 Task: Find a place to stay in Mingshui, China, from 6th to 15th September for 6 guests, with amenities like free parking, TV, gym, and breakfast, within a price range of 8000 to 12000, and with 5 bedrooms and 6 beds.
Action: Mouse moved to (584, 144)
Screenshot: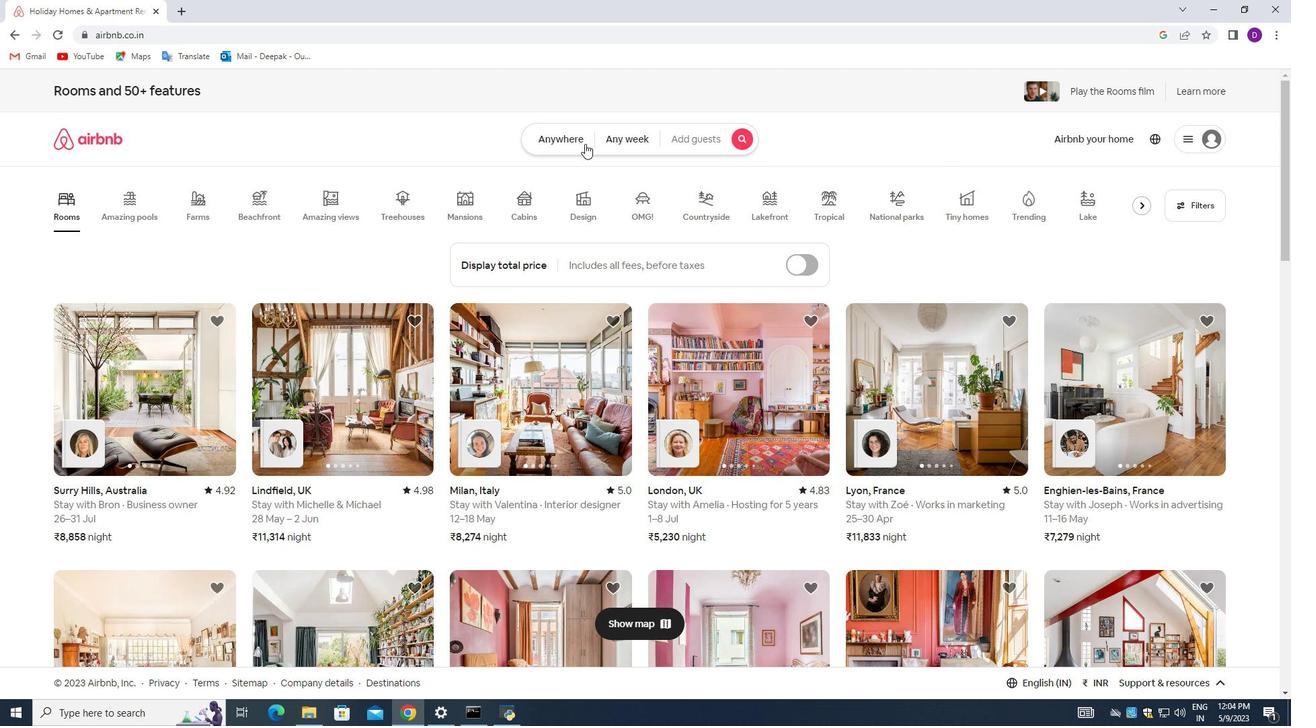 
Action: Mouse pressed left at (584, 144)
Screenshot: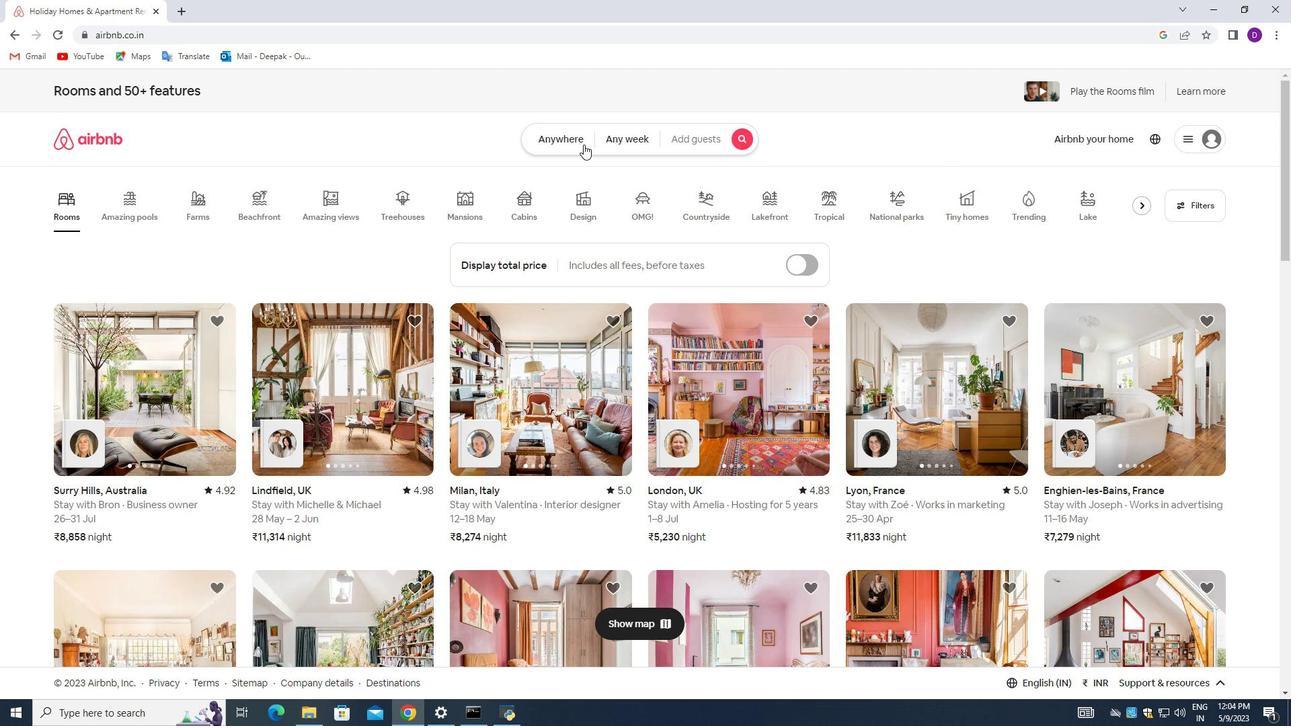 
Action: Mouse moved to (440, 193)
Screenshot: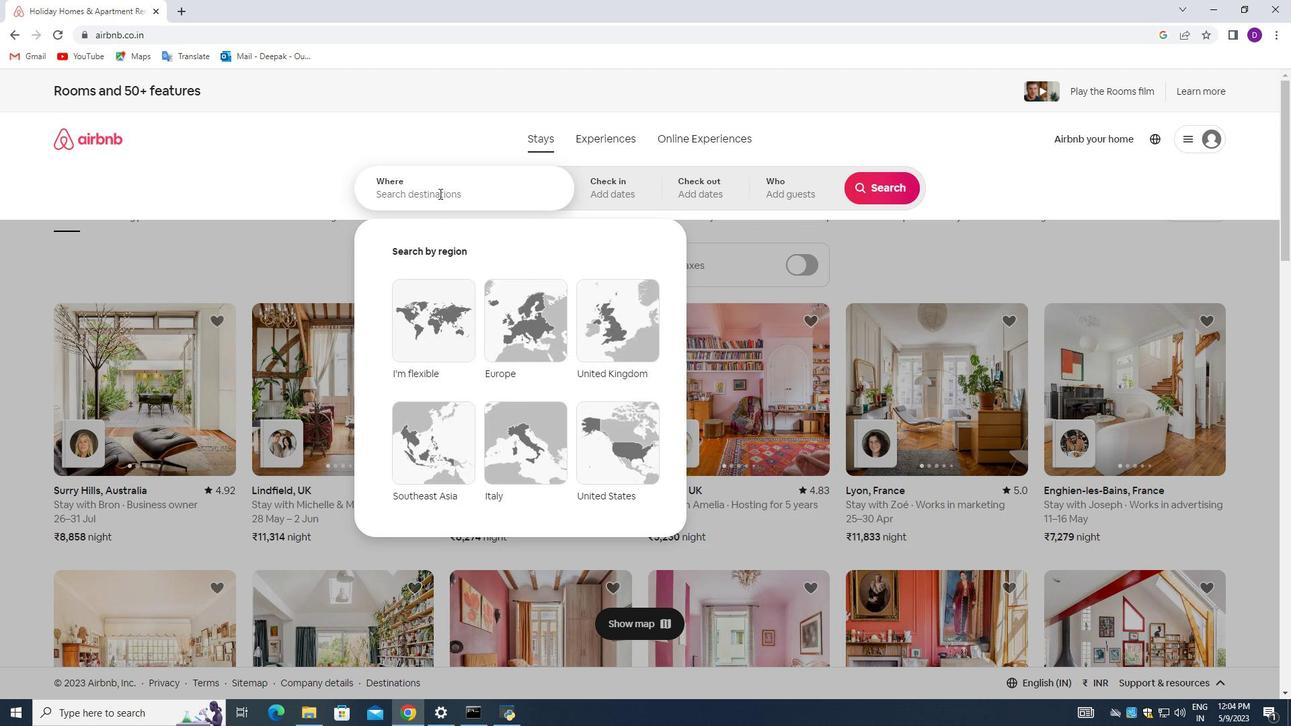 
Action: Mouse pressed left at (440, 193)
Screenshot: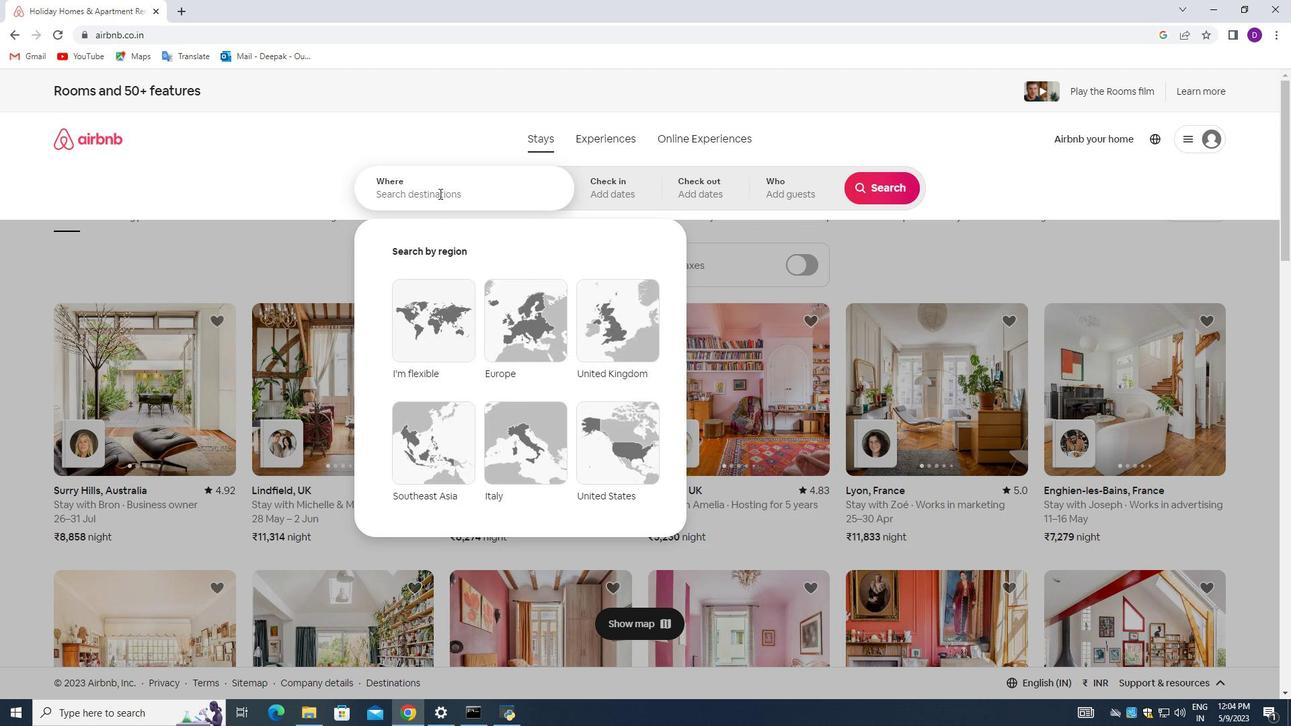 
Action: Key pressed <Key.shift>Mingshui,<Key.space><Key.shift>China<Key.enter>
Screenshot: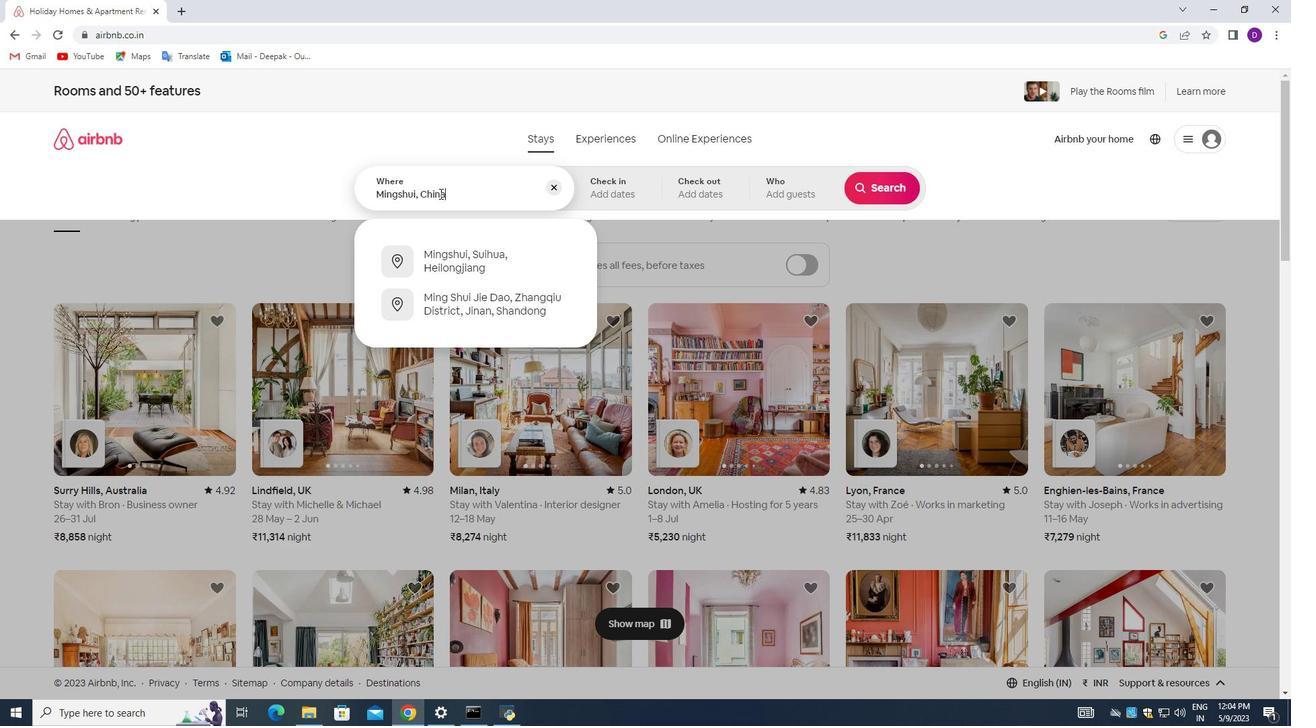 
Action: Mouse moved to (869, 304)
Screenshot: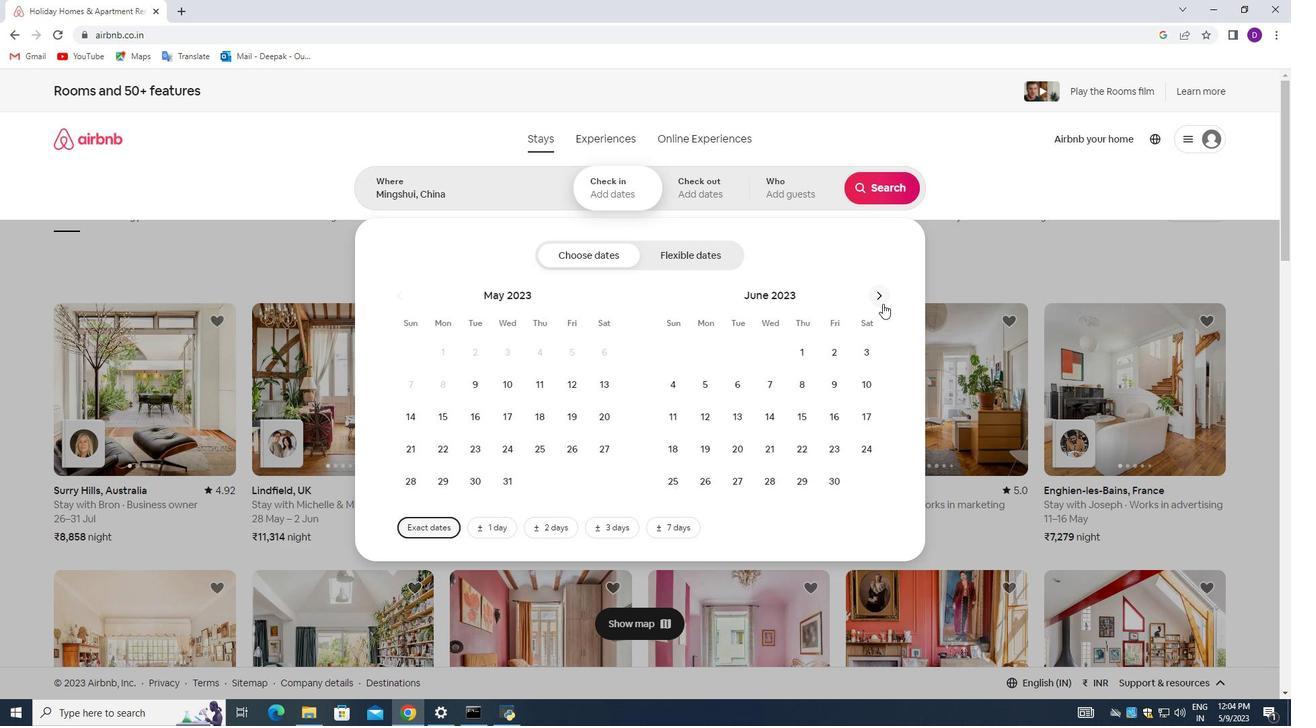 
Action: Mouse pressed left at (869, 304)
Screenshot: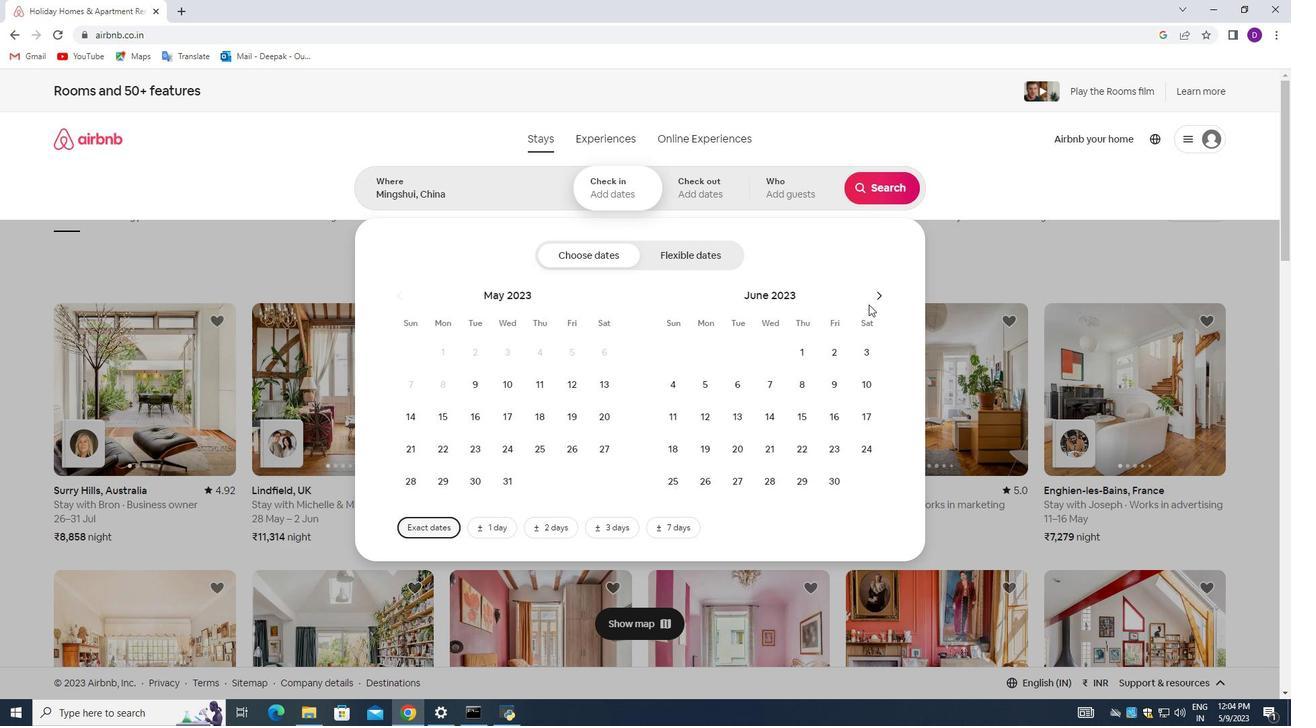
Action: Mouse moved to (876, 303)
Screenshot: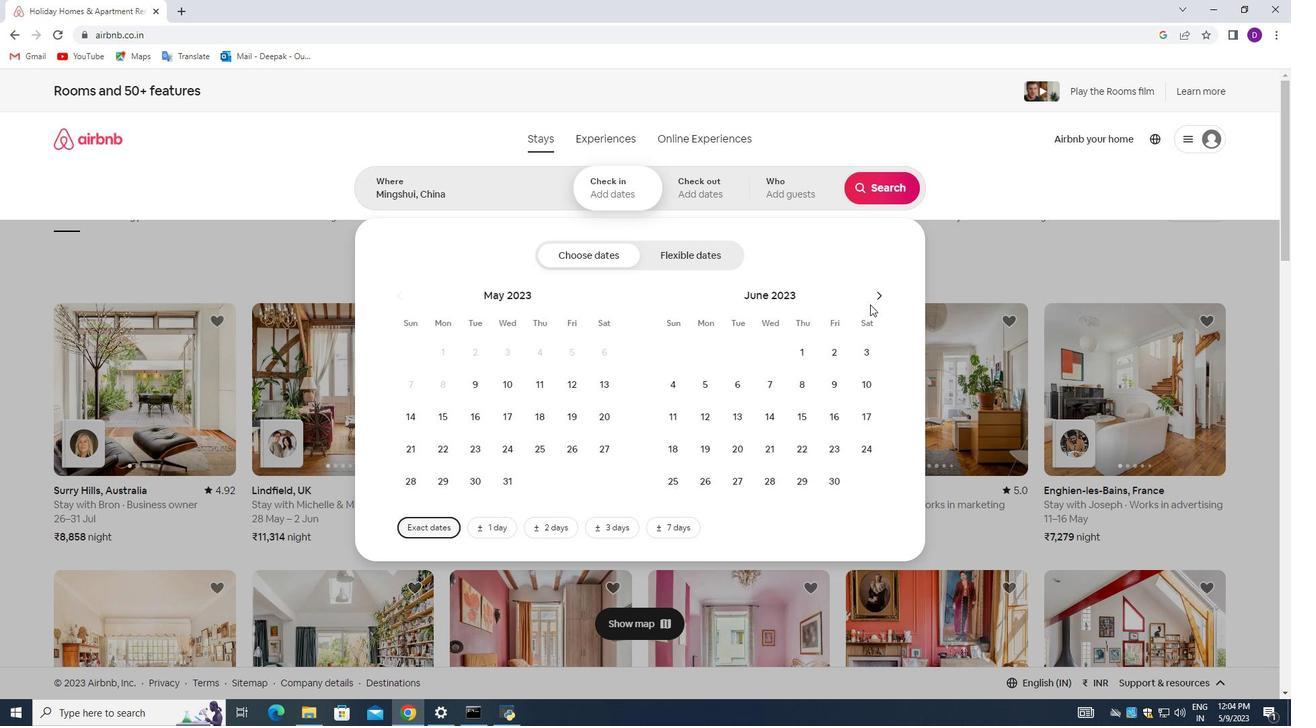
Action: Mouse pressed left at (876, 303)
Screenshot: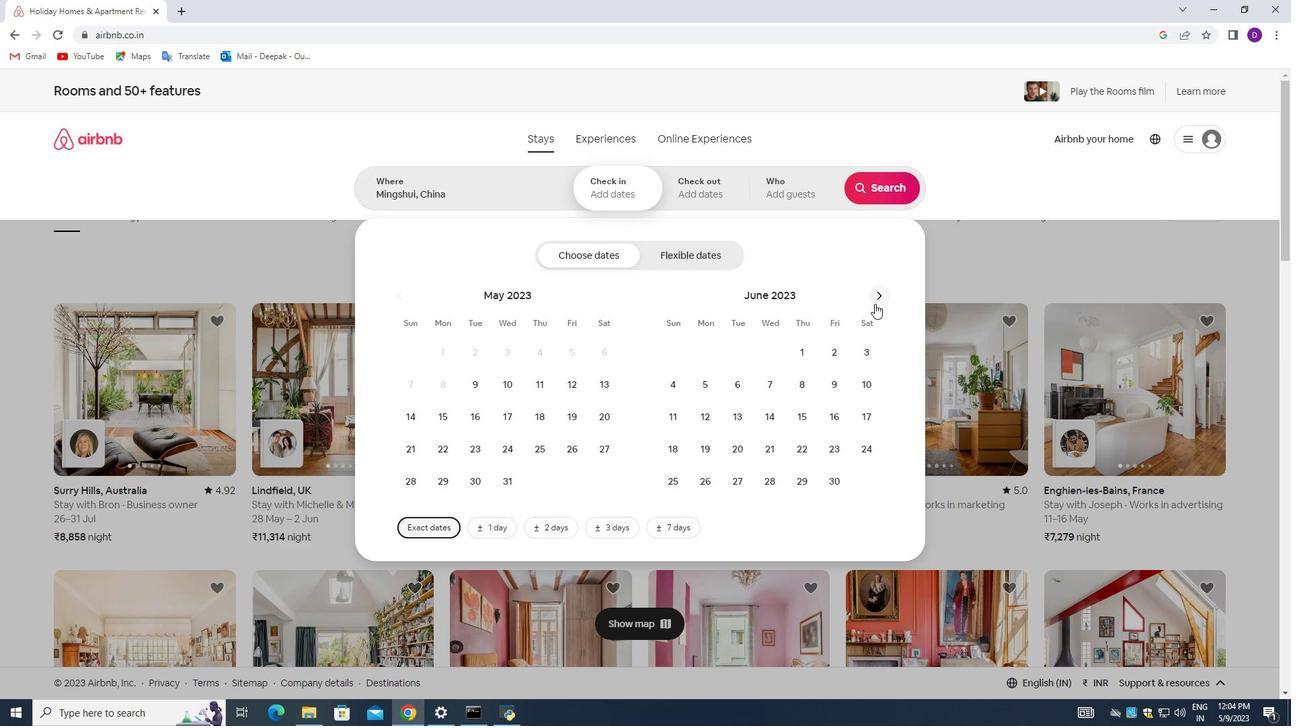 
Action: Mouse moved to (876, 303)
Screenshot: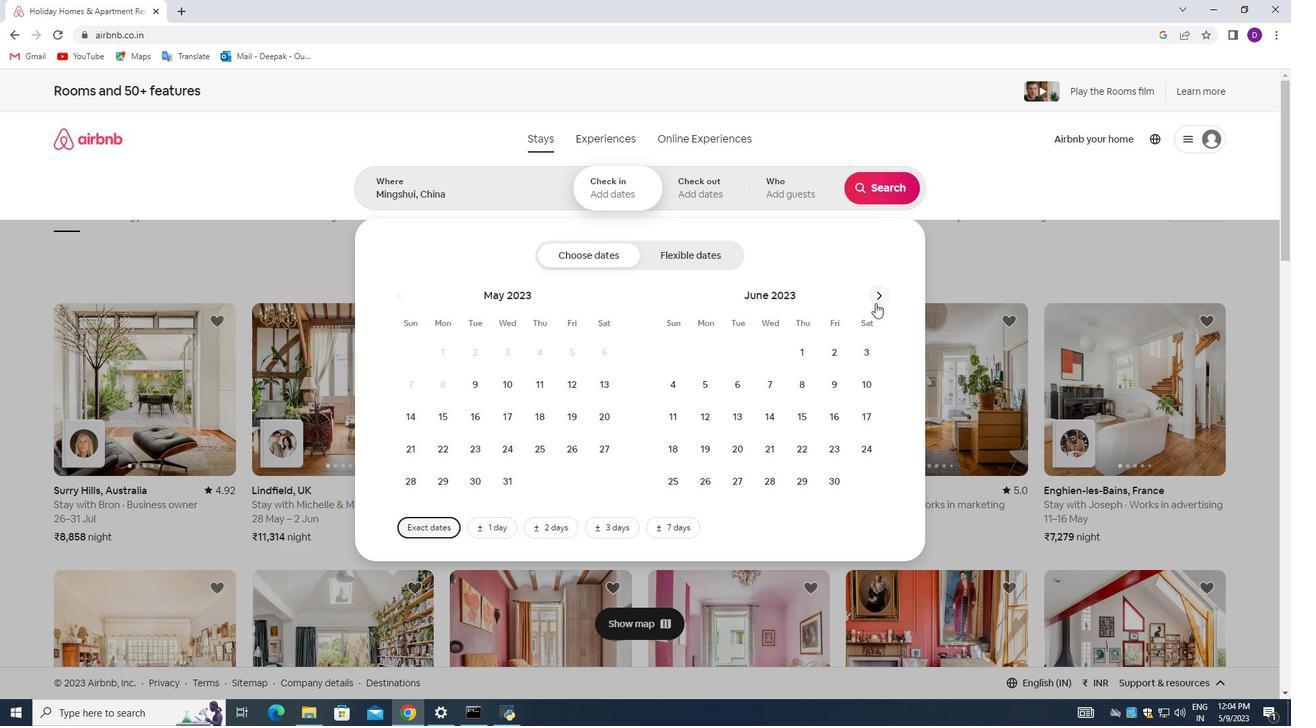 
Action: Mouse pressed left at (876, 303)
Screenshot: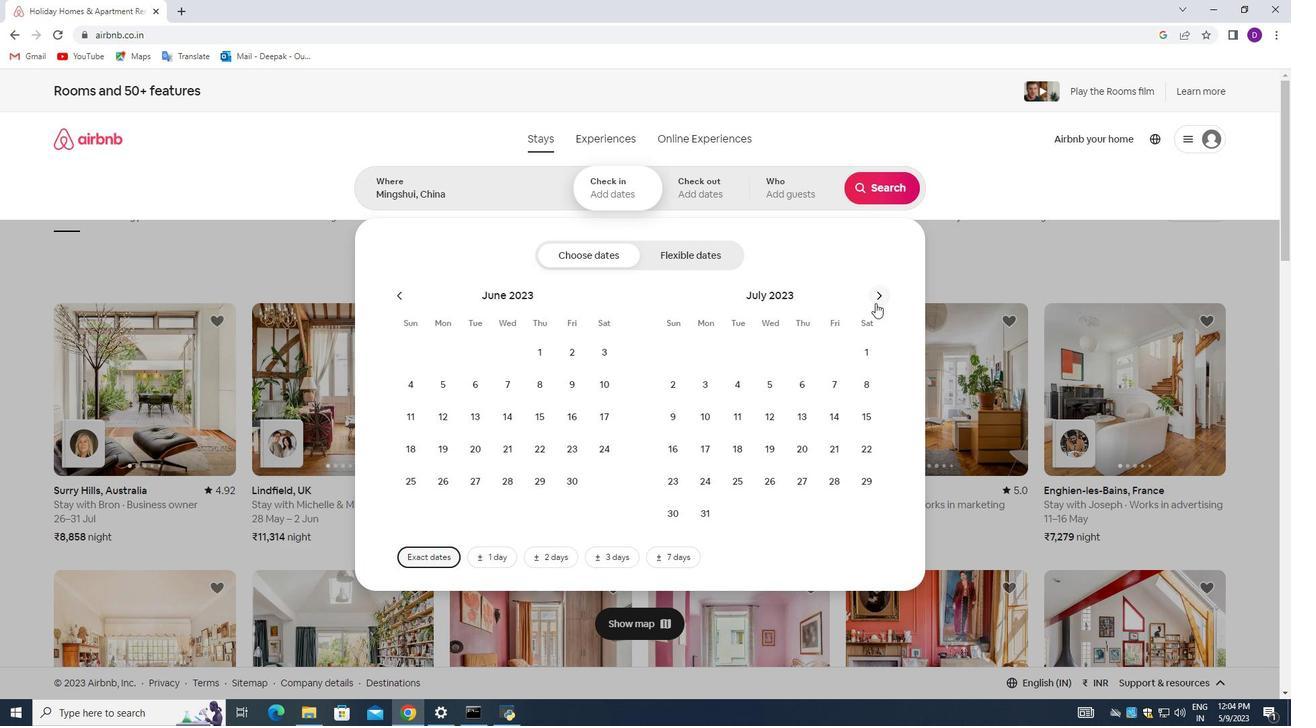 
Action: Mouse pressed left at (876, 303)
Screenshot: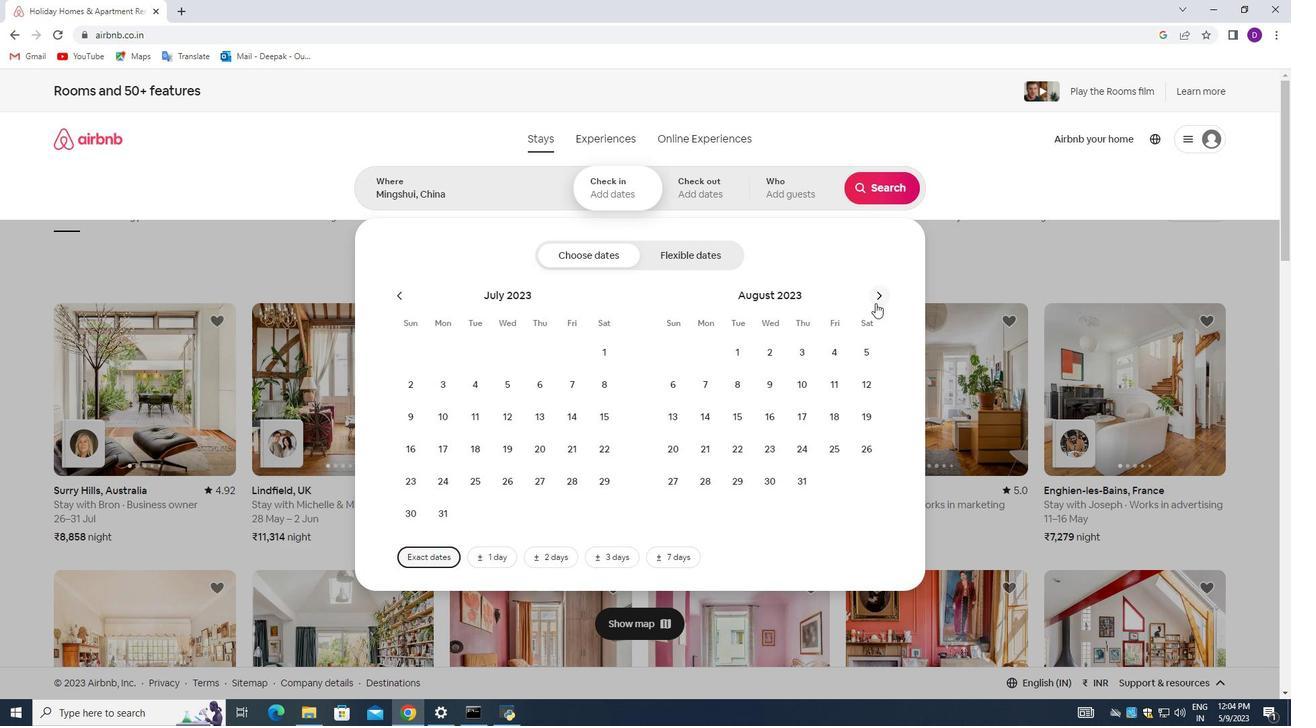 
Action: Mouse moved to (761, 390)
Screenshot: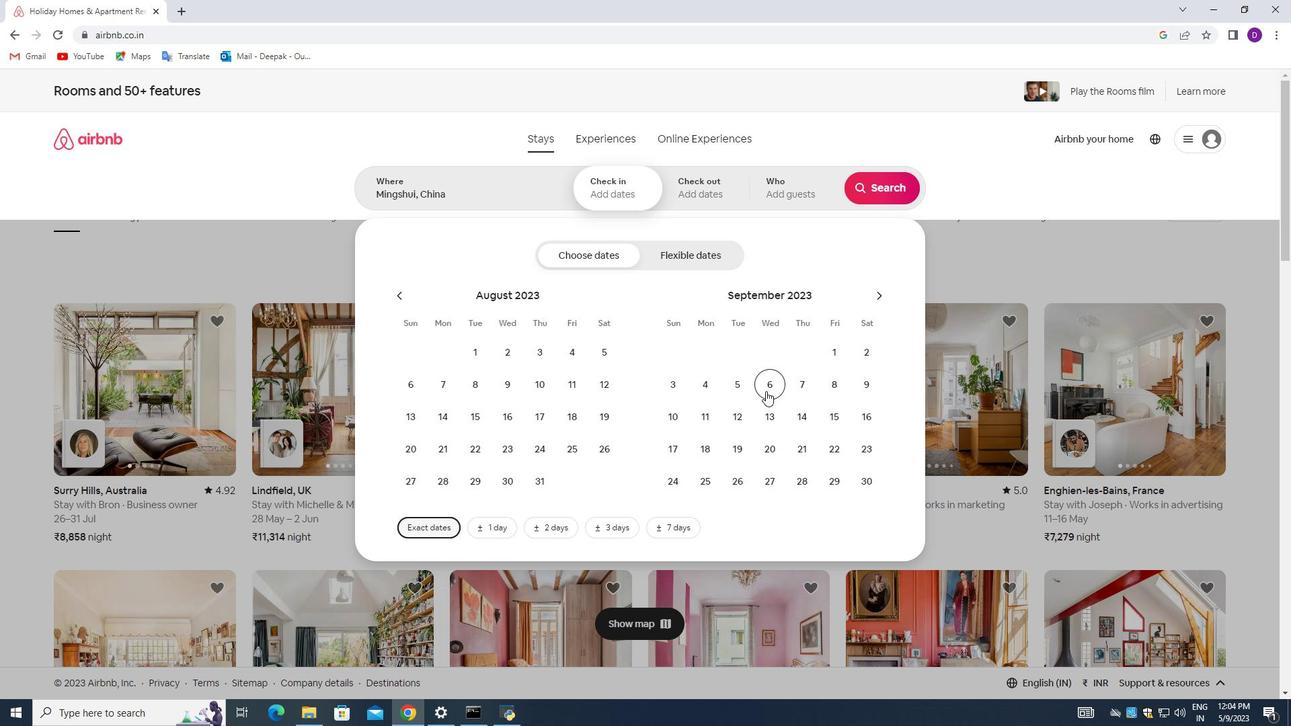 
Action: Mouse pressed left at (761, 390)
Screenshot: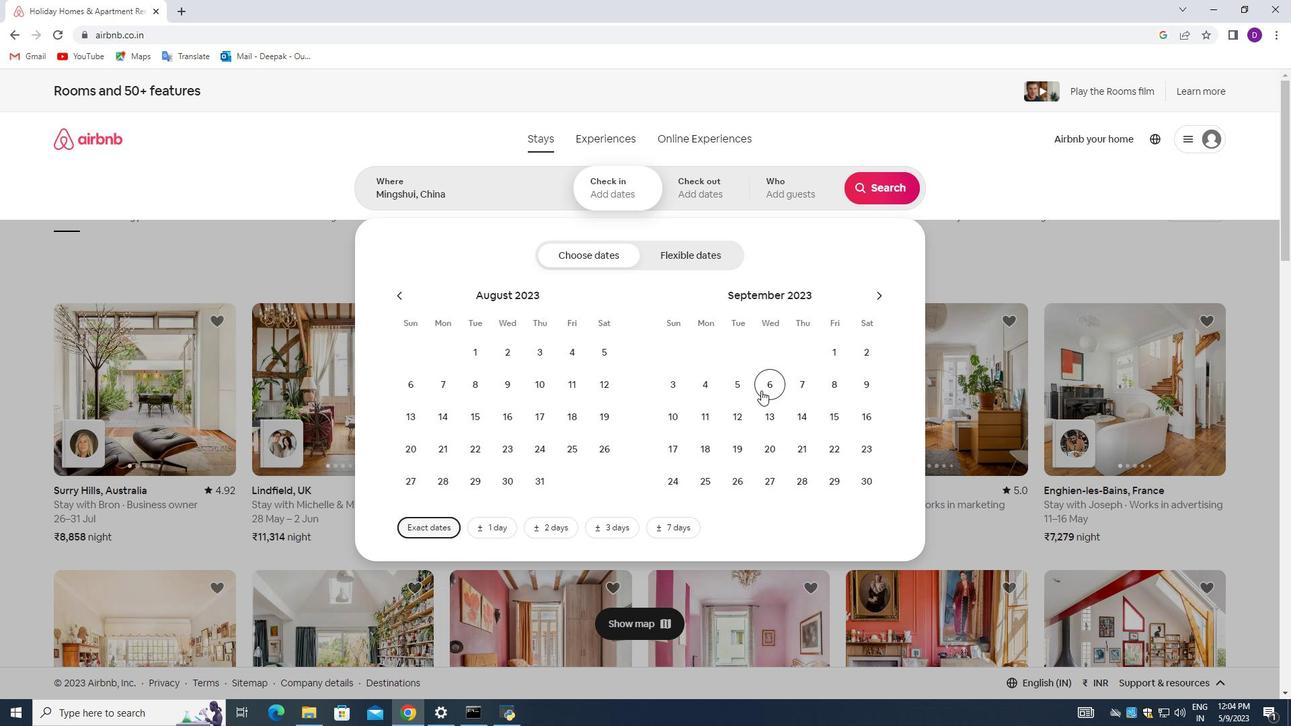 
Action: Mouse moved to (826, 420)
Screenshot: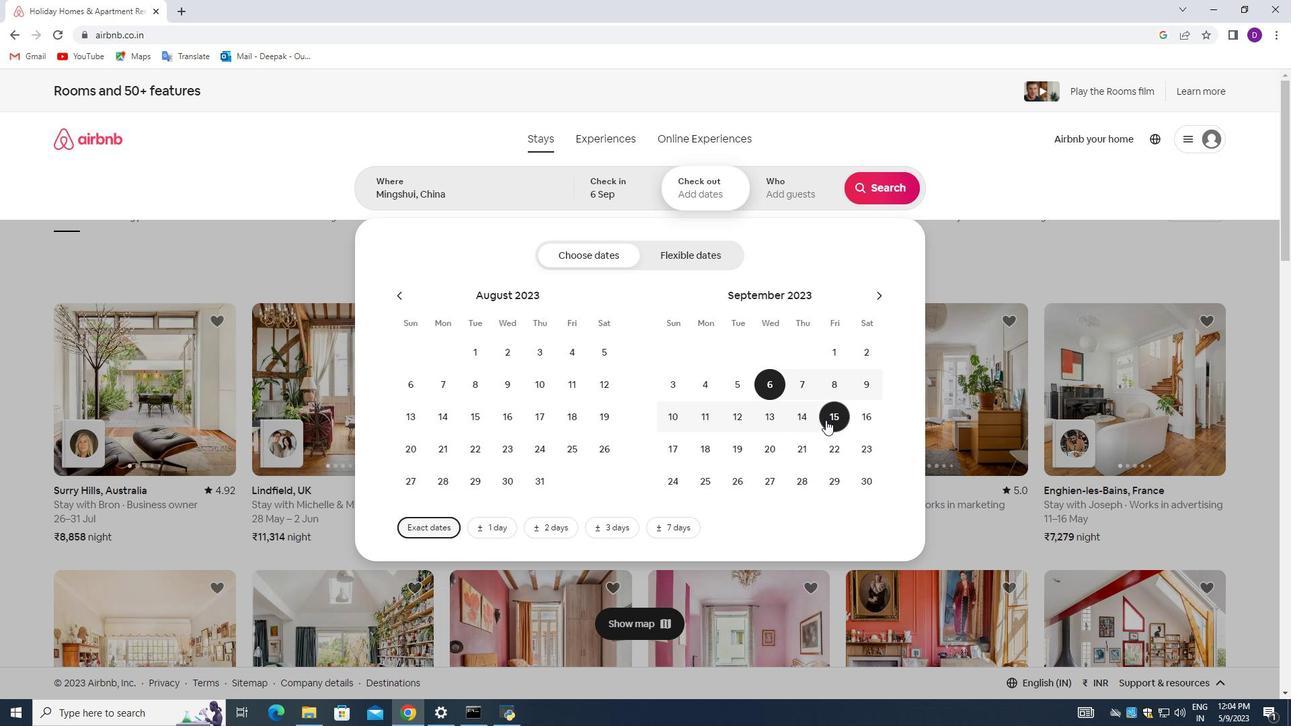 
Action: Mouse pressed left at (826, 420)
Screenshot: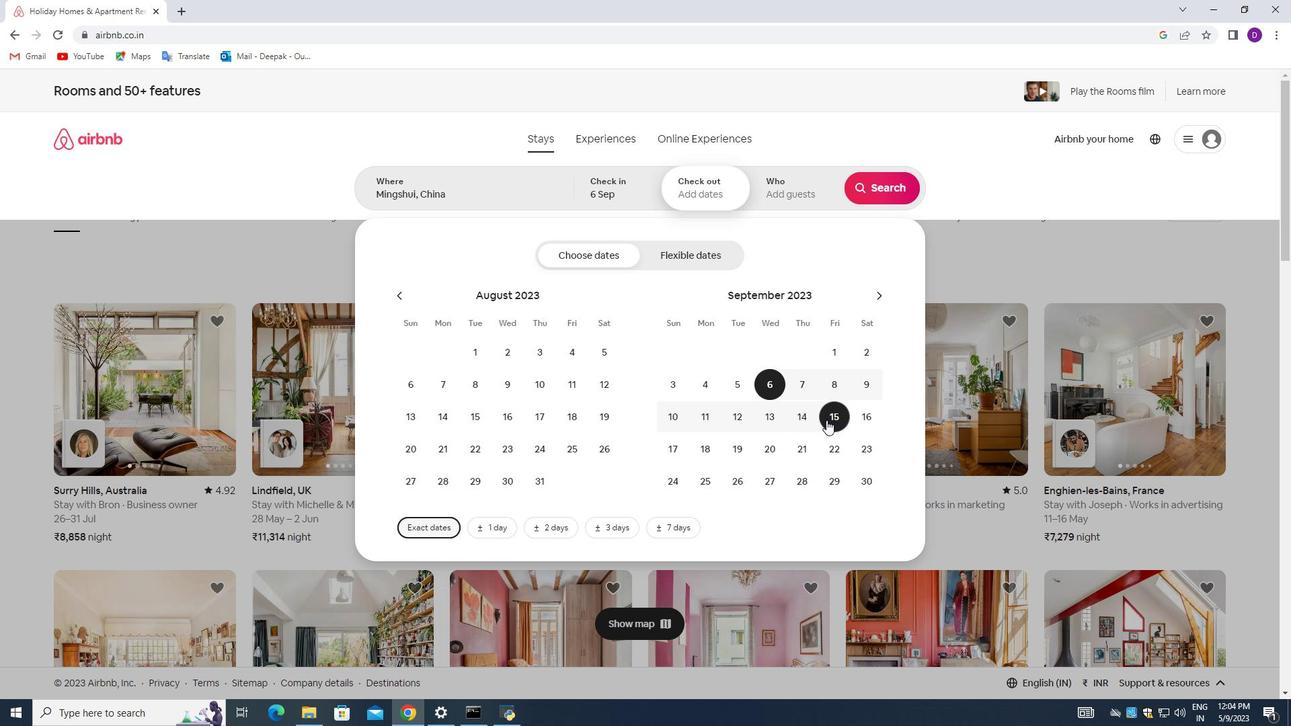 
Action: Mouse moved to (783, 195)
Screenshot: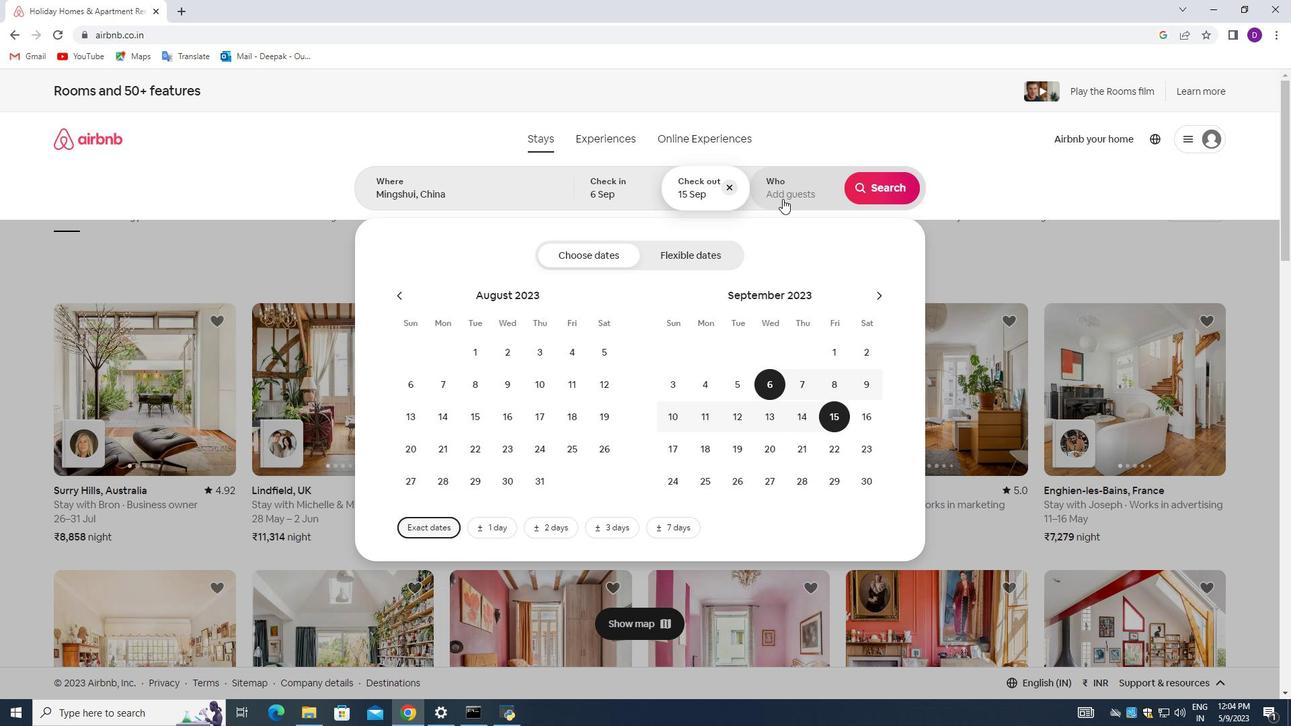 
Action: Mouse pressed left at (783, 195)
Screenshot: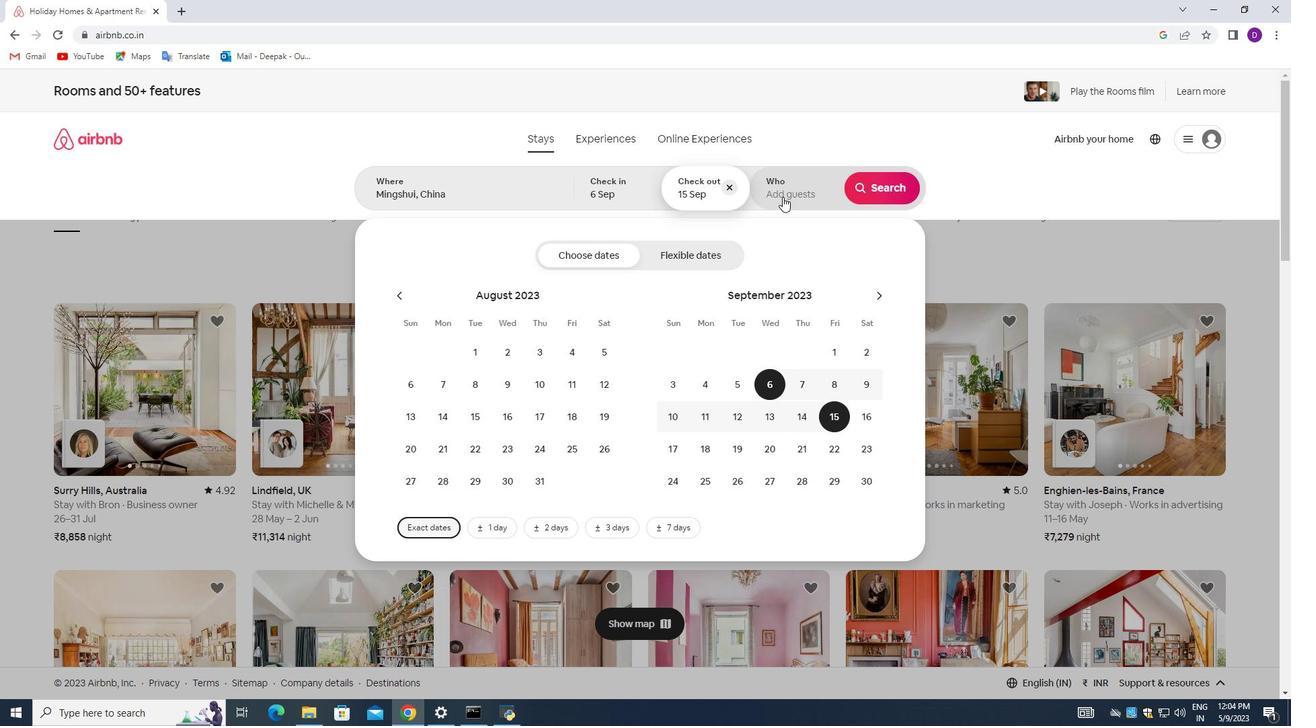 
Action: Mouse moved to (885, 258)
Screenshot: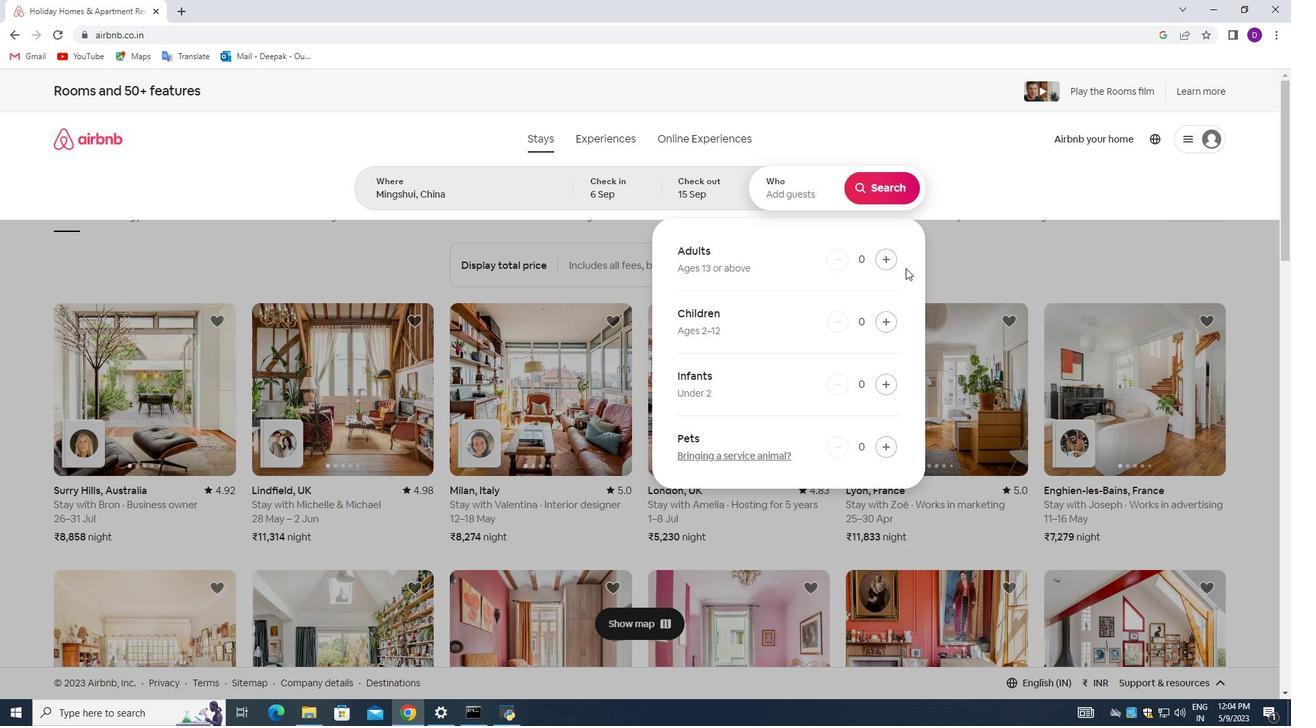 
Action: Mouse pressed left at (885, 258)
Screenshot: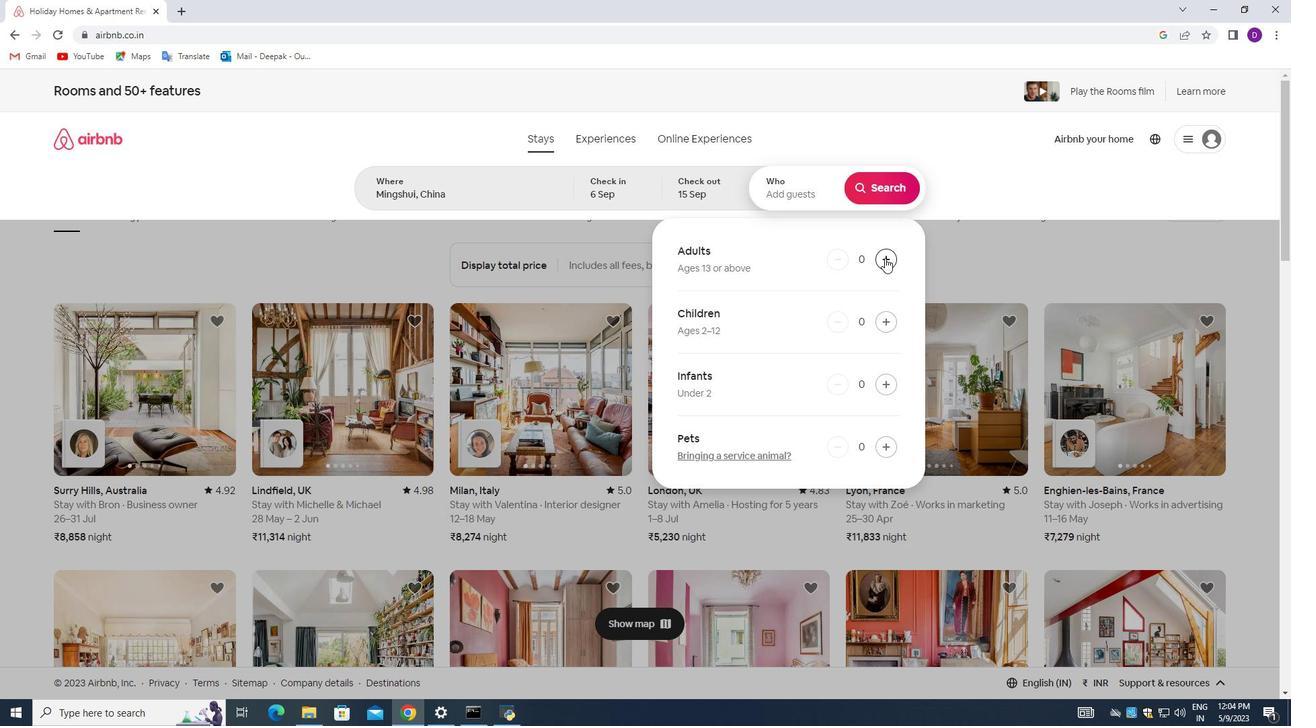 
Action: Mouse pressed left at (885, 258)
Screenshot: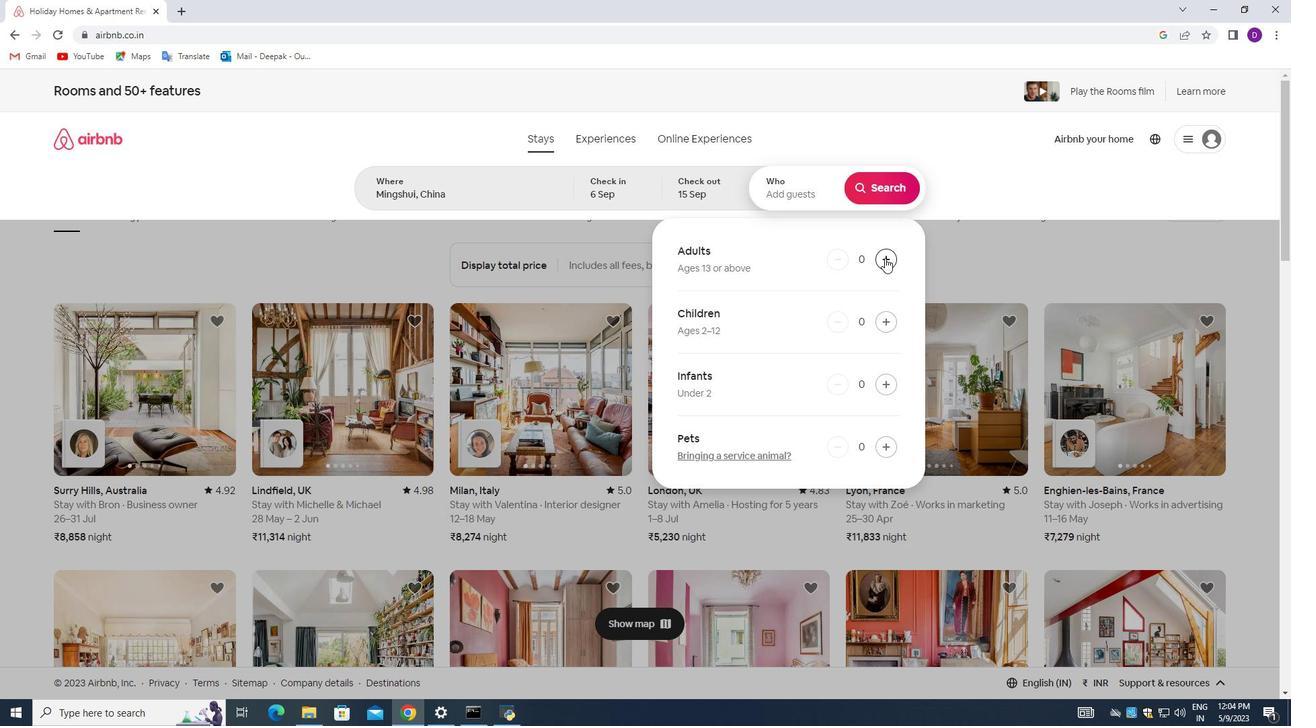 
Action: Mouse pressed left at (885, 258)
Screenshot: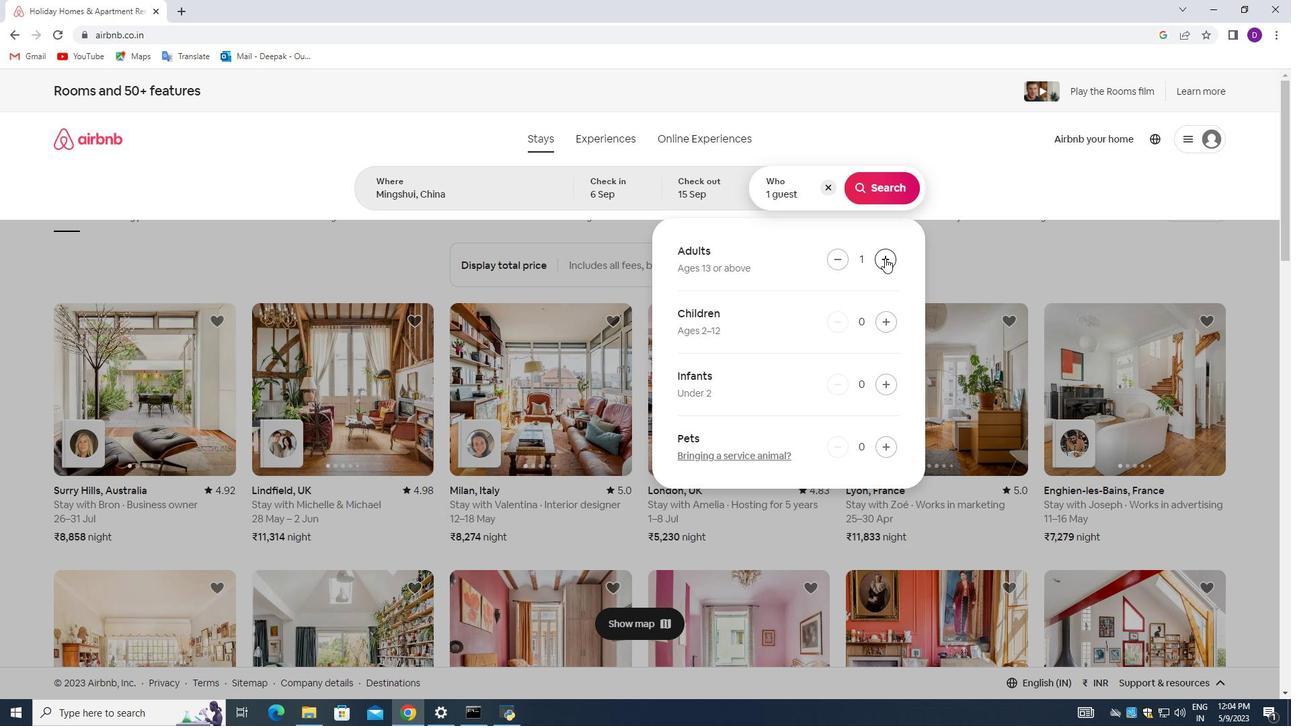 
Action: Mouse pressed left at (885, 258)
Screenshot: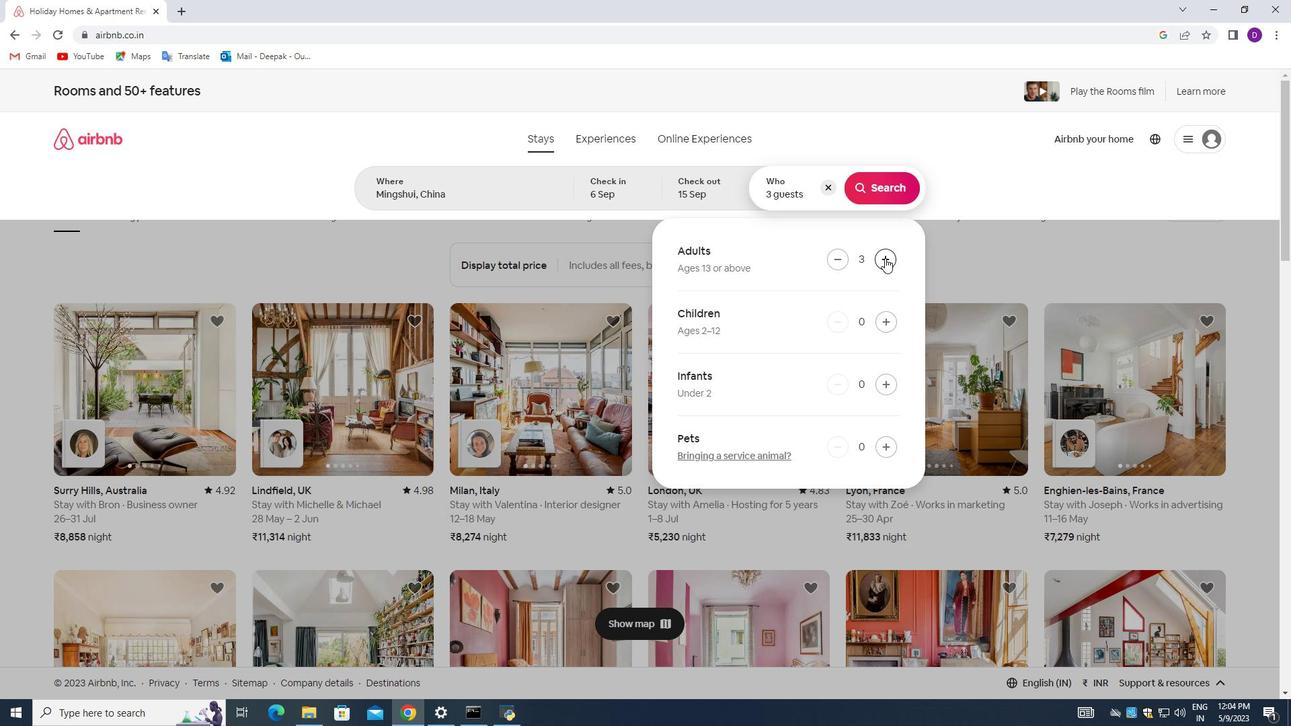 
Action: Mouse pressed left at (885, 258)
Screenshot: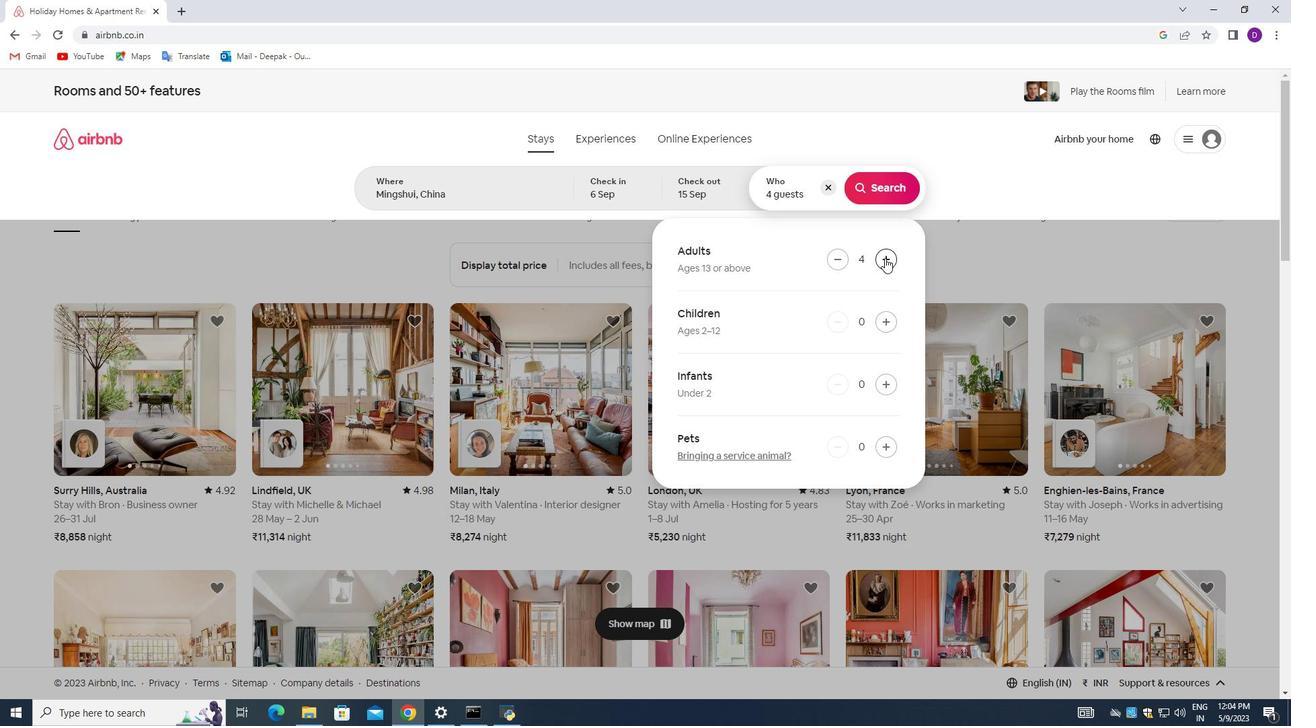 
Action: Mouse pressed left at (885, 258)
Screenshot: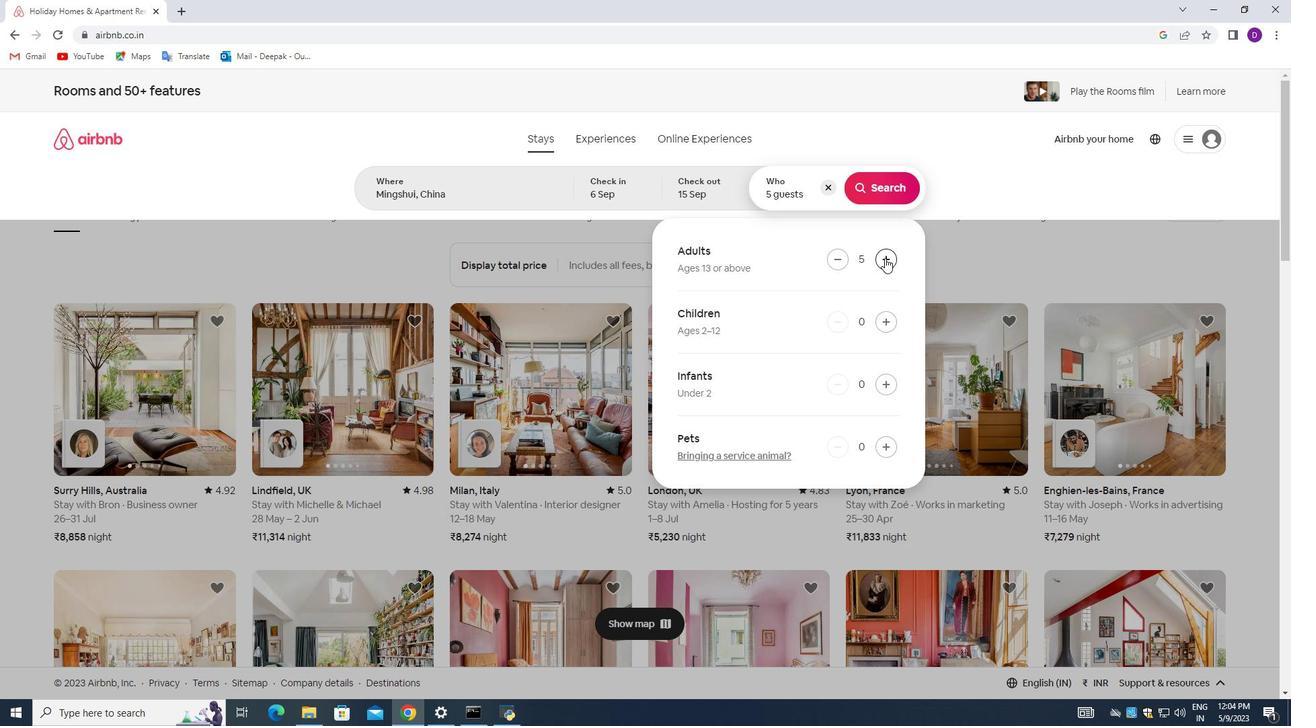 
Action: Mouse moved to (893, 184)
Screenshot: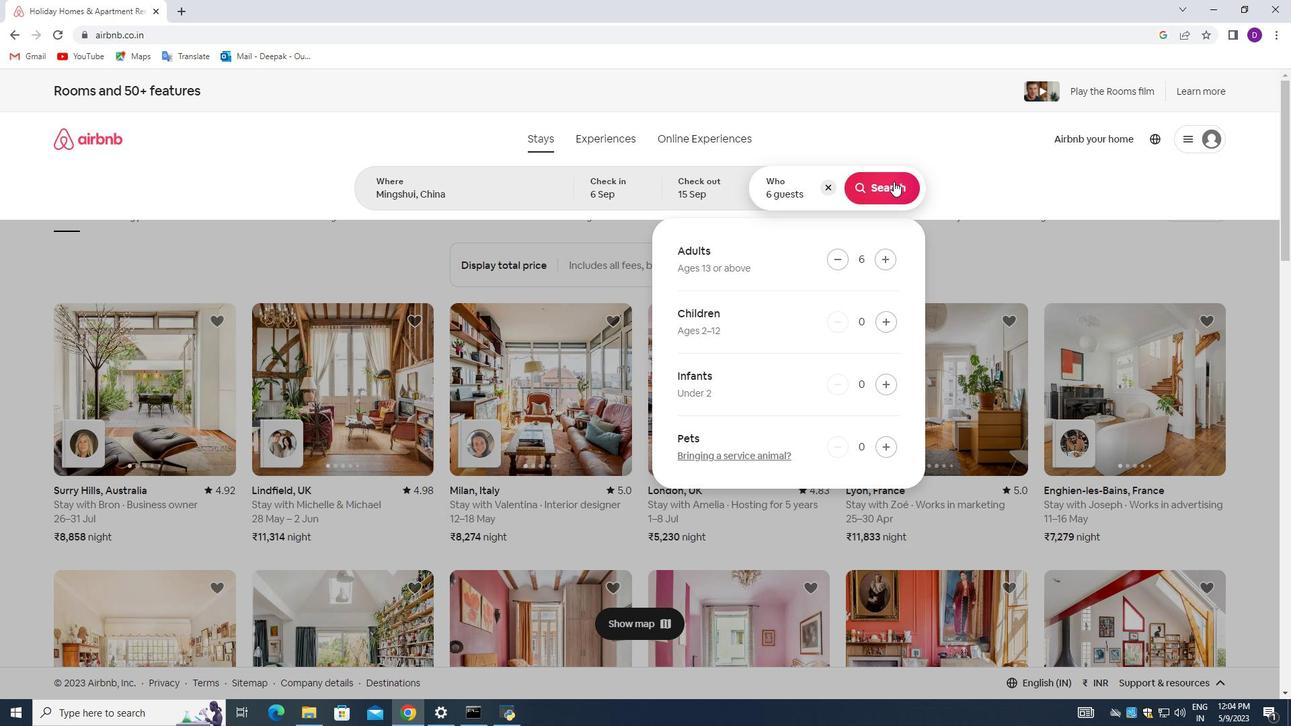 
Action: Mouse pressed left at (893, 184)
Screenshot: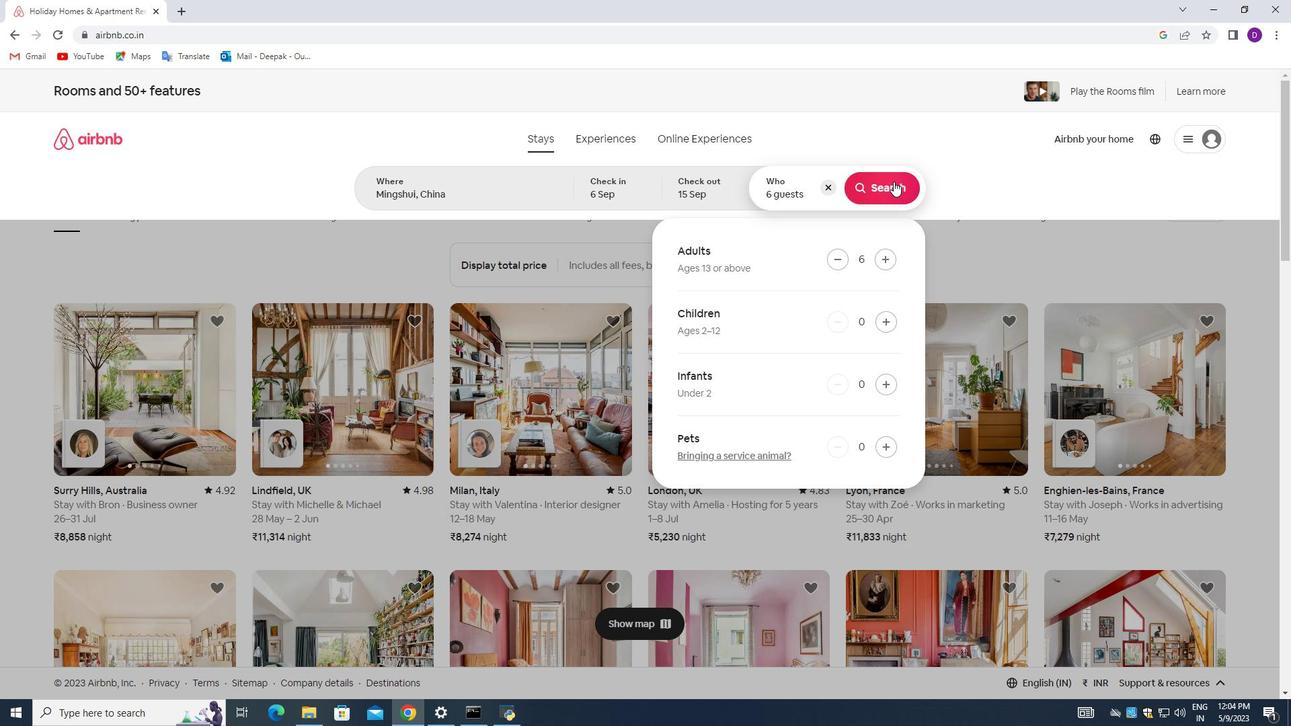 
Action: Mouse moved to (1229, 150)
Screenshot: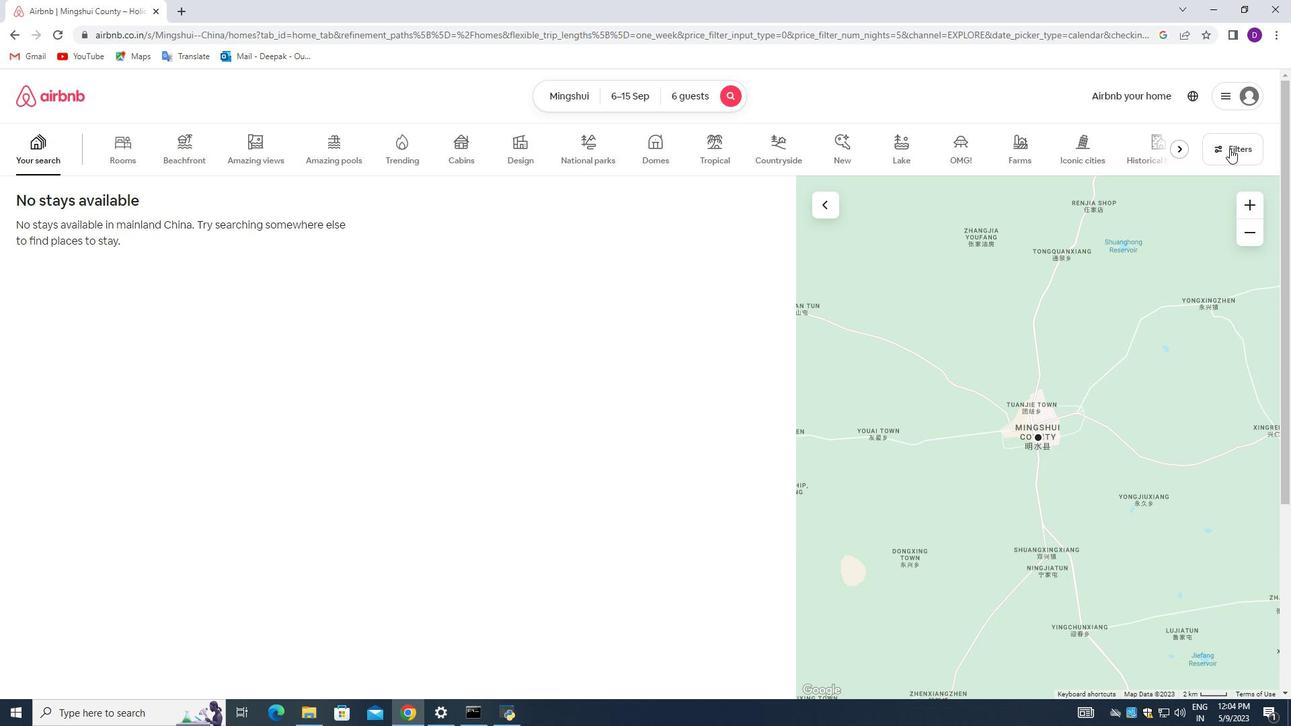
Action: Mouse pressed left at (1229, 150)
Screenshot: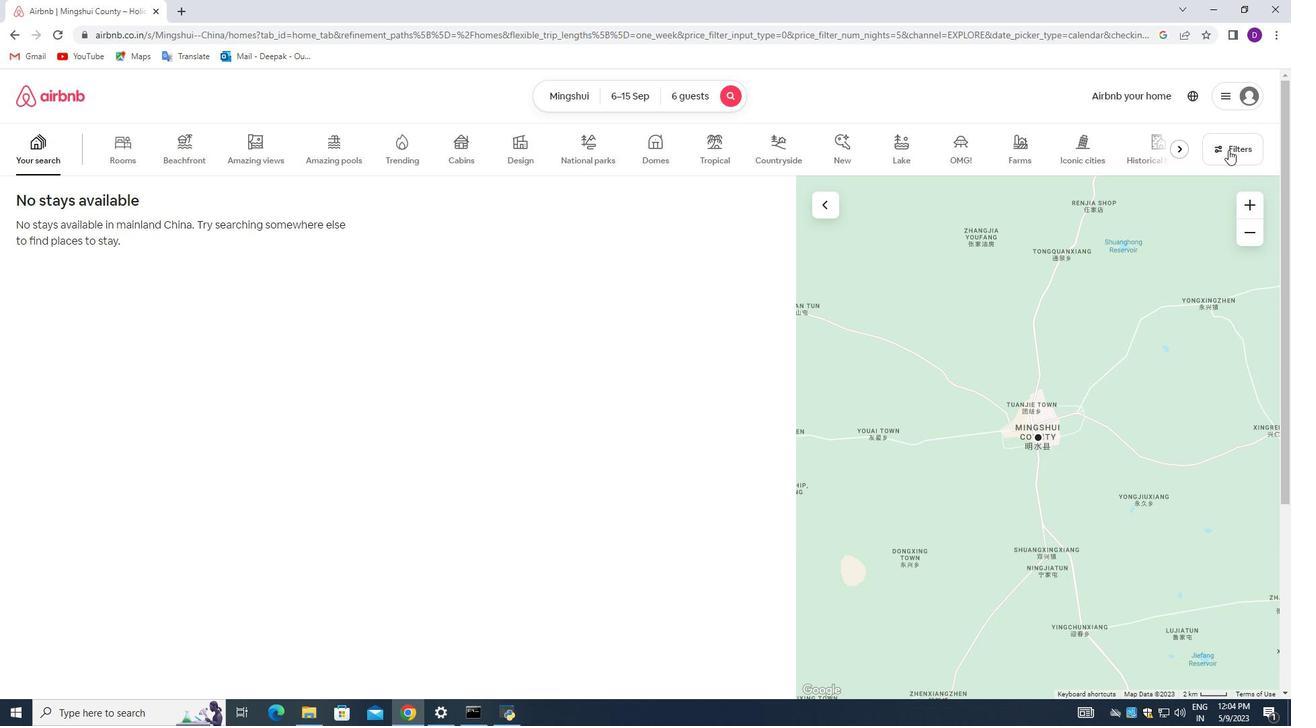 
Action: Mouse moved to (490, 473)
Screenshot: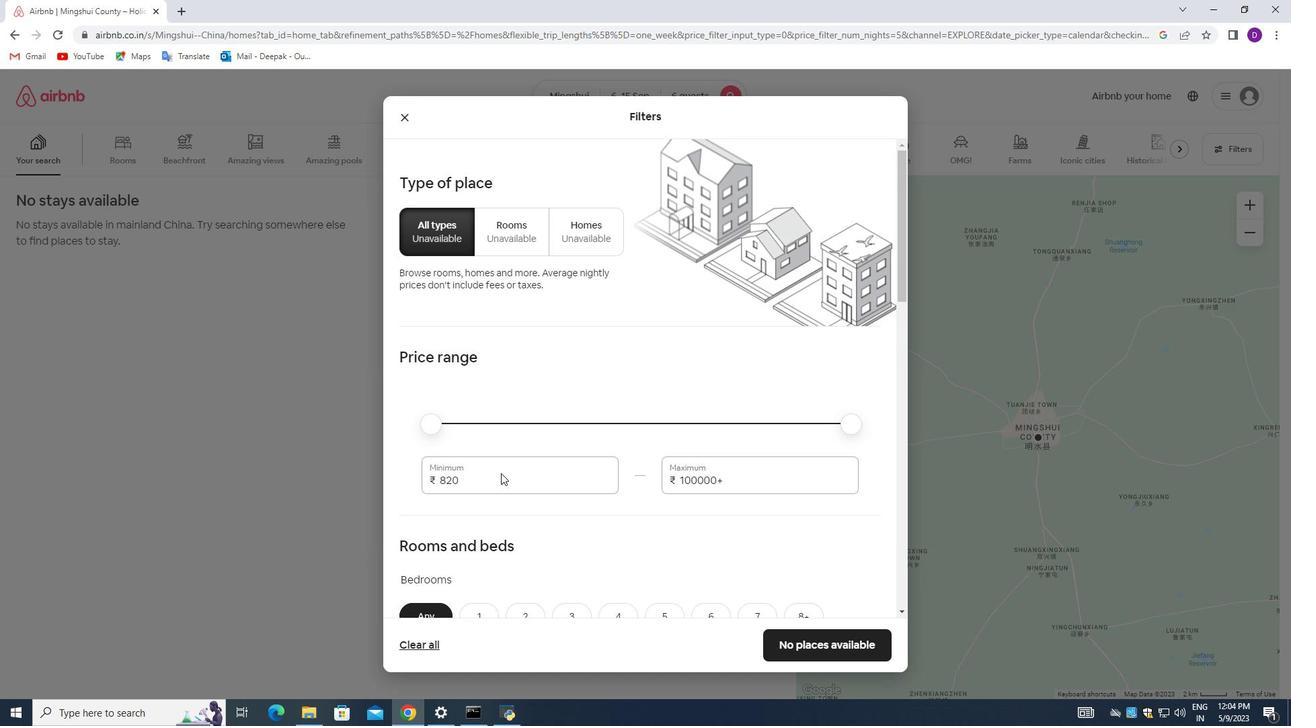 
Action: Mouse pressed left at (490, 473)
Screenshot: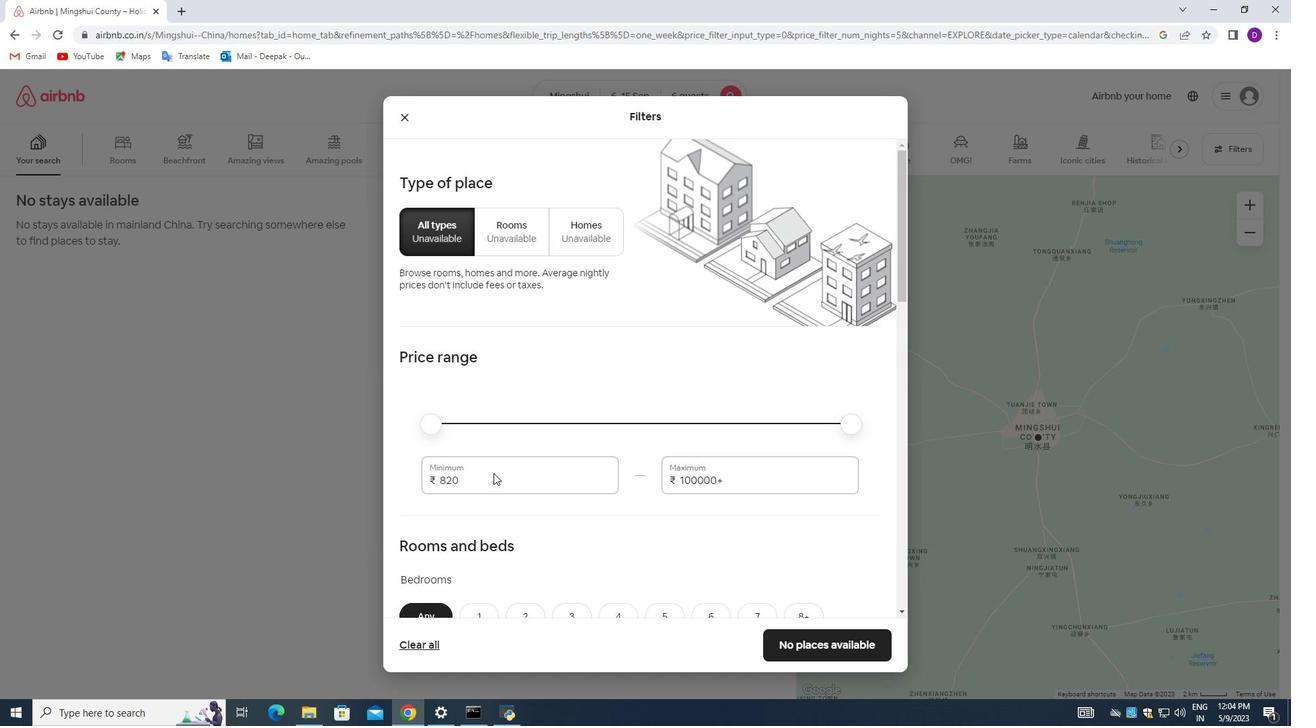 
Action: Mouse pressed left at (490, 473)
Screenshot: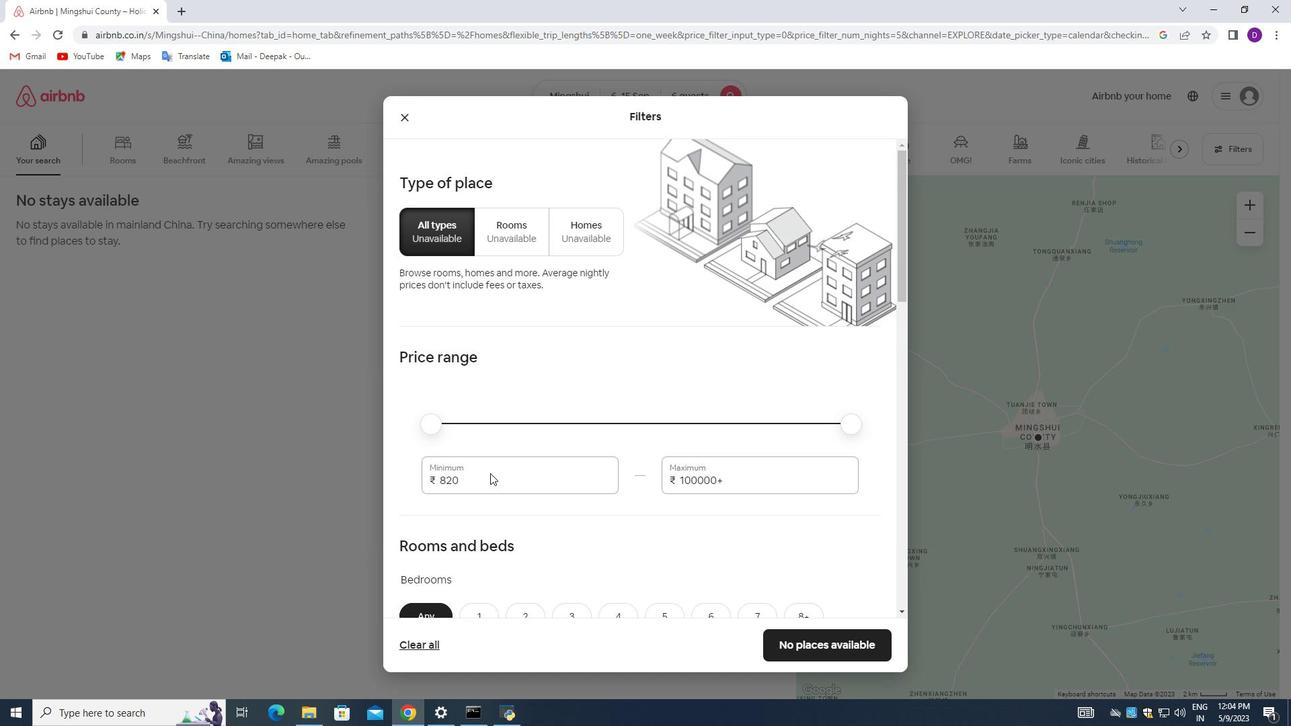 
Action: Key pressed <Key.backspace><Key.backspace><Key.backspace>8000<Key.tab>12000
Screenshot: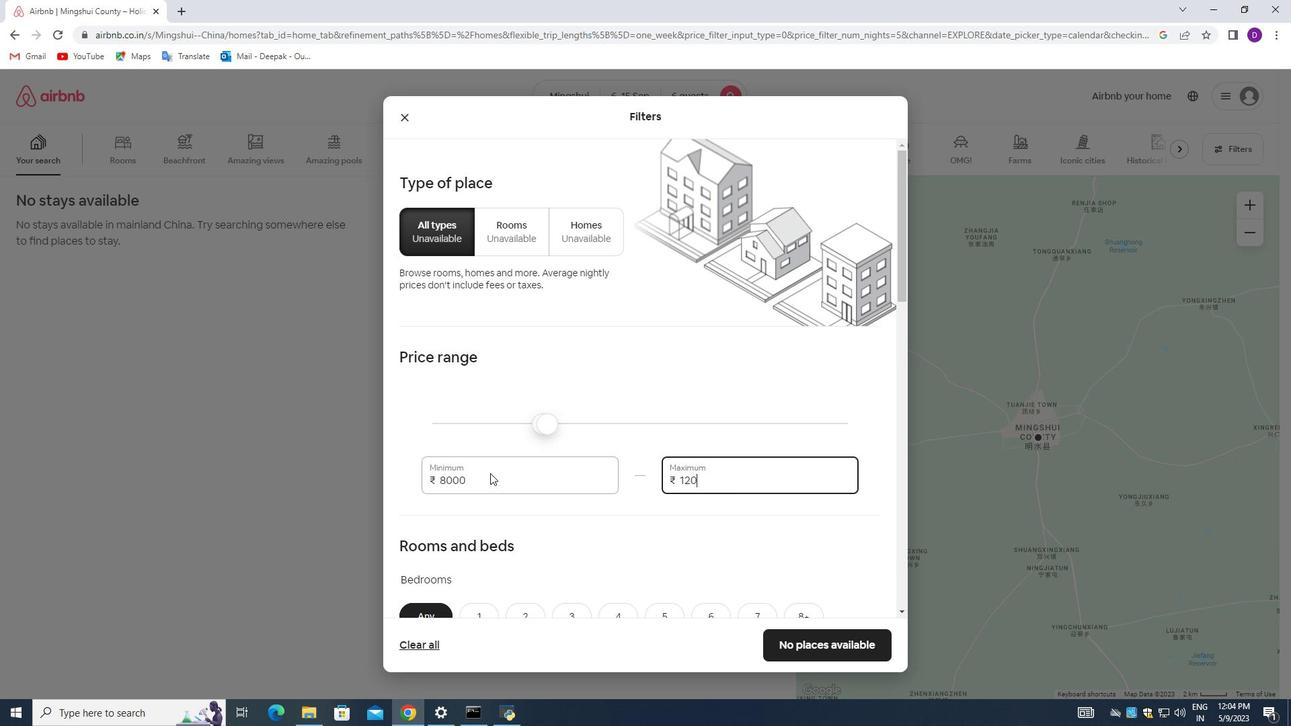 
Action: Mouse moved to (536, 496)
Screenshot: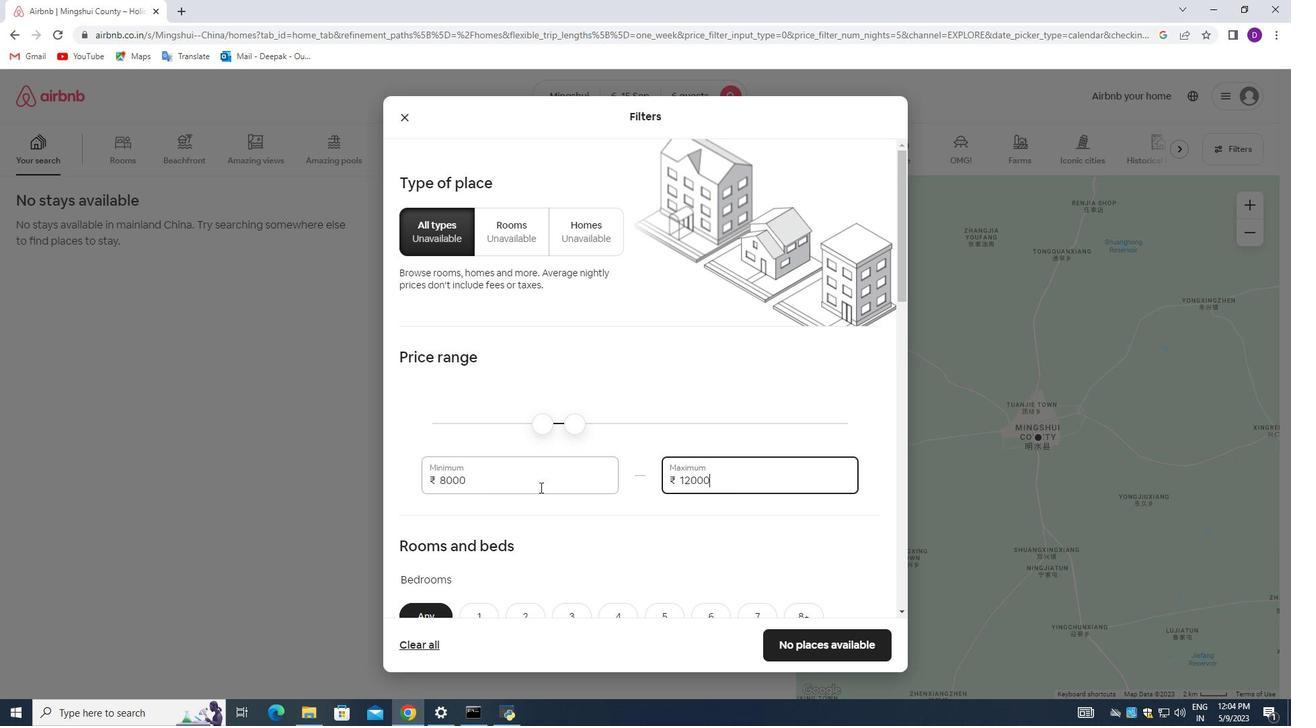 
Action: Mouse scrolled (536, 495) with delta (0, 0)
Screenshot: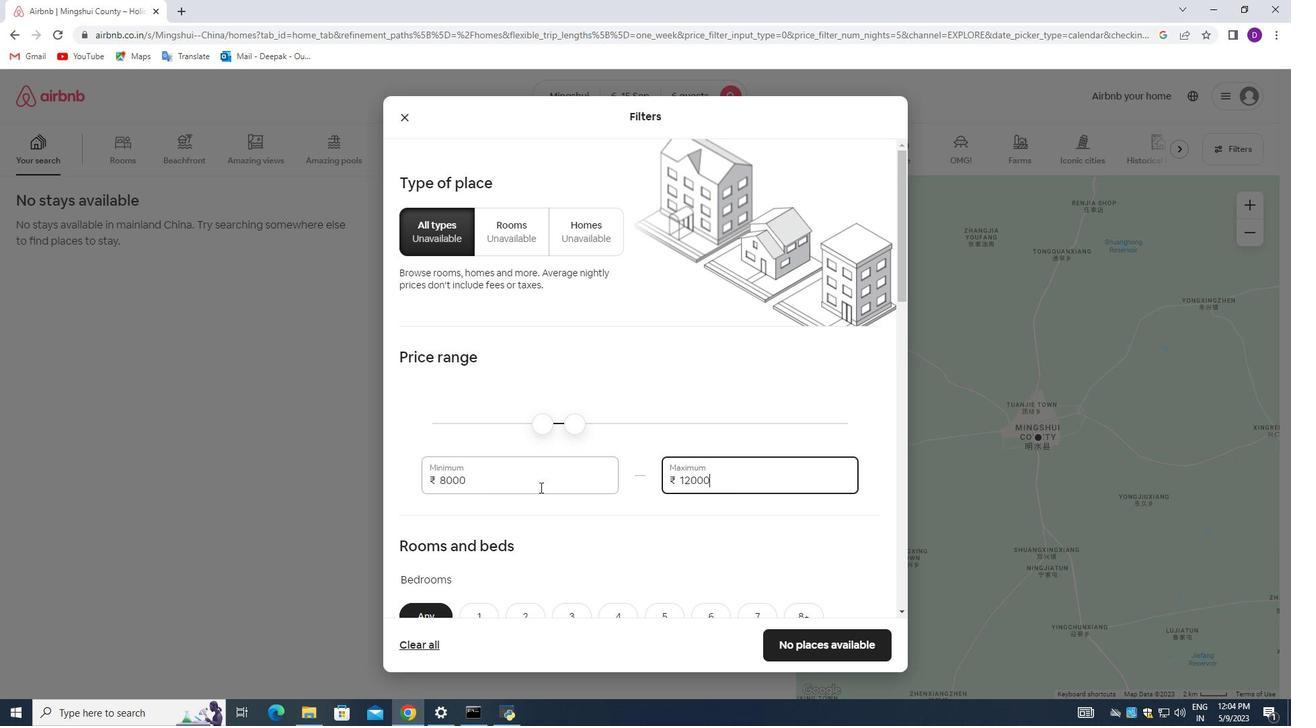 
Action: Mouse moved to (546, 497)
Screenshot: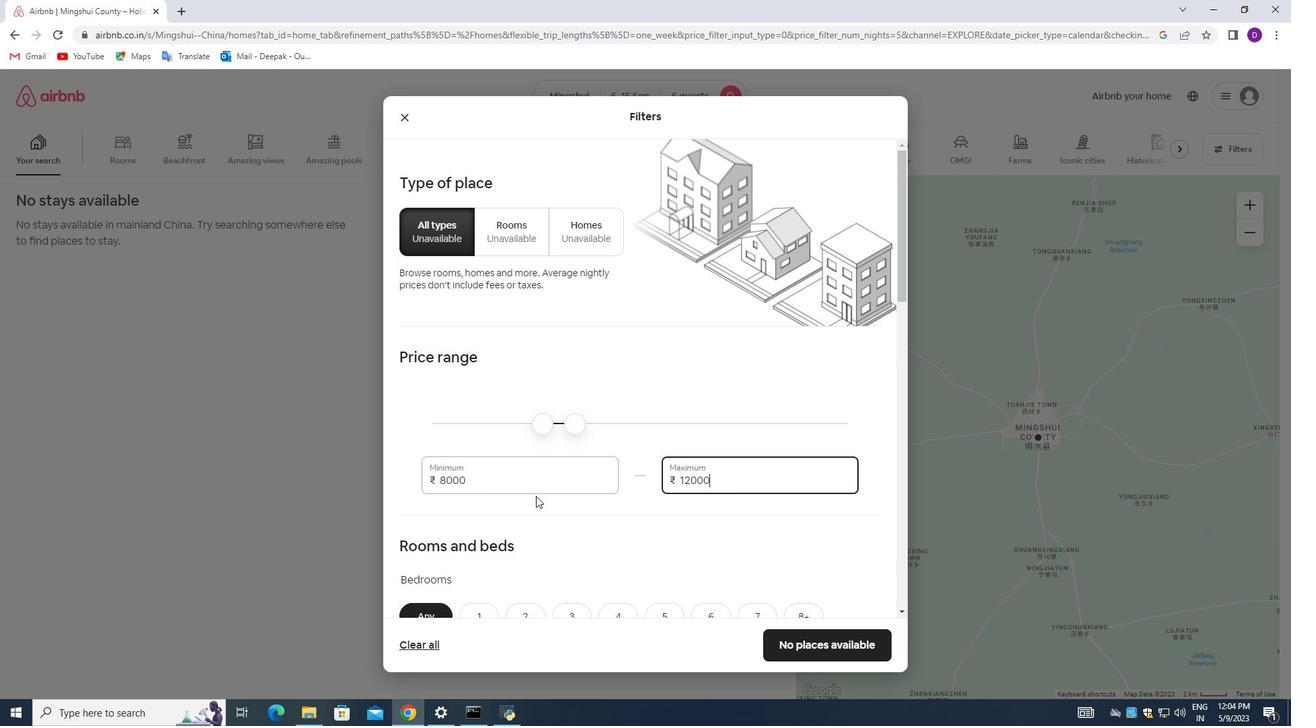 
Action: Mouse scrolled (546, 496) with delta (0, 0)
Screenshot: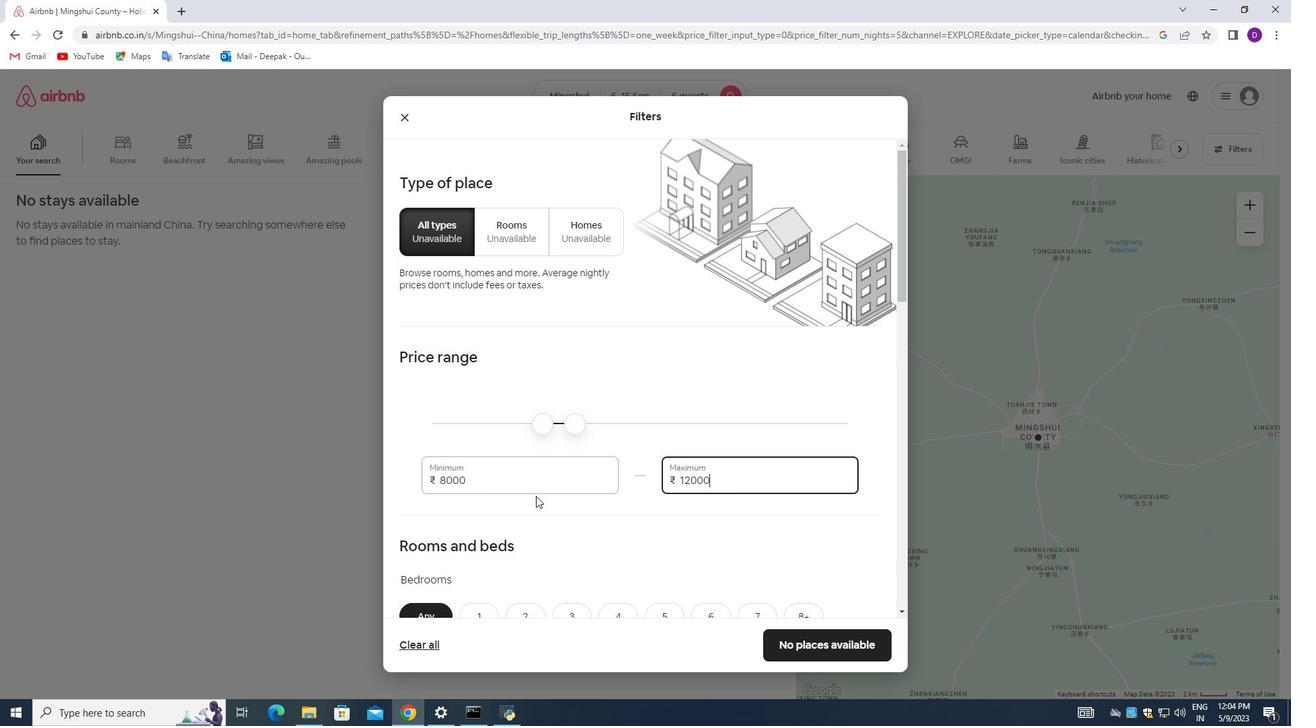 
Action: Mouse moved to (553, 497)
Screenshot: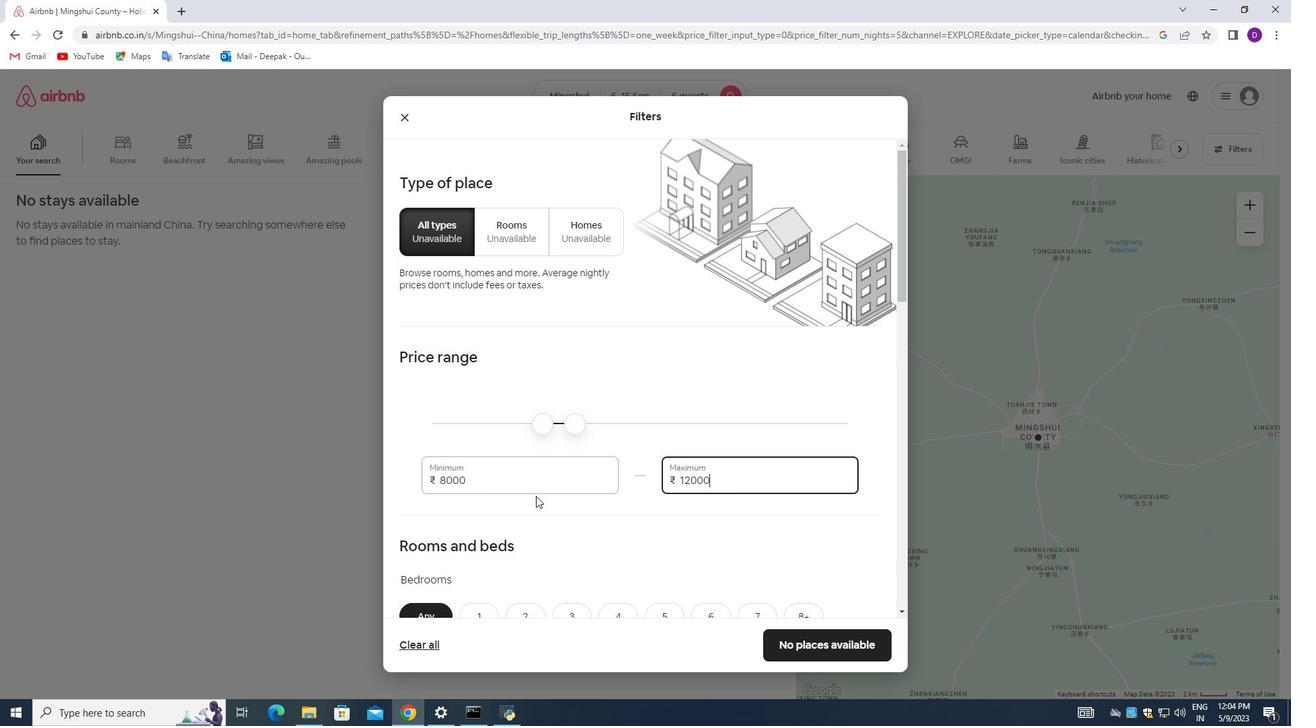 
Action: Mouse scrolled (553, 496) with delta (0, 0)
Screenshot: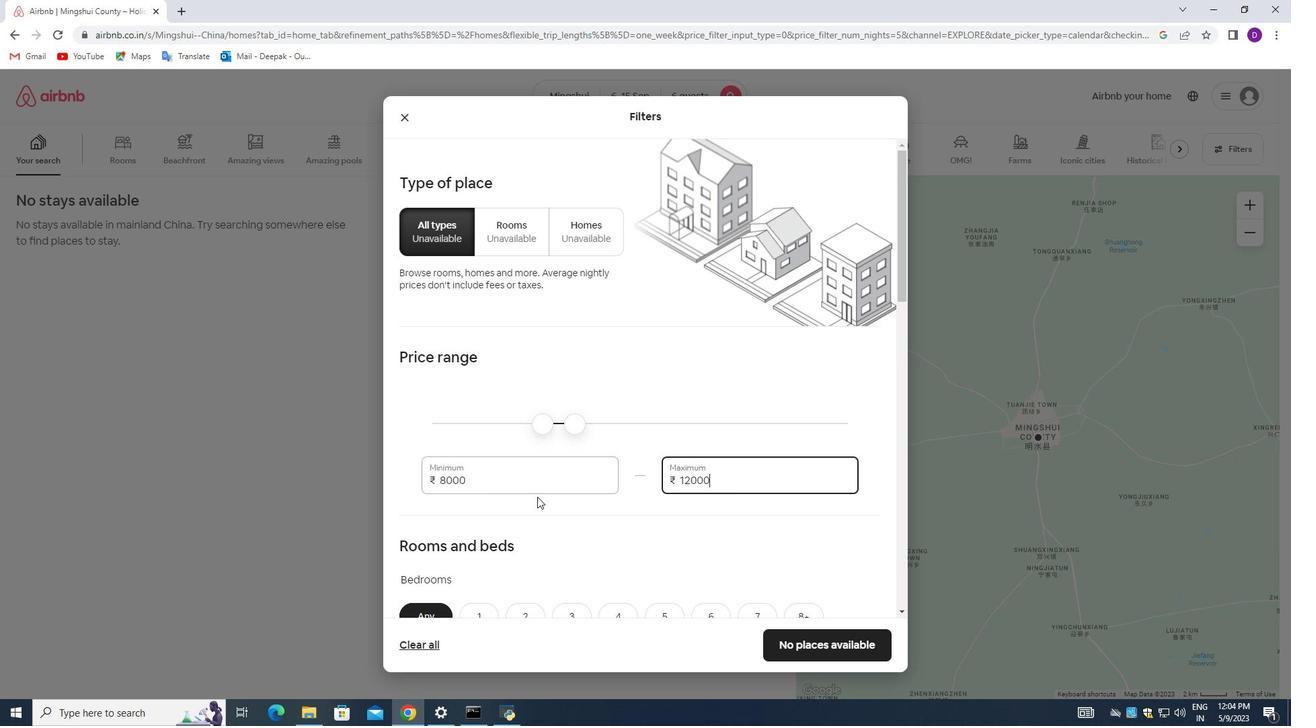 
Action: Mouse moved to (708, 417)
Screenshot: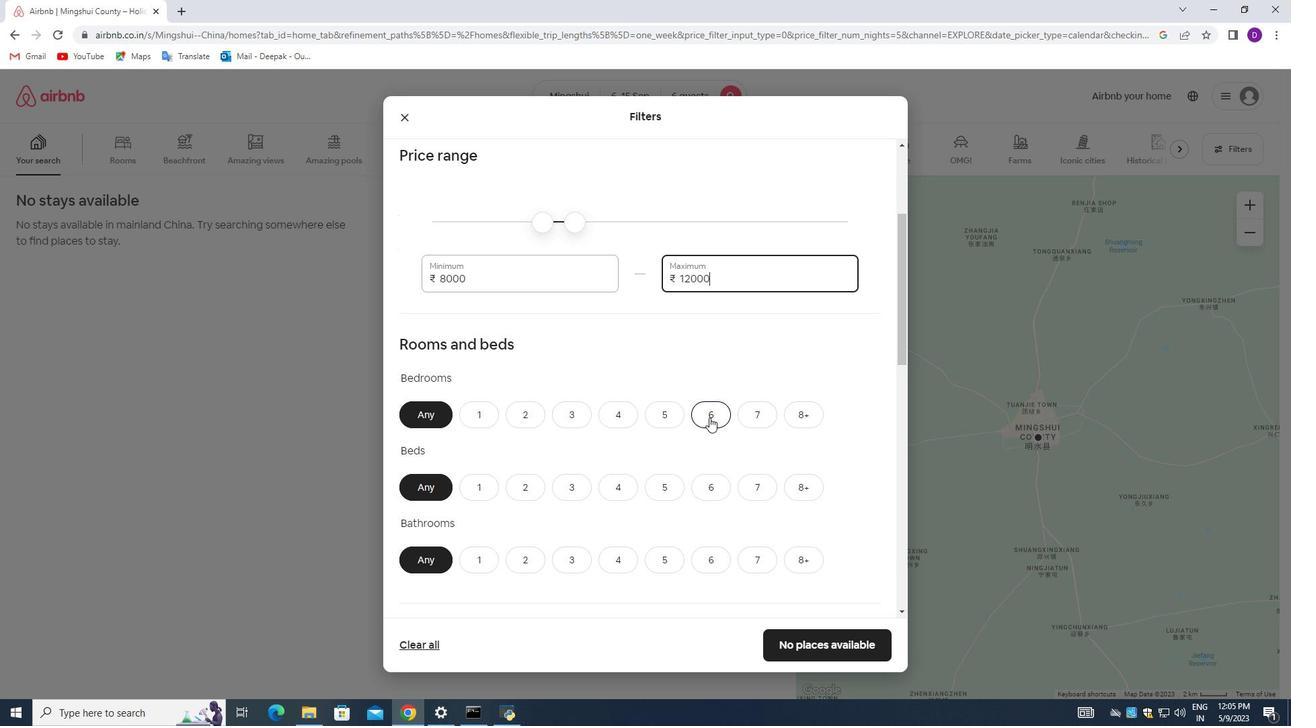 
Action: Mouse pressed left at (708, 417)
Screenshot: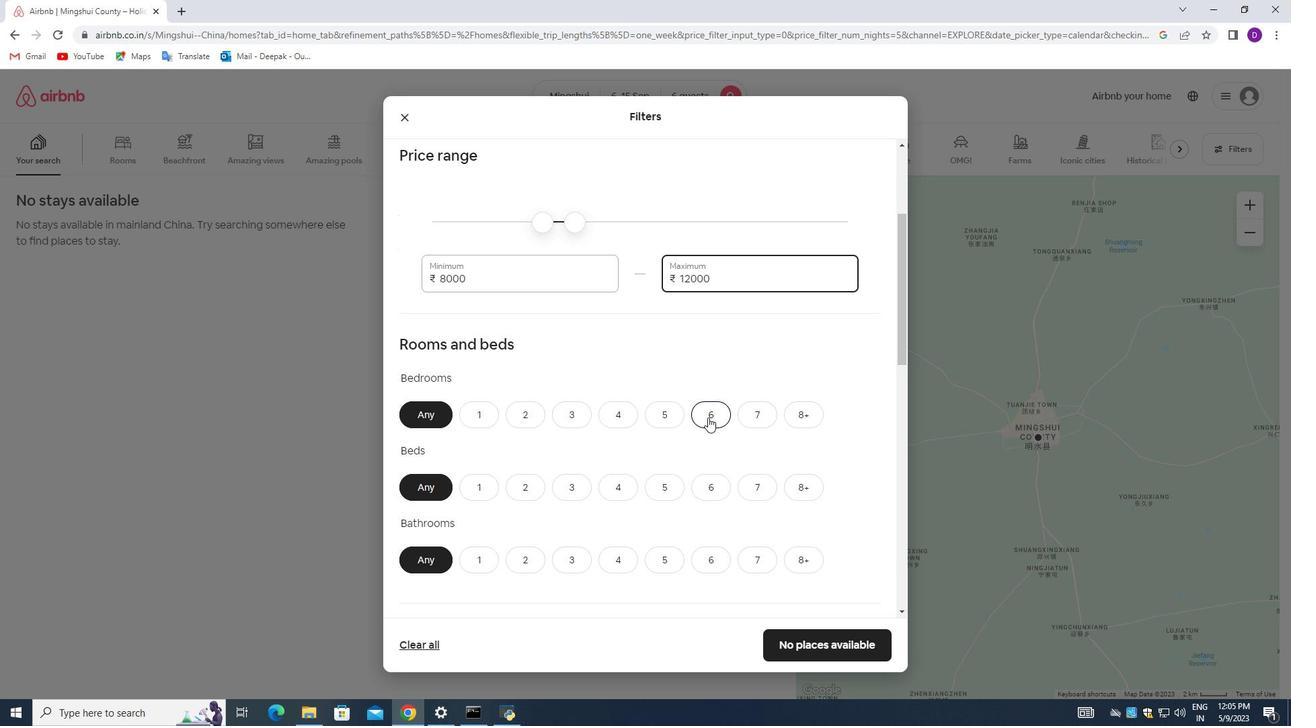 
Action: Mouse moved to (719, 489)
Screenshot: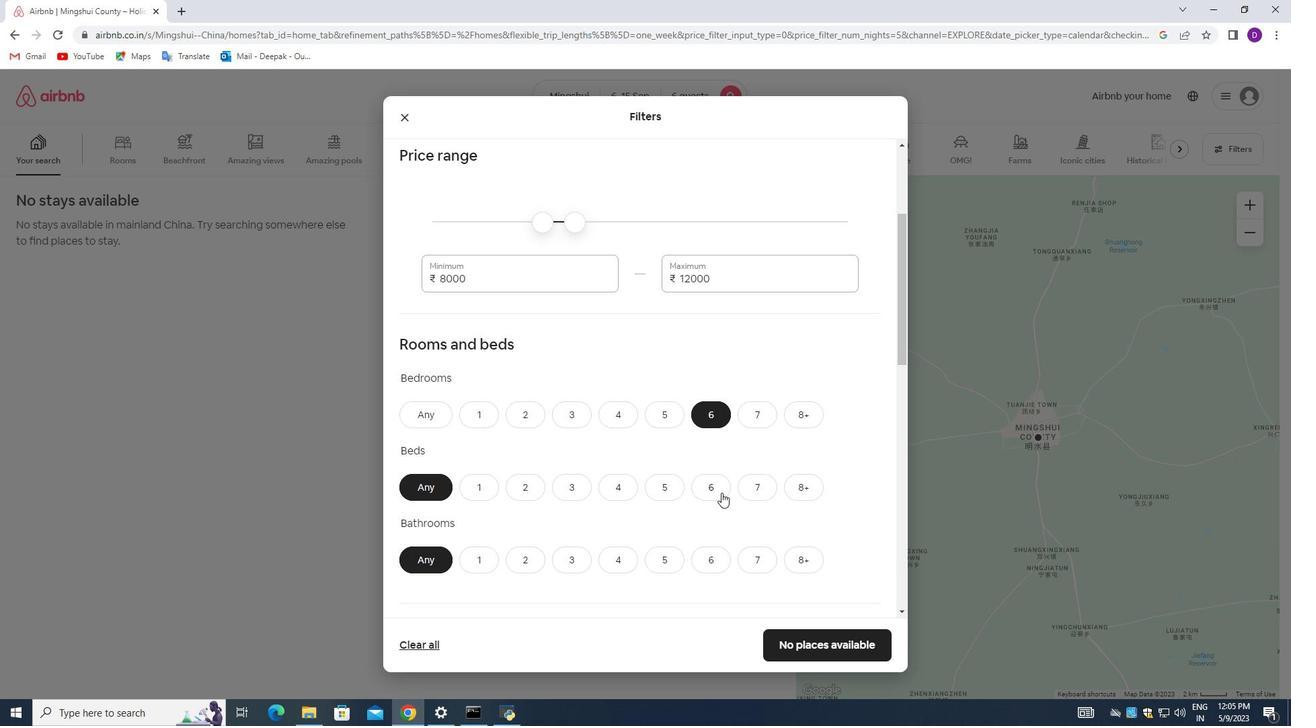 
Action: Mouse pressed left at (719, 489)
Screenshot: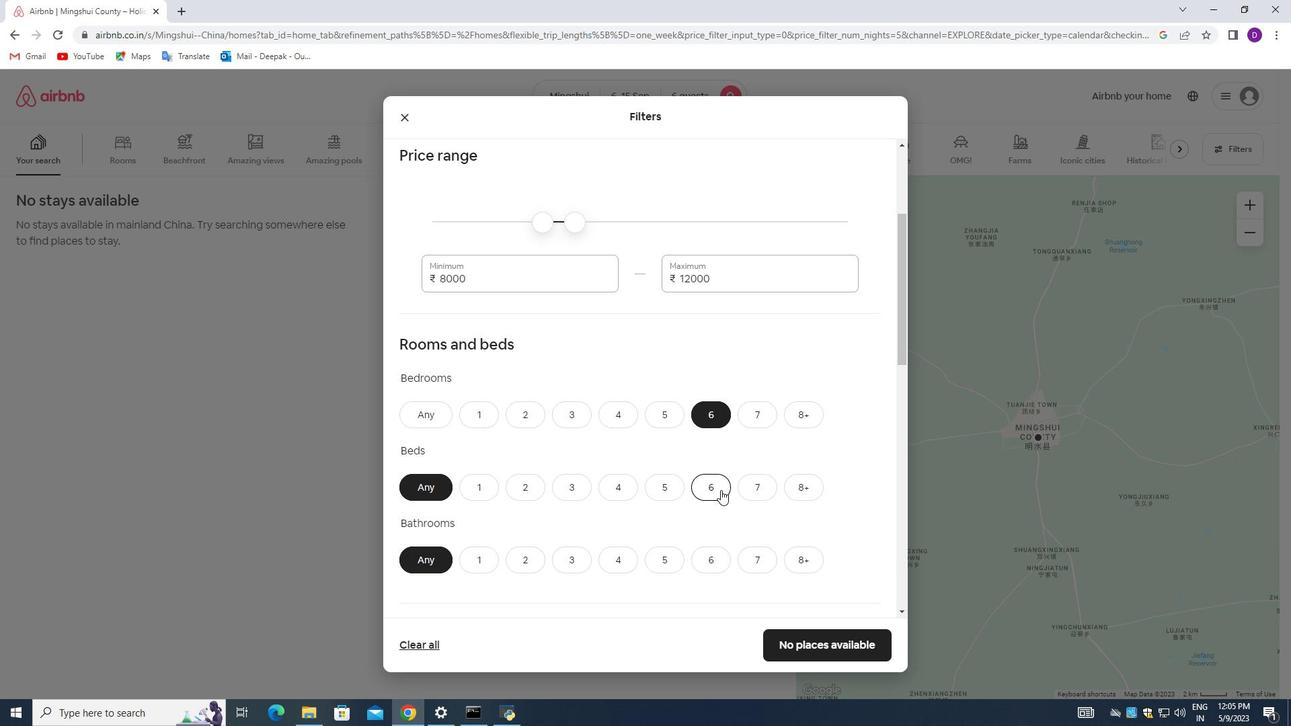 
Action: Mouse moved to (718, 563)
Screenshot: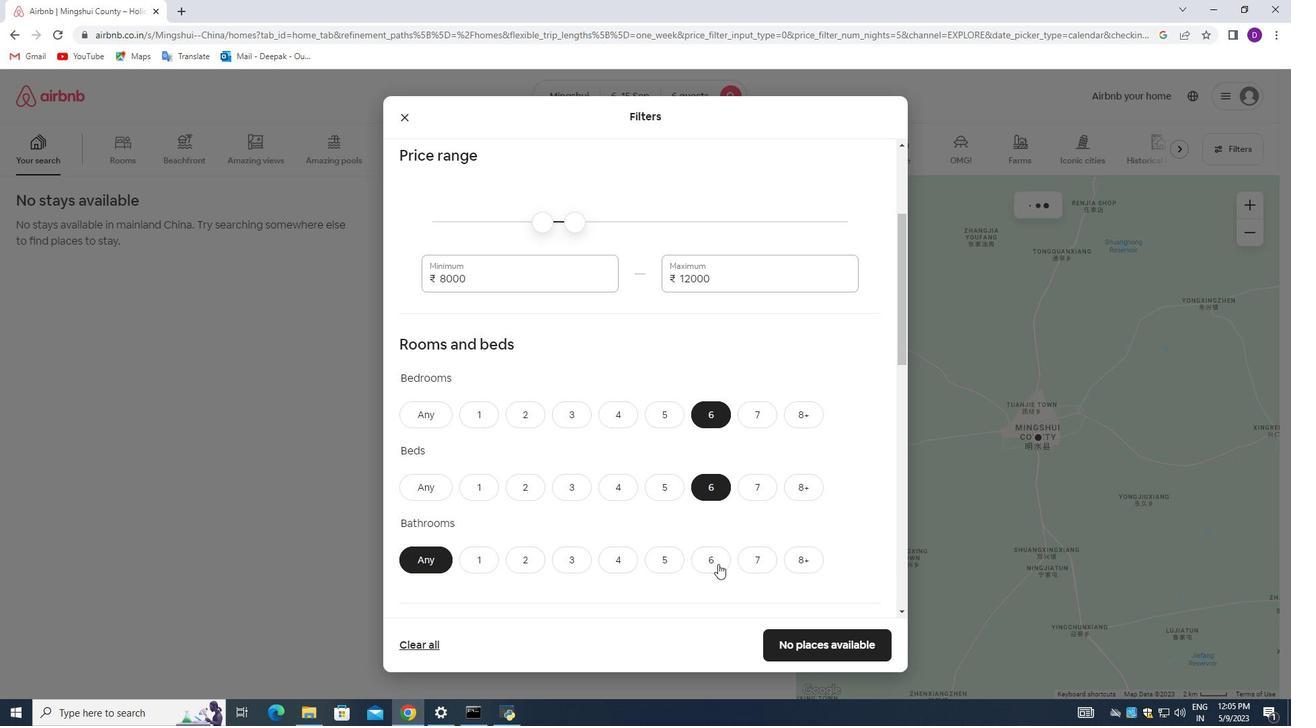 
Action: Mouse pressed left at (718, 563)
Screenshot: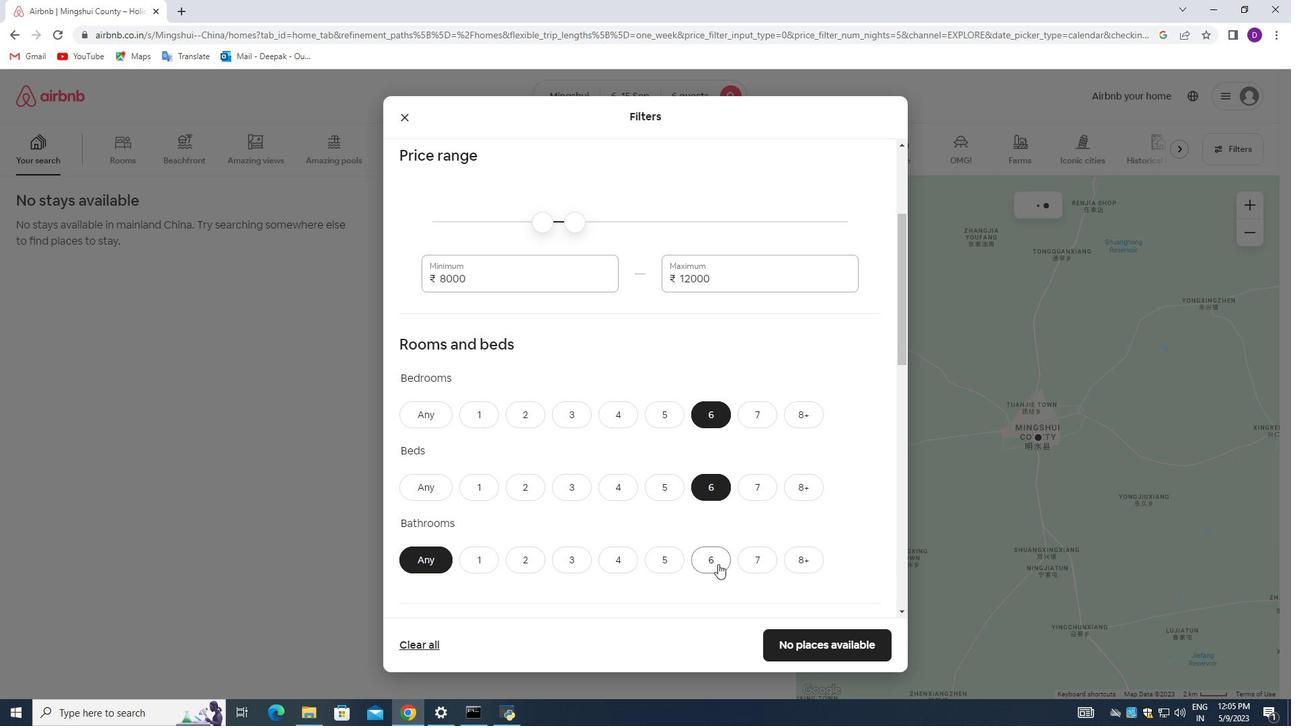 
Action: Mouse moved to (726, 553)
Screenshot: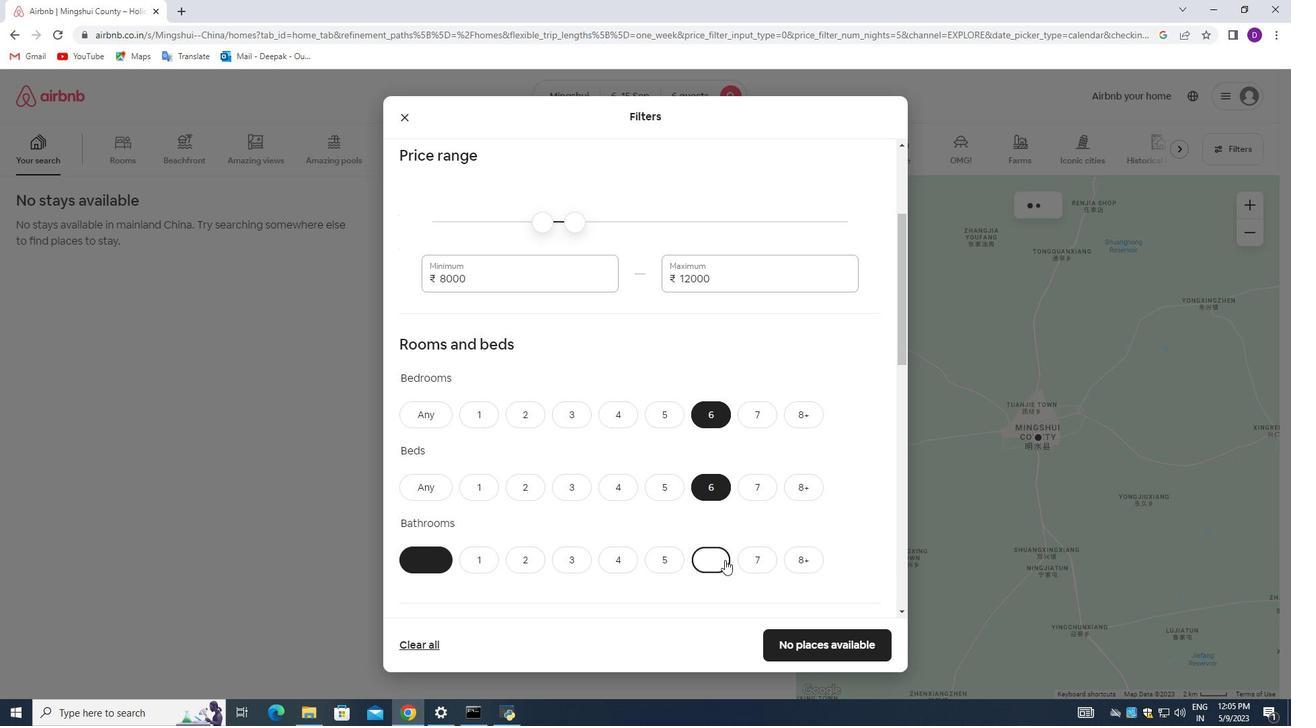 
Action: Mouse scrolled (726, 552) with delta (0, 0)
Screenshot: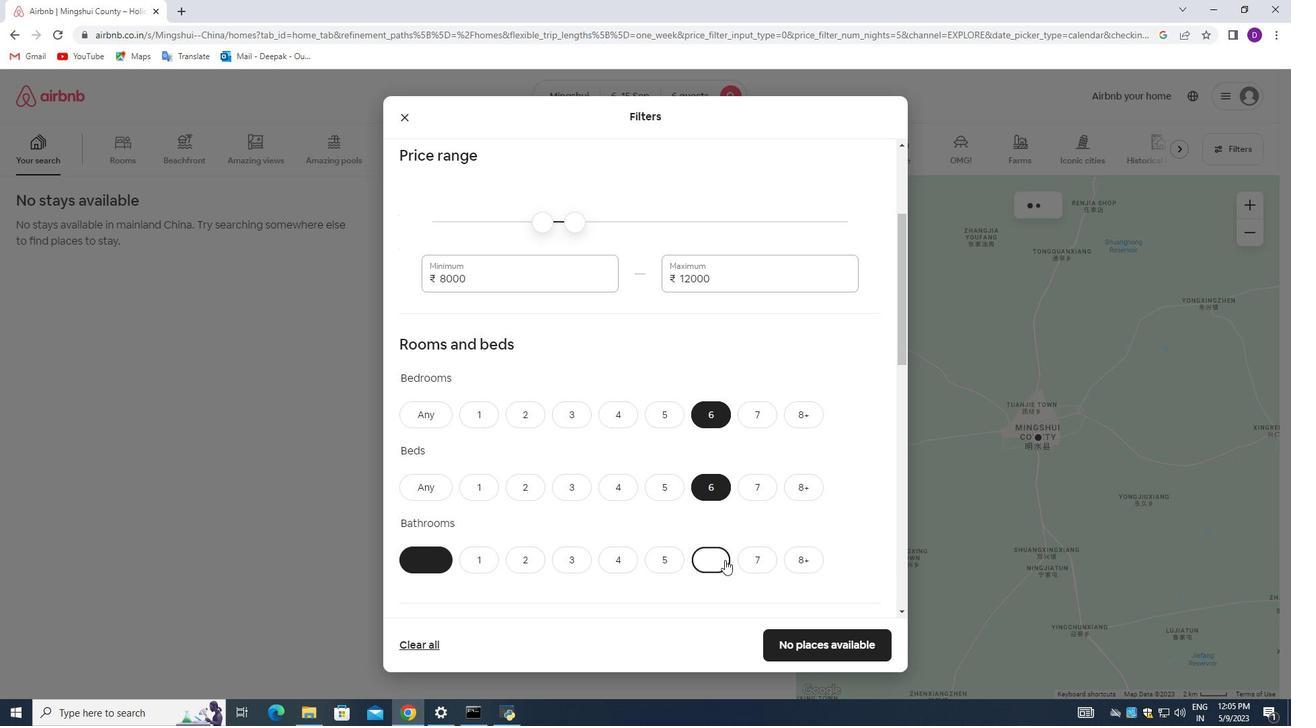 
Action: Mouse scrolled (726, 552) with delta (0, 0)
Screenshot: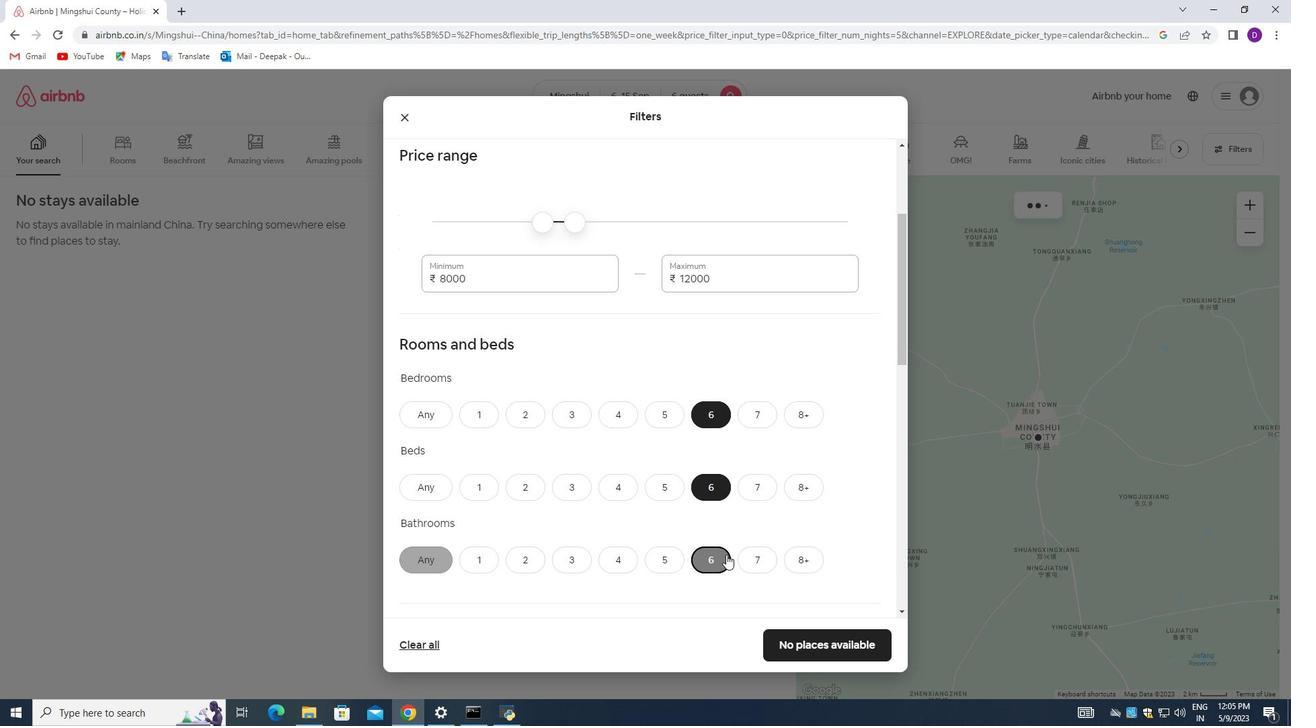 
Action: Mouse moved to (726, 552)
Screenshot: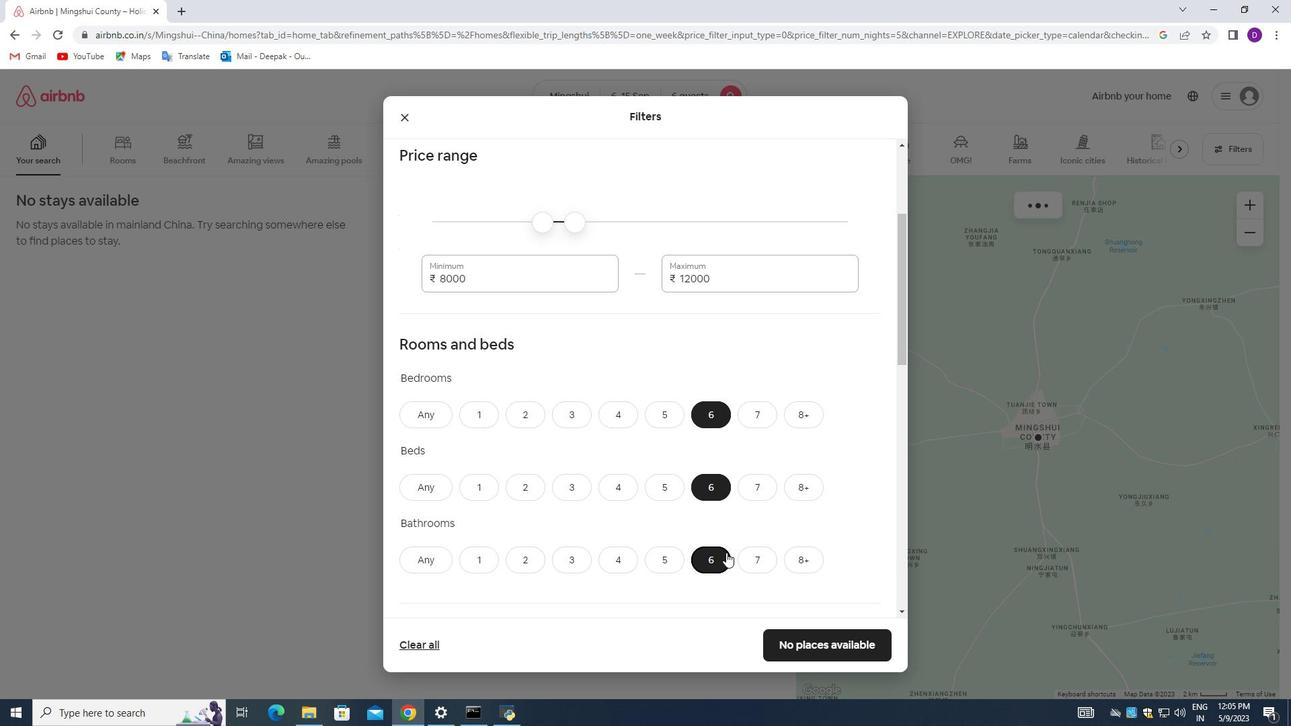 
Action: Mouse scrolled (726, 551) with delta (0, 0)
Screenshot: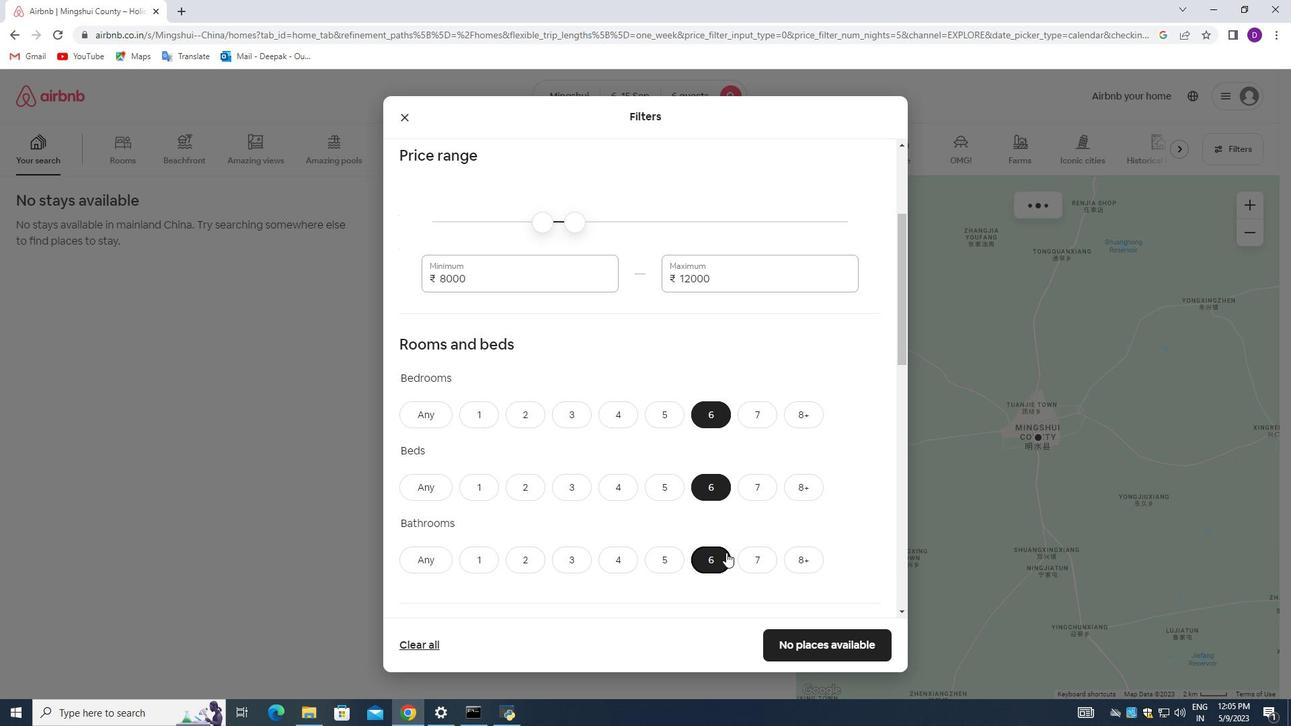 
Action: Mouse scrolled (726, 551) with delta (0, 0)
Screenshot: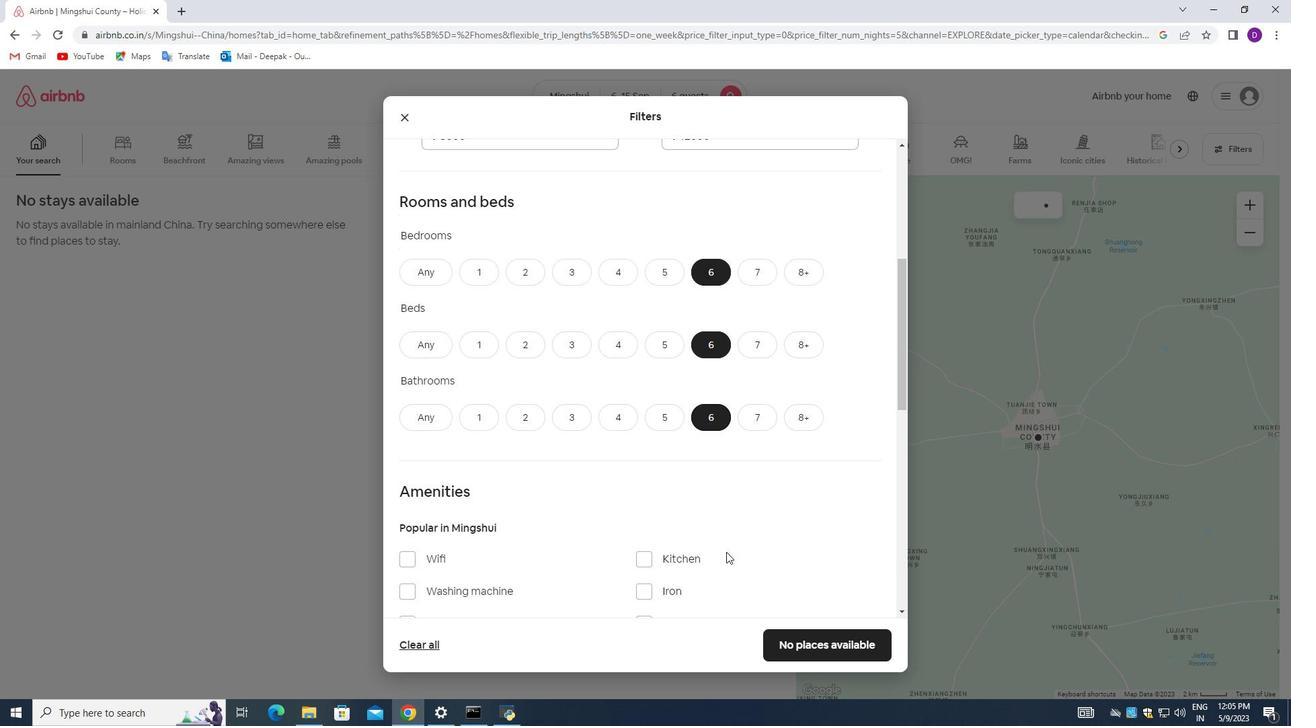 
Action: Mouse moved to (413, 439)
Screenshot: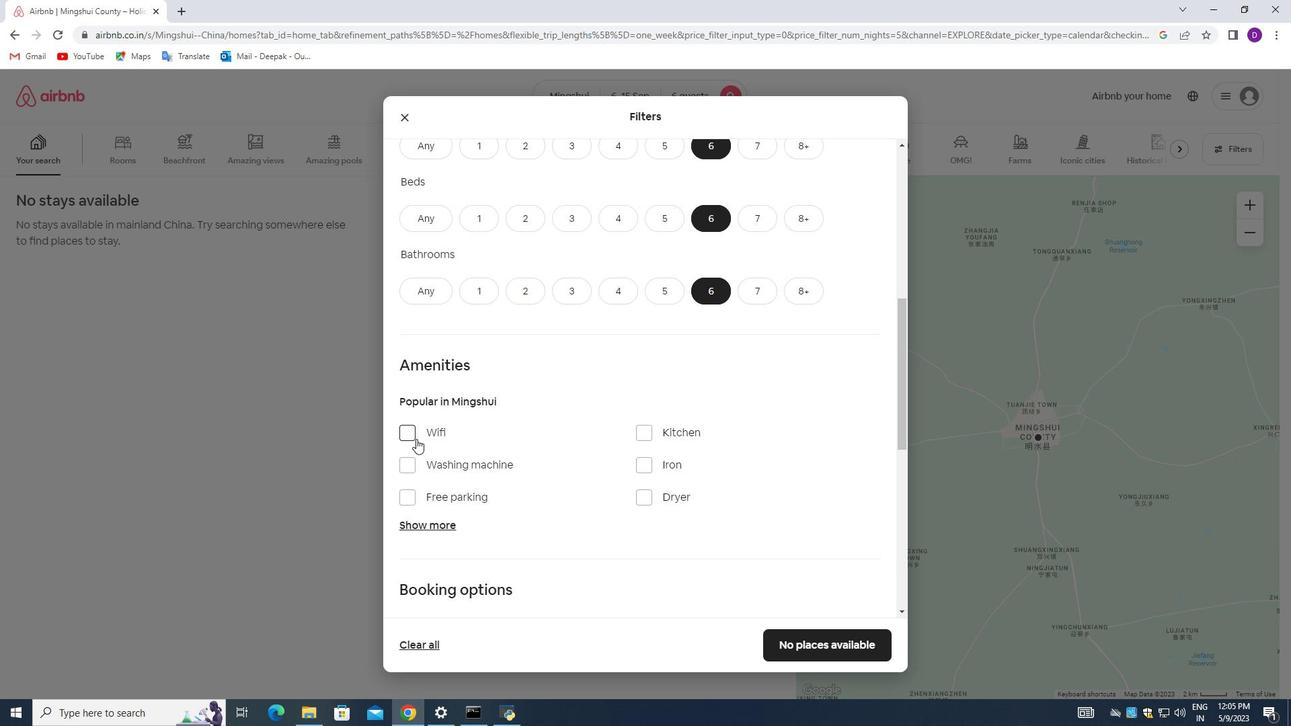 
Action: Mouse pressed left at (413, 439)
Screenshot: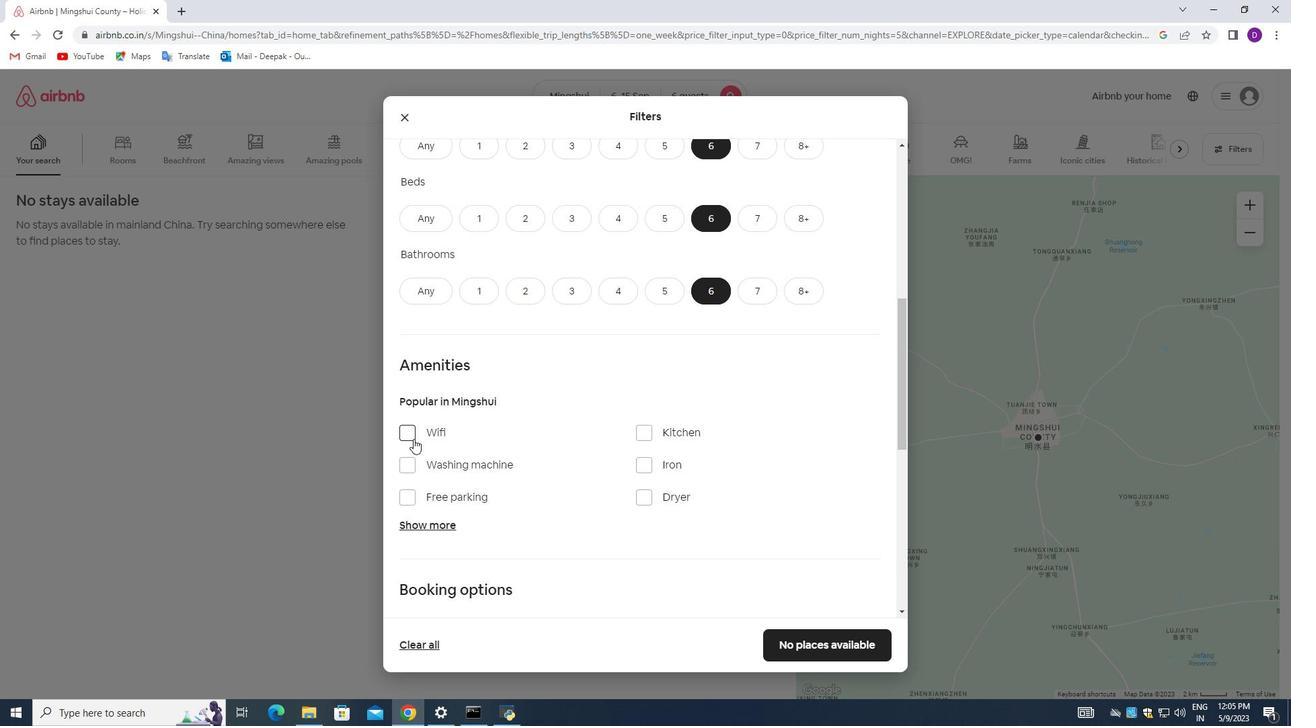 
Action: Mouse moved to (417, 520)
Screenshot: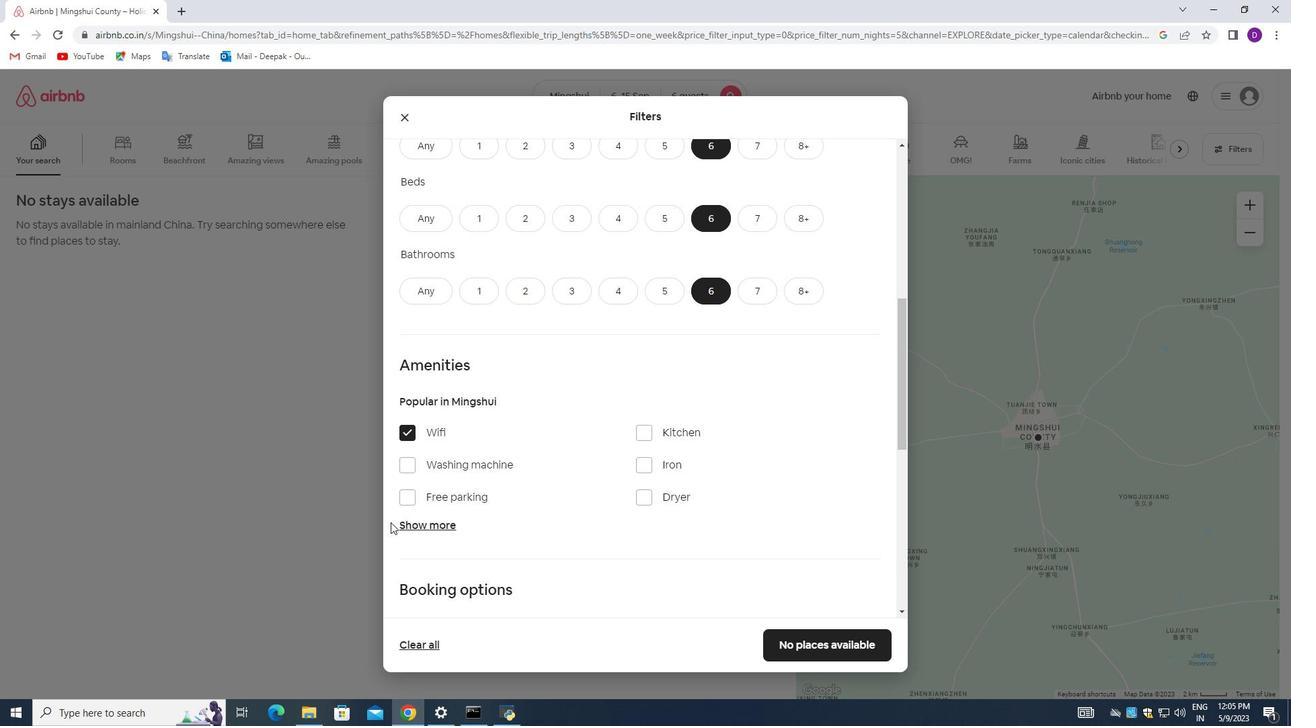 
Action: Mouse pressed left at (417, 520)
Screenshot: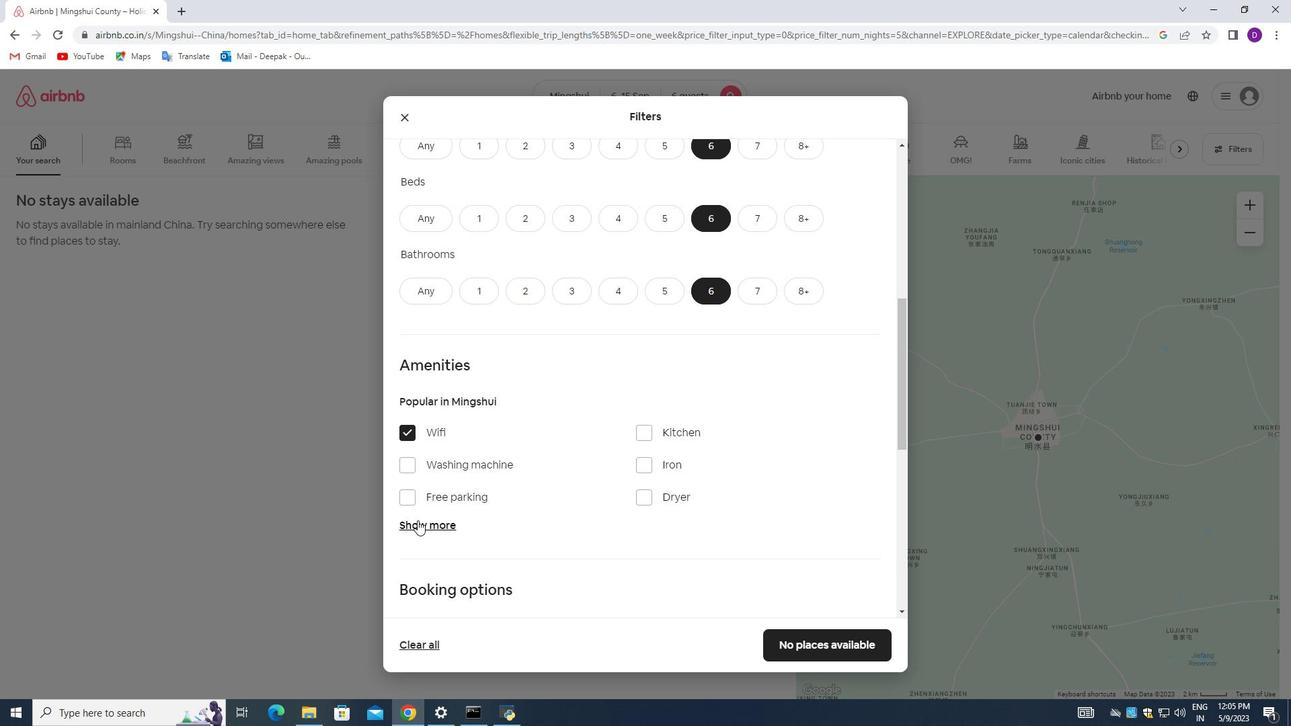
Action: Mouse moved to (505, 534)
Screenshot: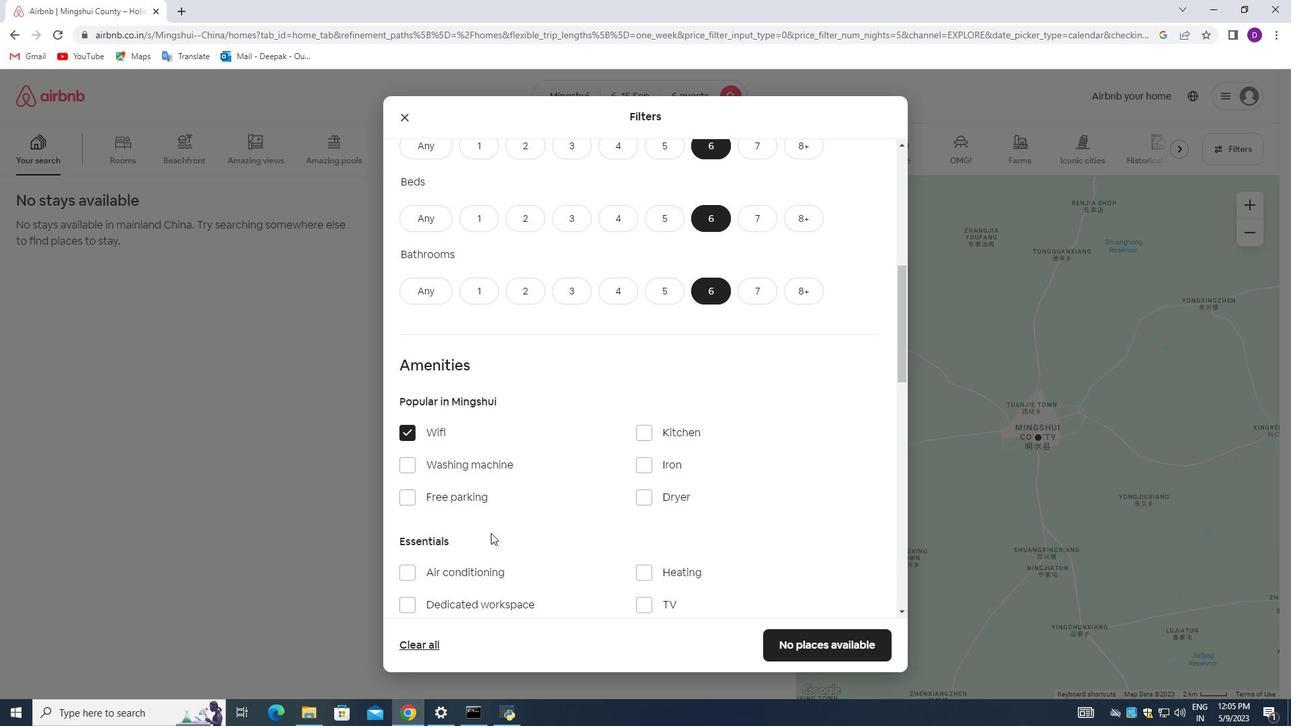 
Action: Mouse scrolled (505, 534) with delta (0, 0)
Screenshot: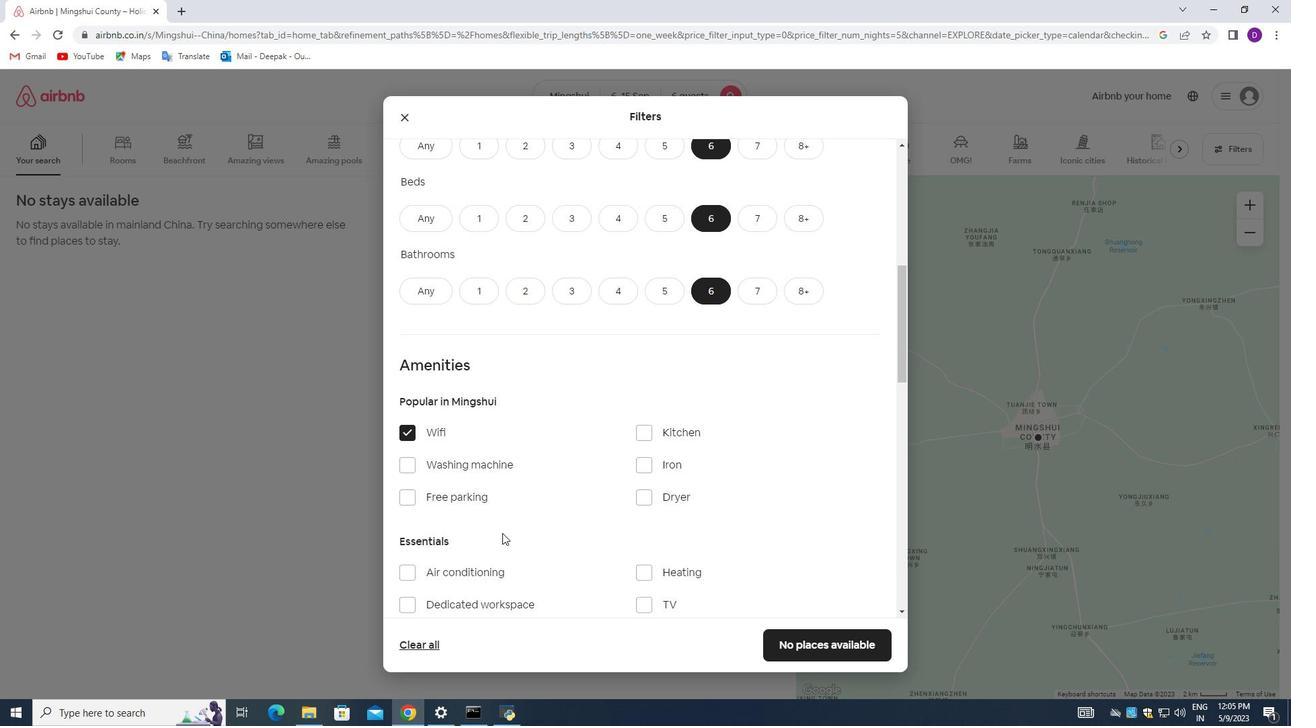
Action: Mouse moved to (506, 534)
Screenshot: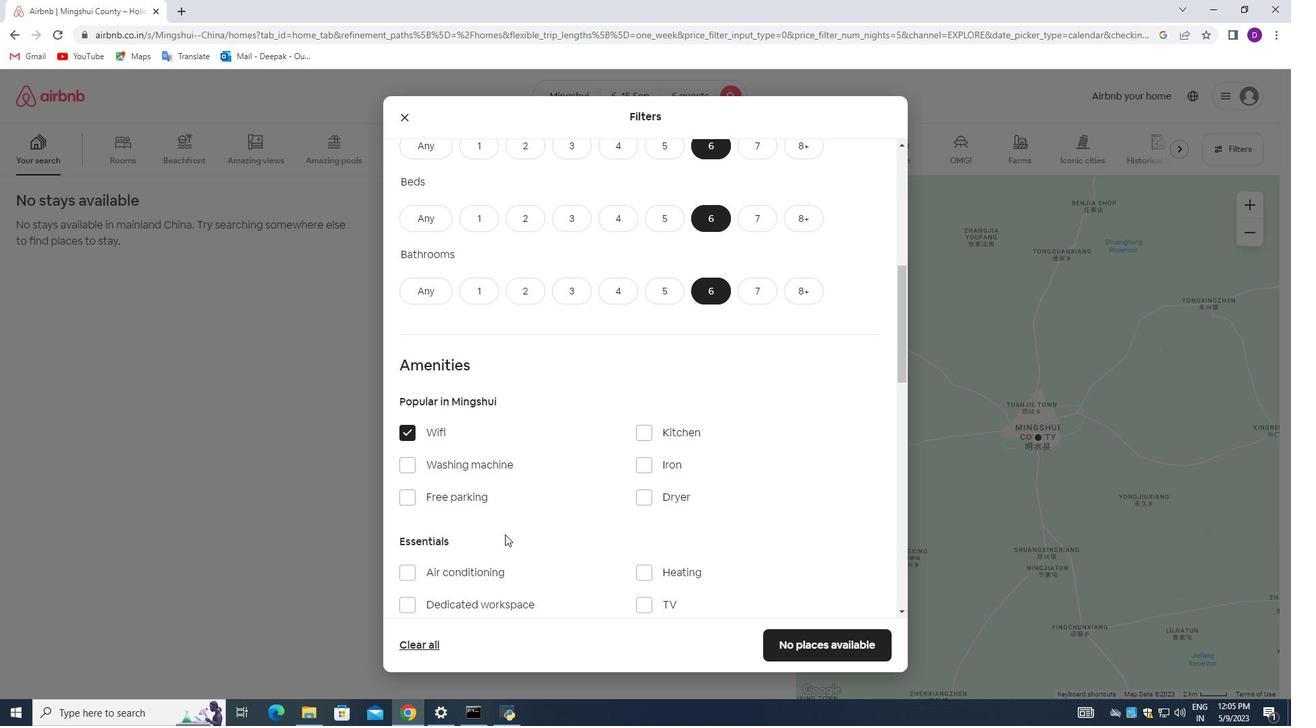
Action: Mouse scrolled (506, 534) with delta (0, 0)
Screenshot: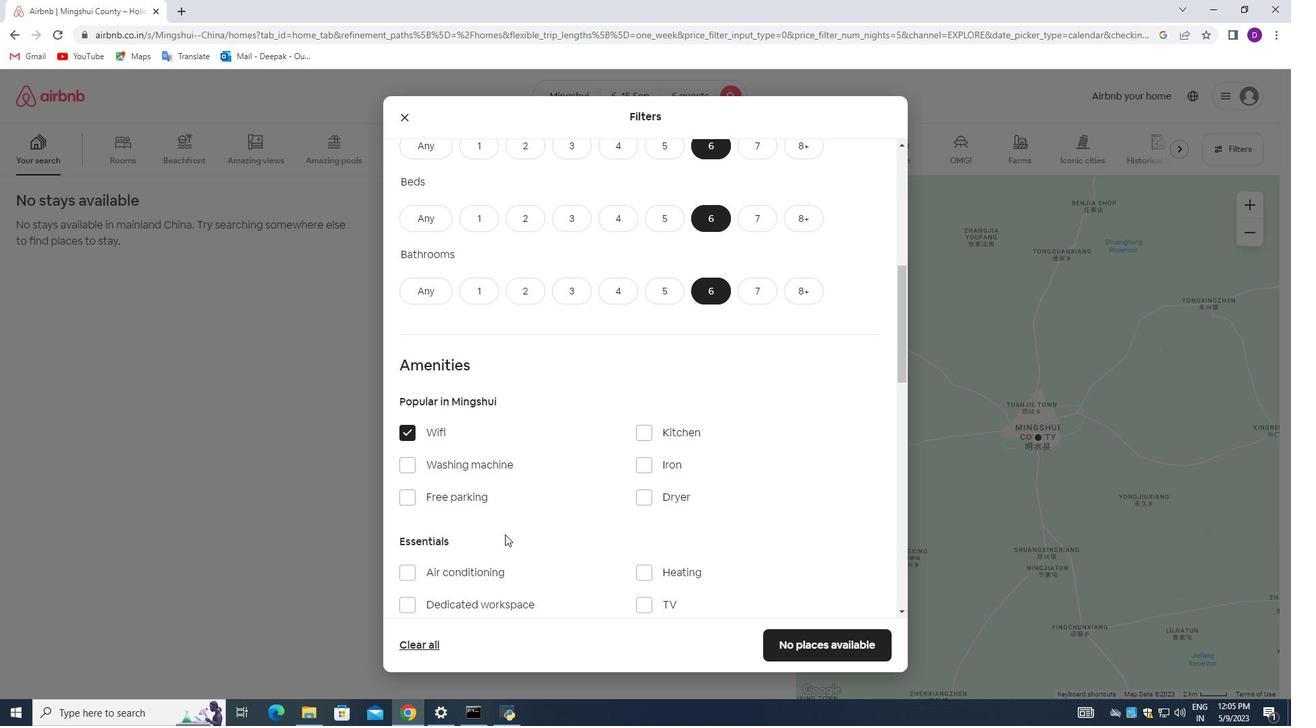 
Action: Mouse moved to (643, 477)
Screenshot: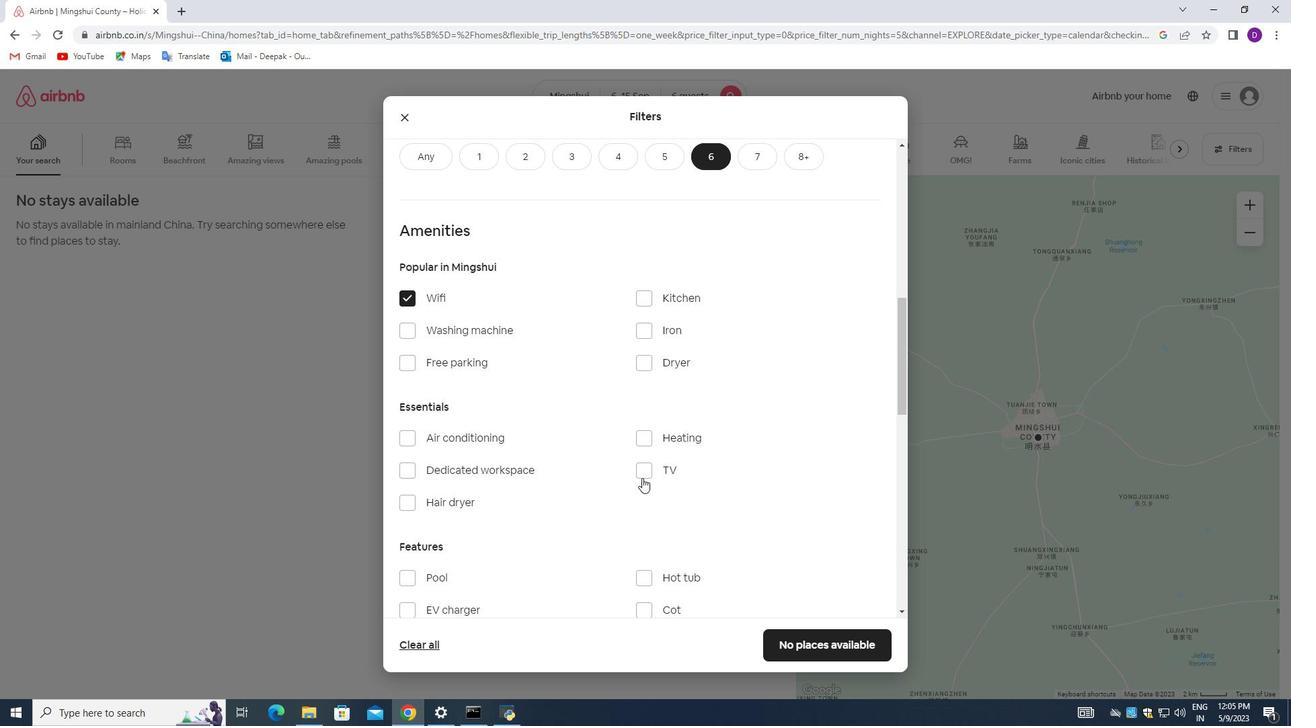 
Action: Mouse pressed left at (643, 477)
Screenshot: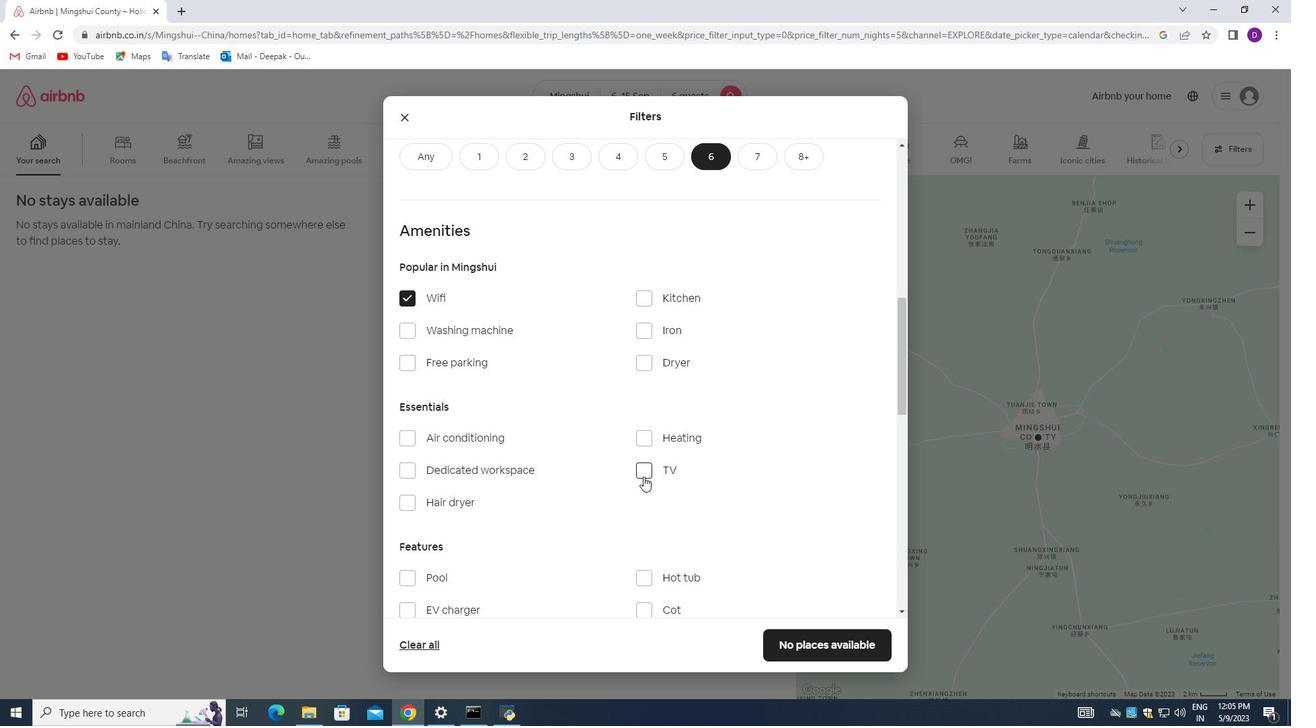 
Action: Mouse moved to (413, 366)
Screenshot: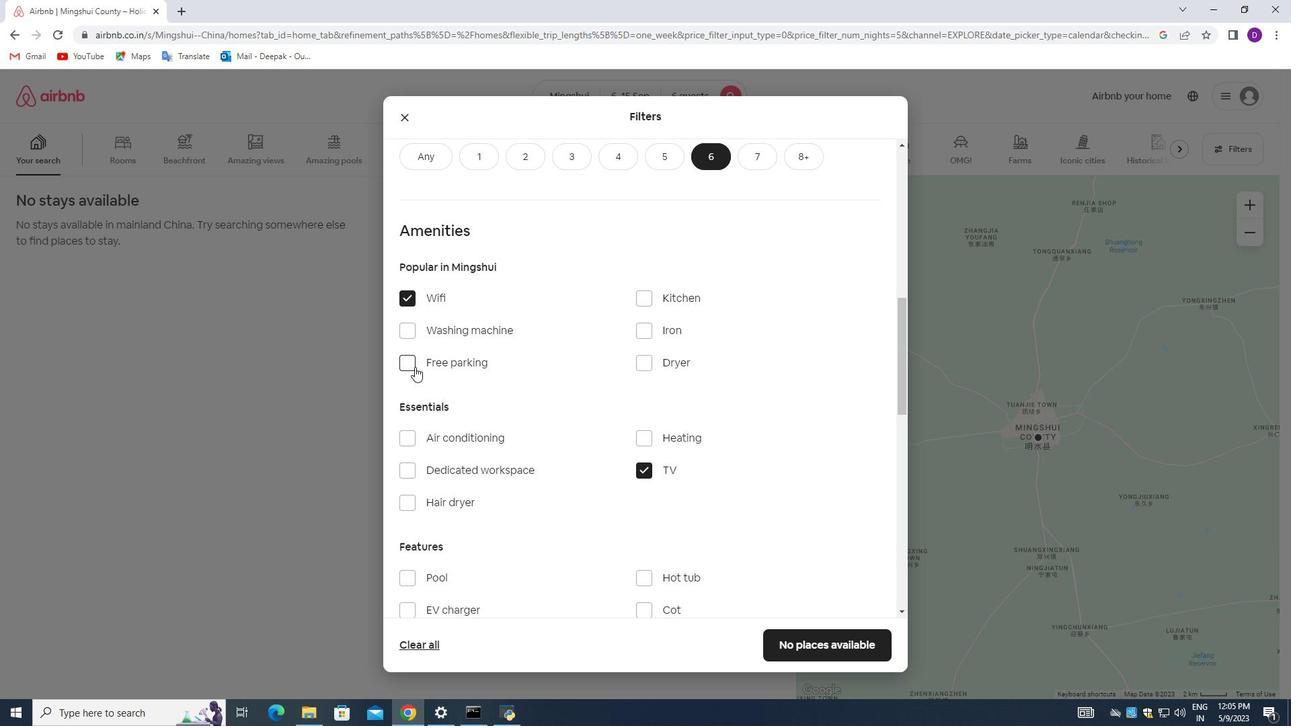 
Action: Mouse pressed left at (413, 366)
Screenshot: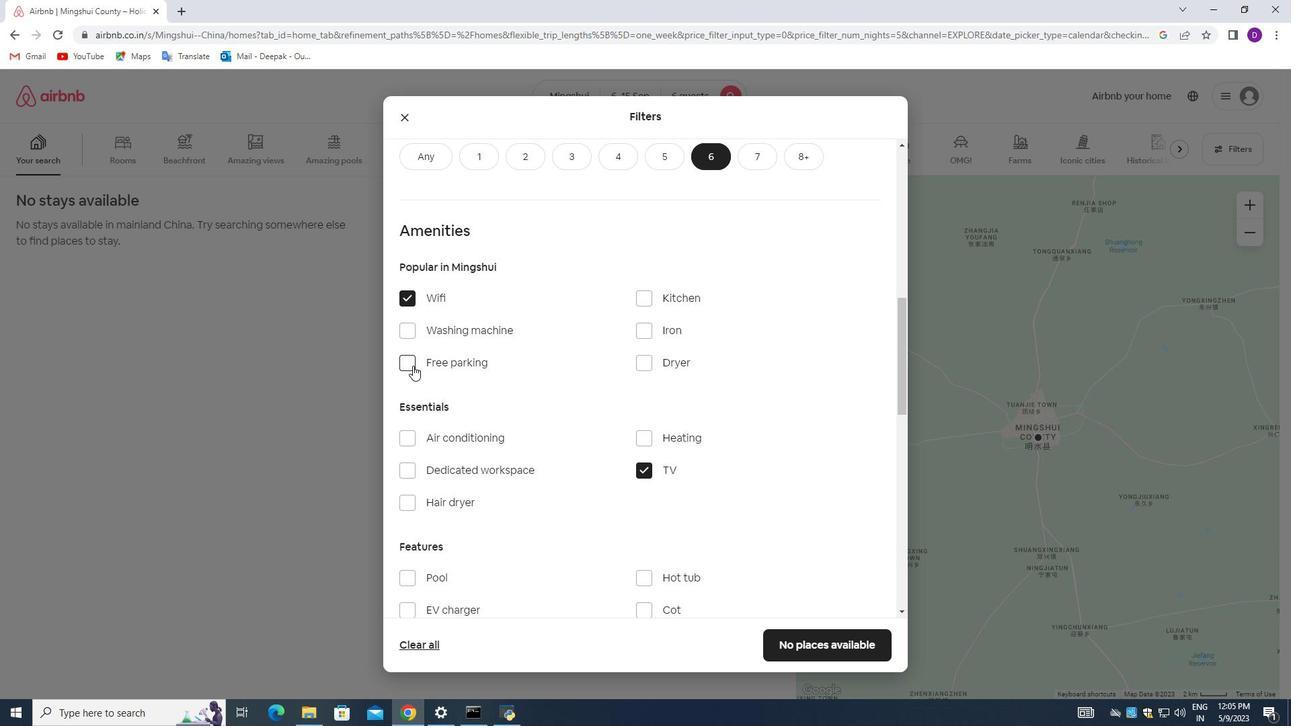 
Action: Mouse moved to (691, 455)
Screenshot: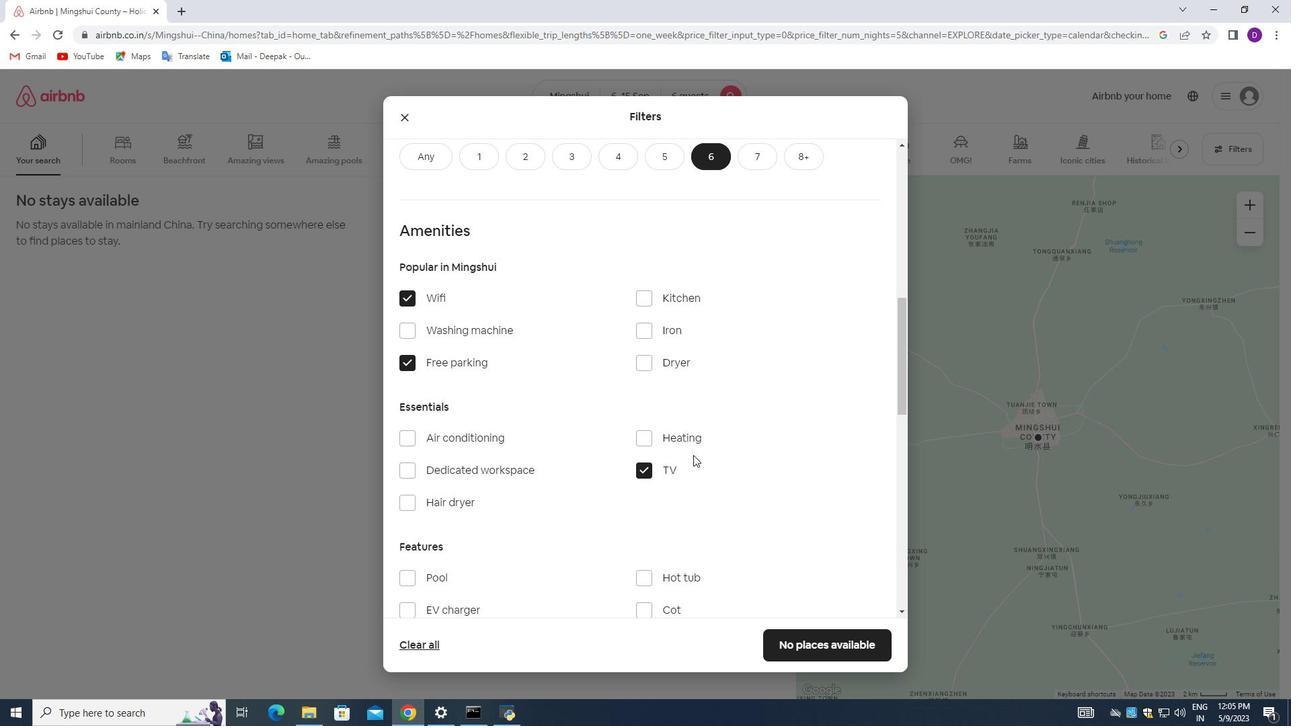 
Action: Mouse scrolled (691, 454) with delta (0, 0)
Screenshot: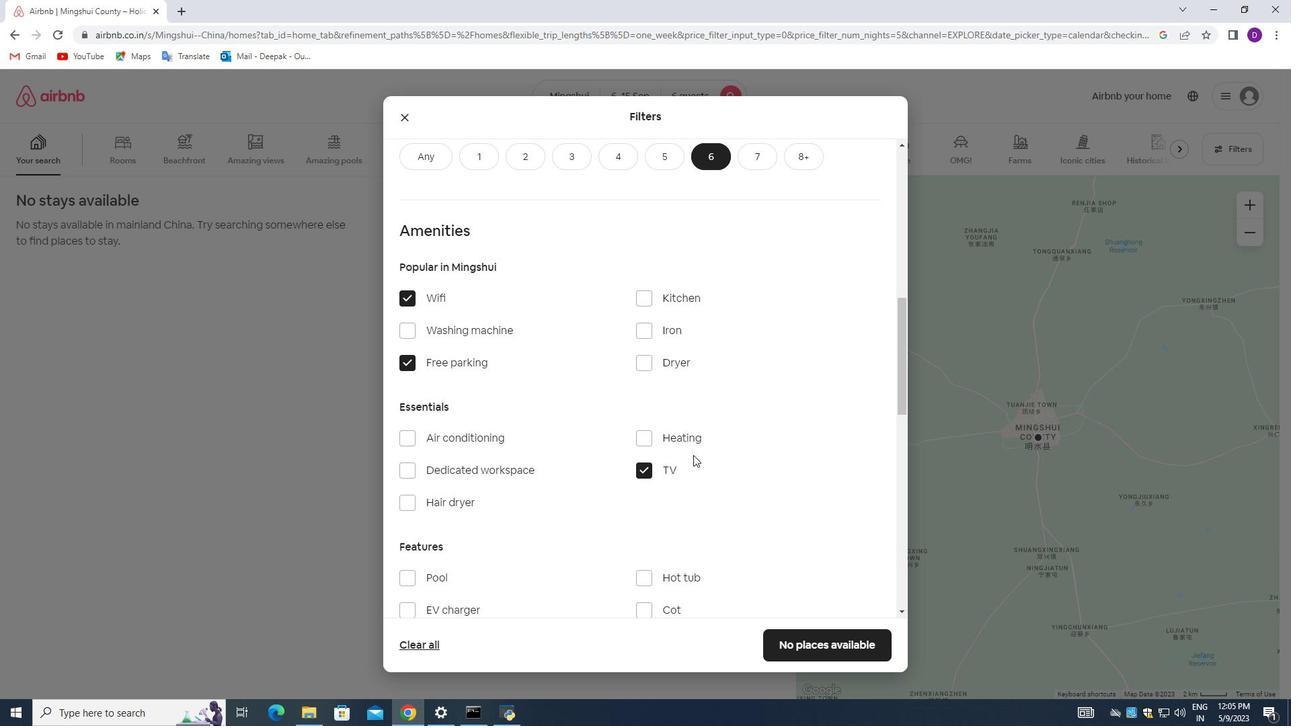 
Action: Mouse moved to (689, 457)
Screenshot: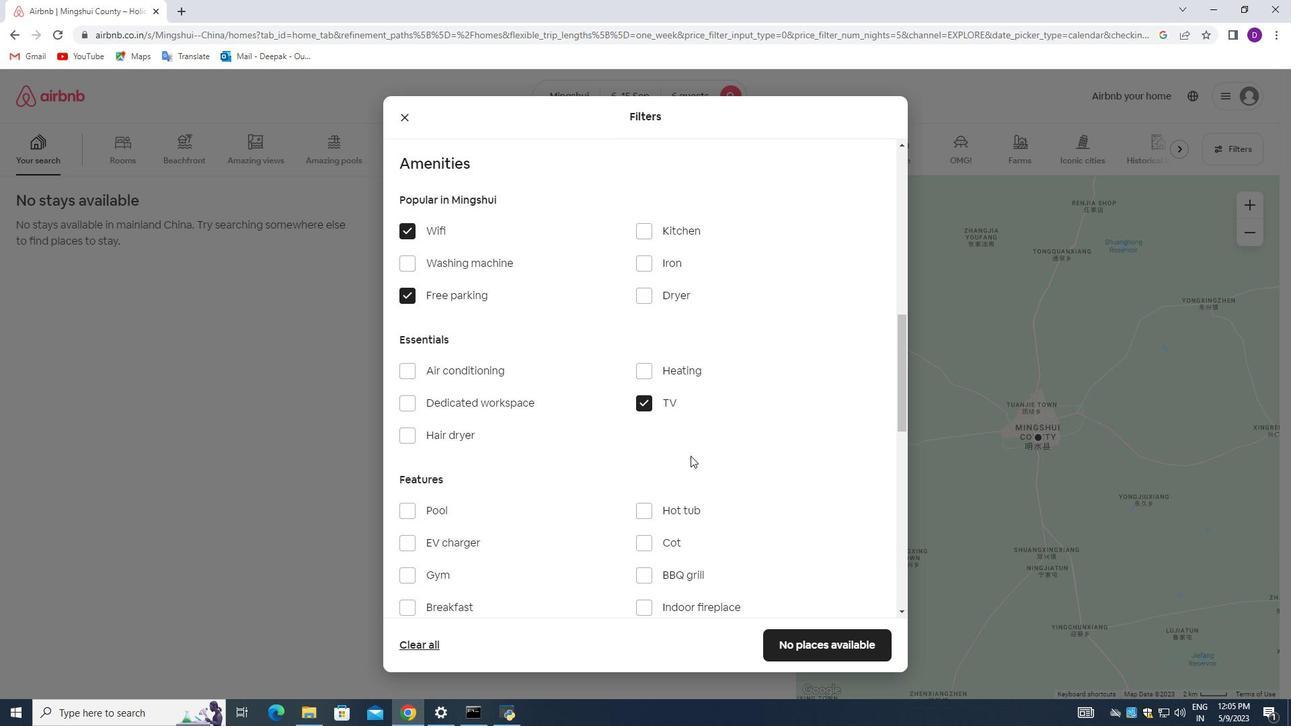 
Action: Mouse scrolled (689, 456) with delta (0, 0)
Screenshot: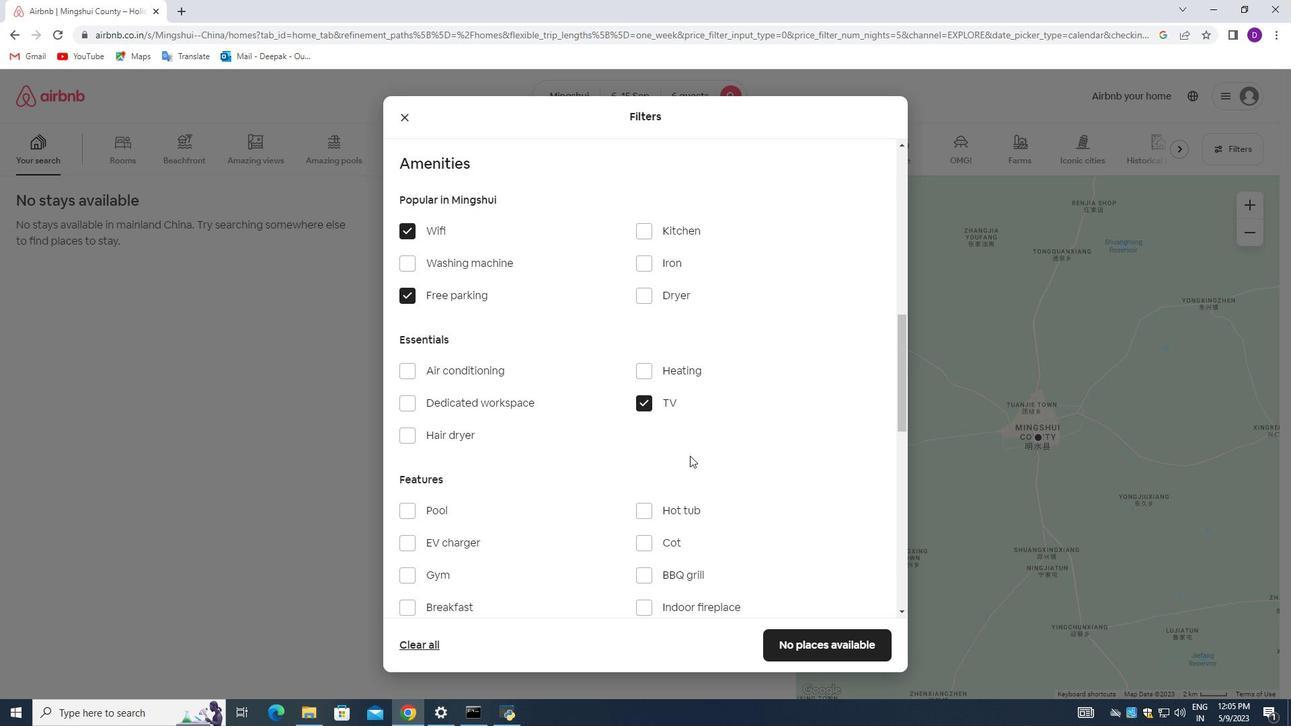 
Action: Mouse scrolled (689, 456) with delta (0, 0)
Screenshot: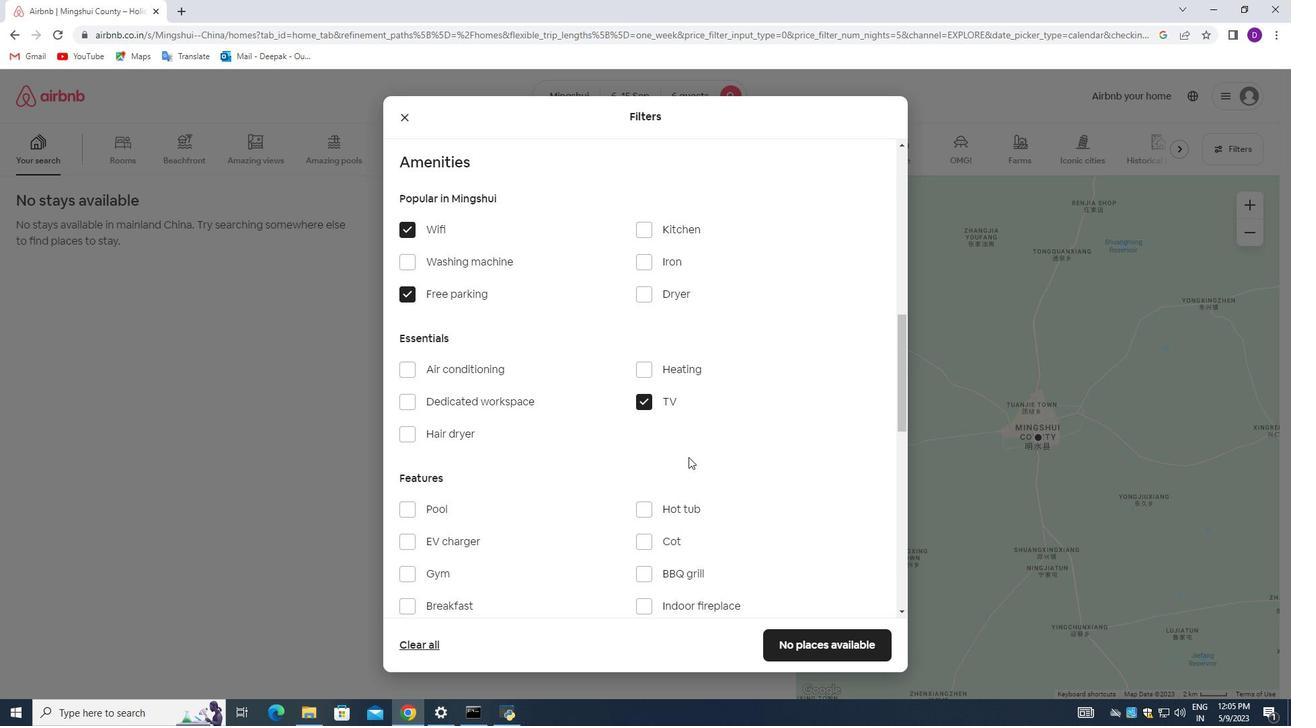 
Action: Mouse moved to (408, 439)
Screenshot: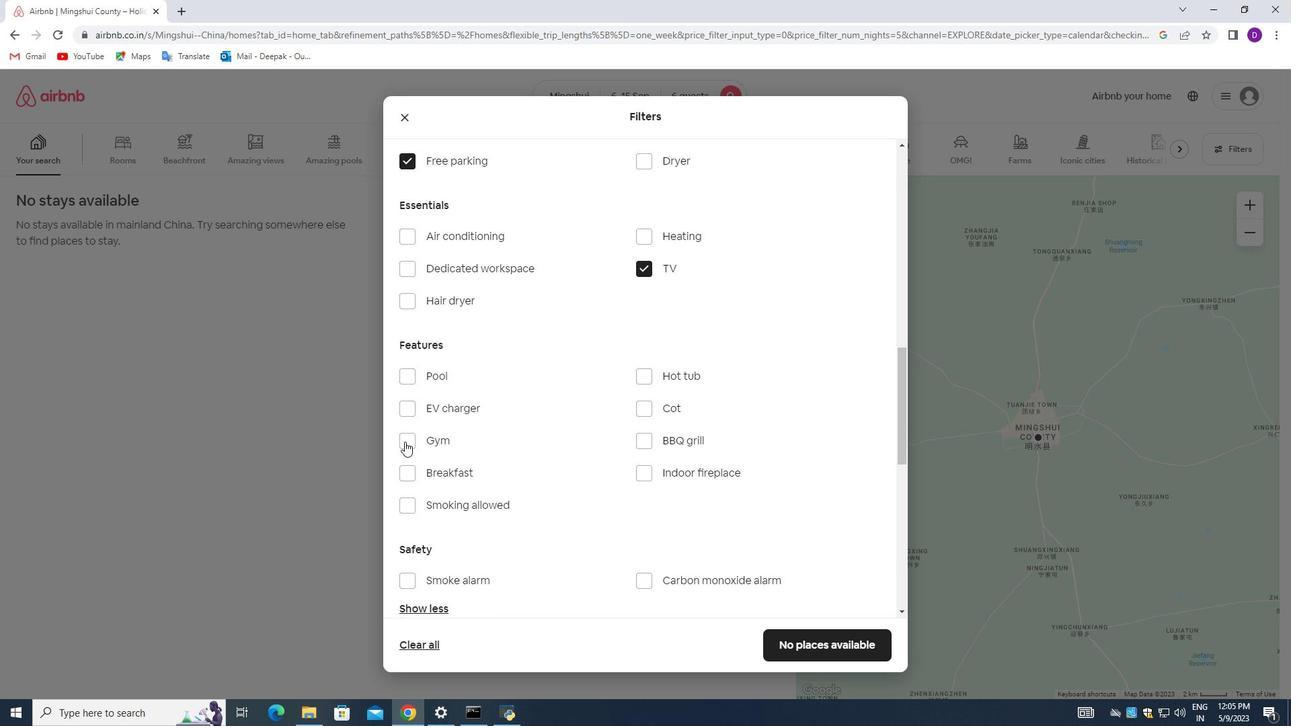 
Action: Mouse pressed left at (408, 439)
Screenshot: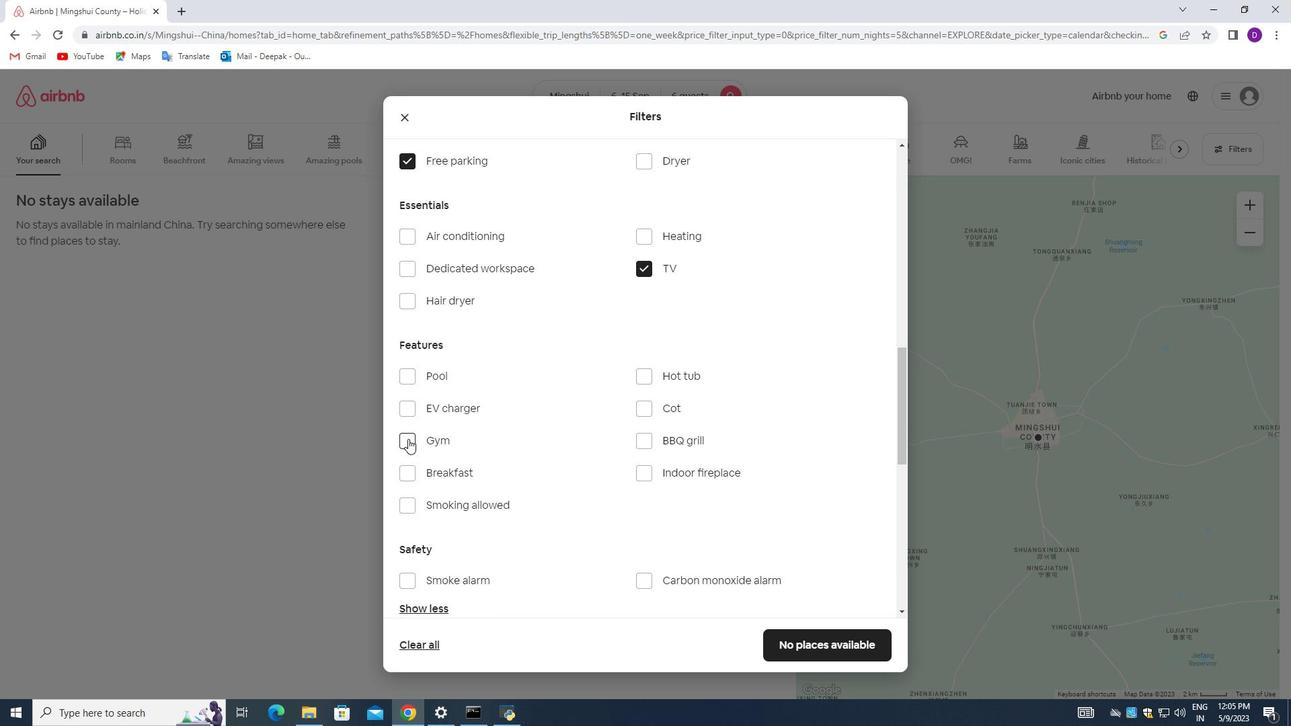 
Action: Mouse moved to (412, 475)
Screenshot: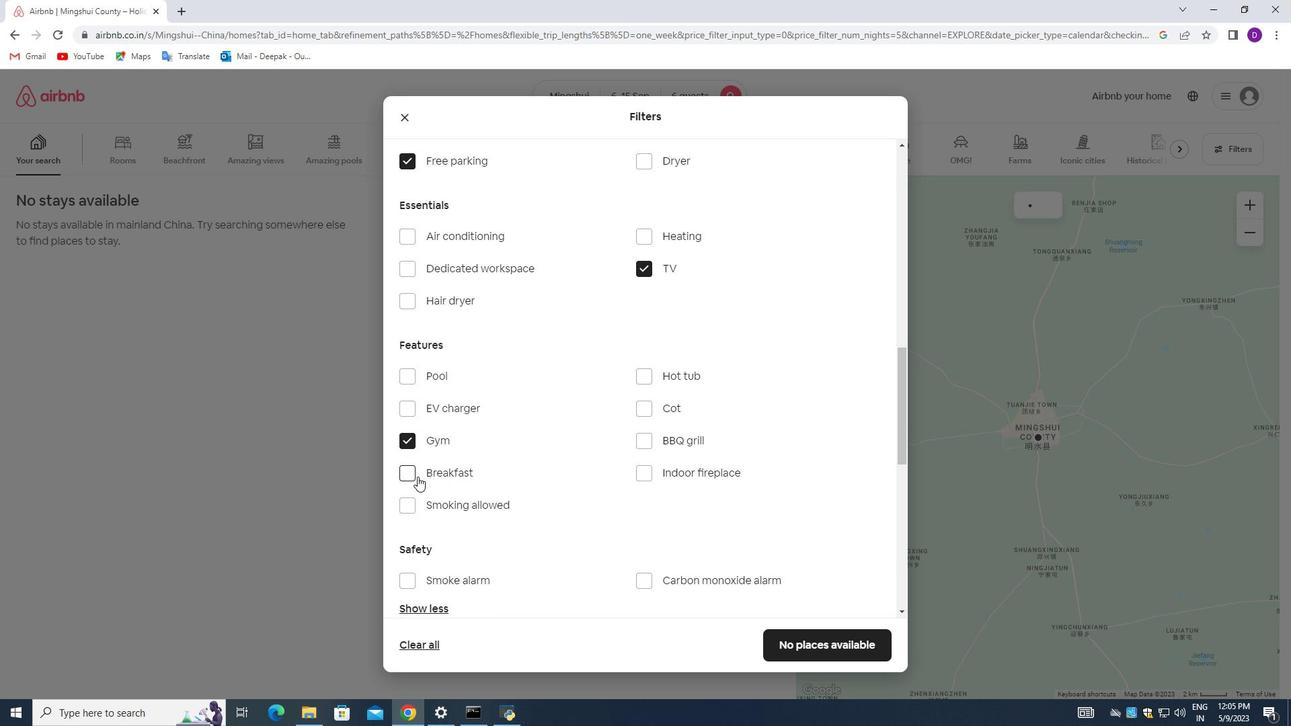 
Action: Mouse pressed left at (412, 475)
Screenshot: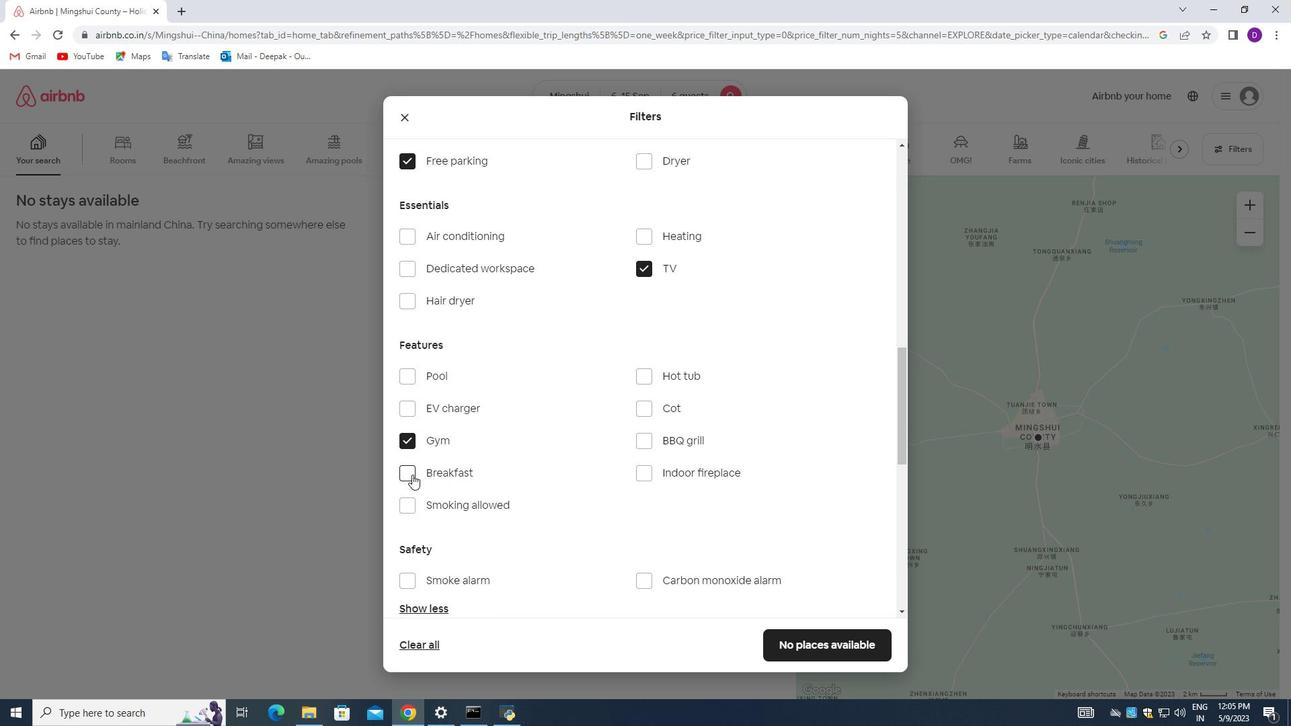 
Action: Mouse moved to (473, 489)
Screenshot: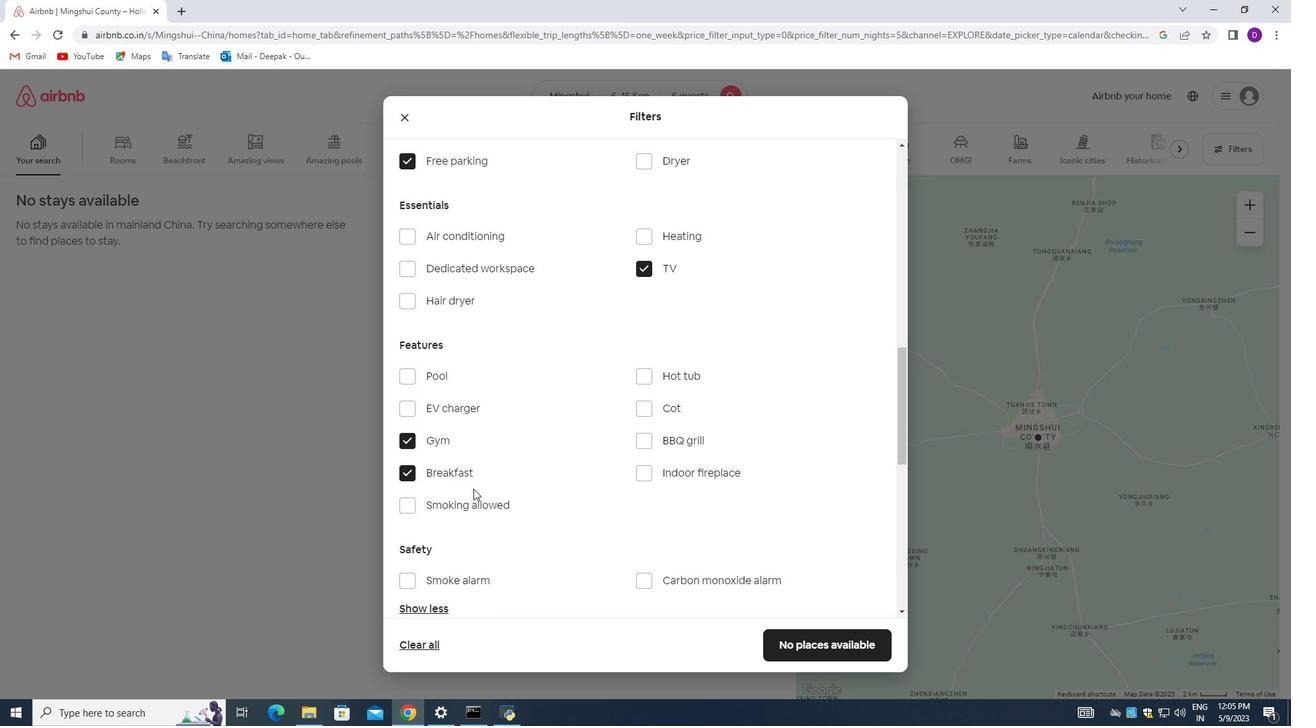 
Action: Mouse scrolled (473, 489) with delta (0, 0)
Screenshot: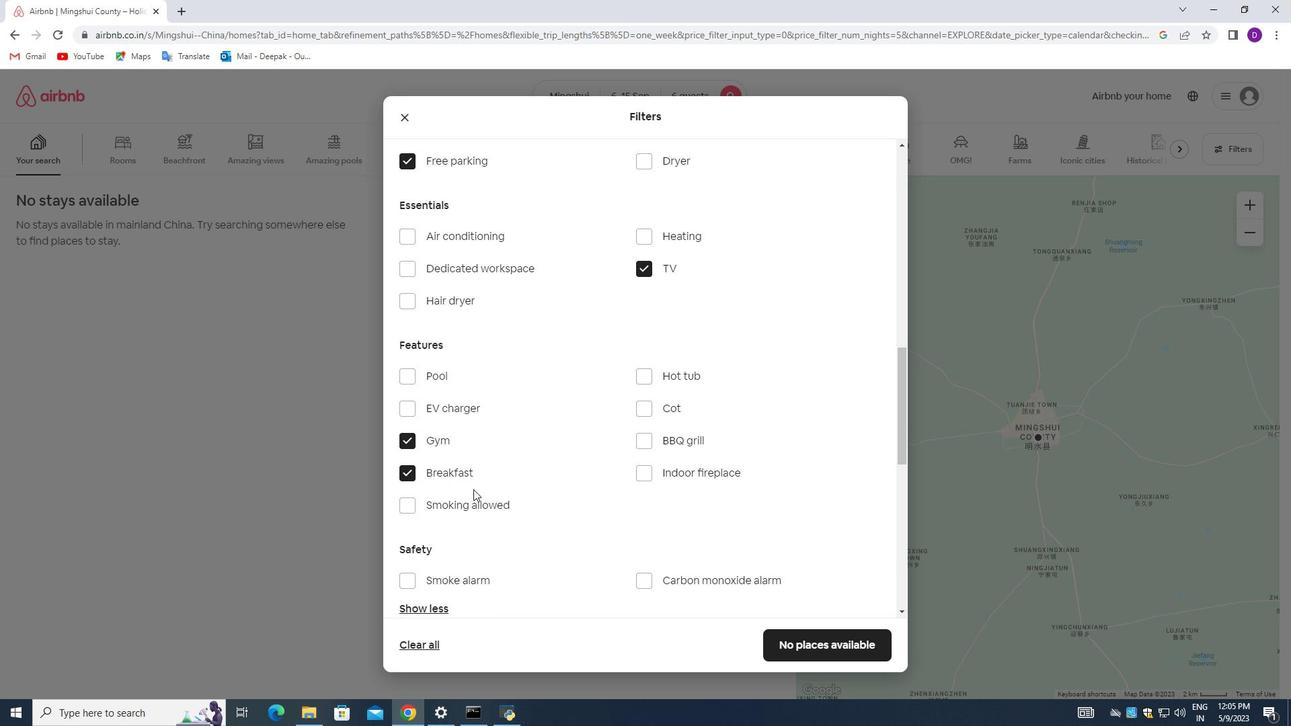 
Action: Mouse scrolled (473, 489) with delta (0, 0)
Screenshot: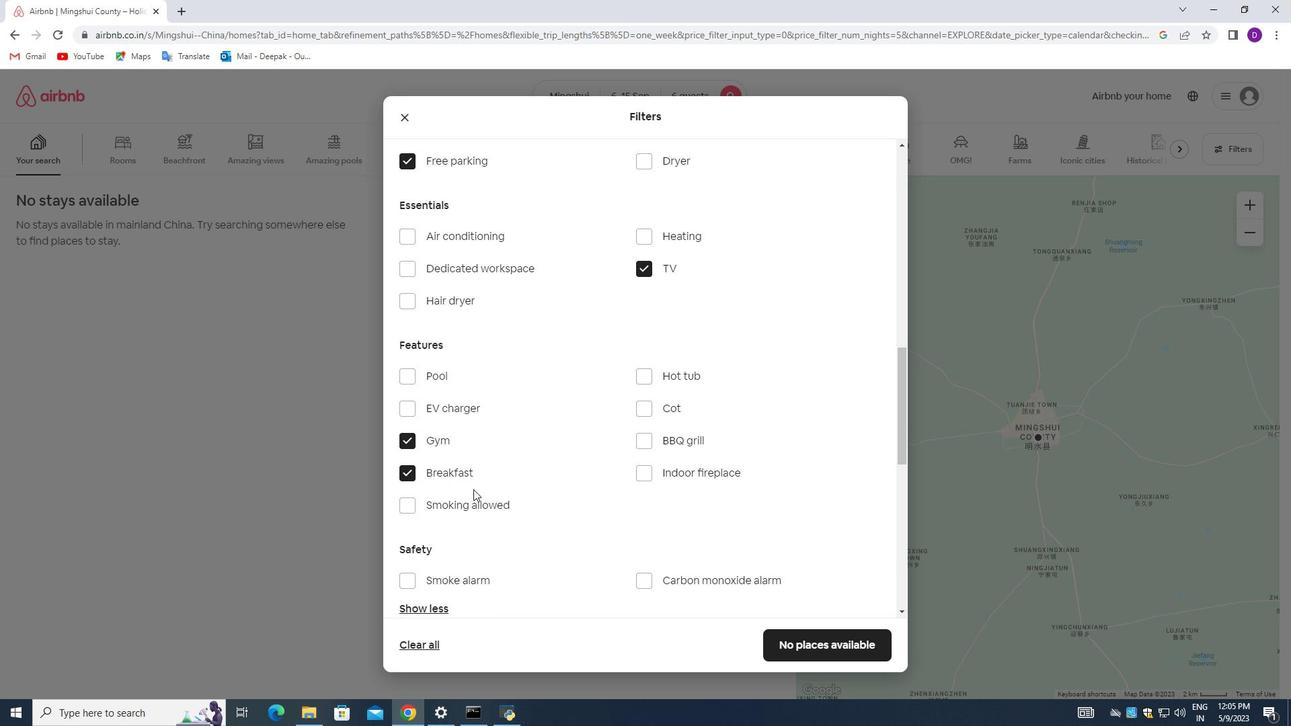 
Action: Mouse scrolled (473, 489) with delta (0, 0)
Screenshot: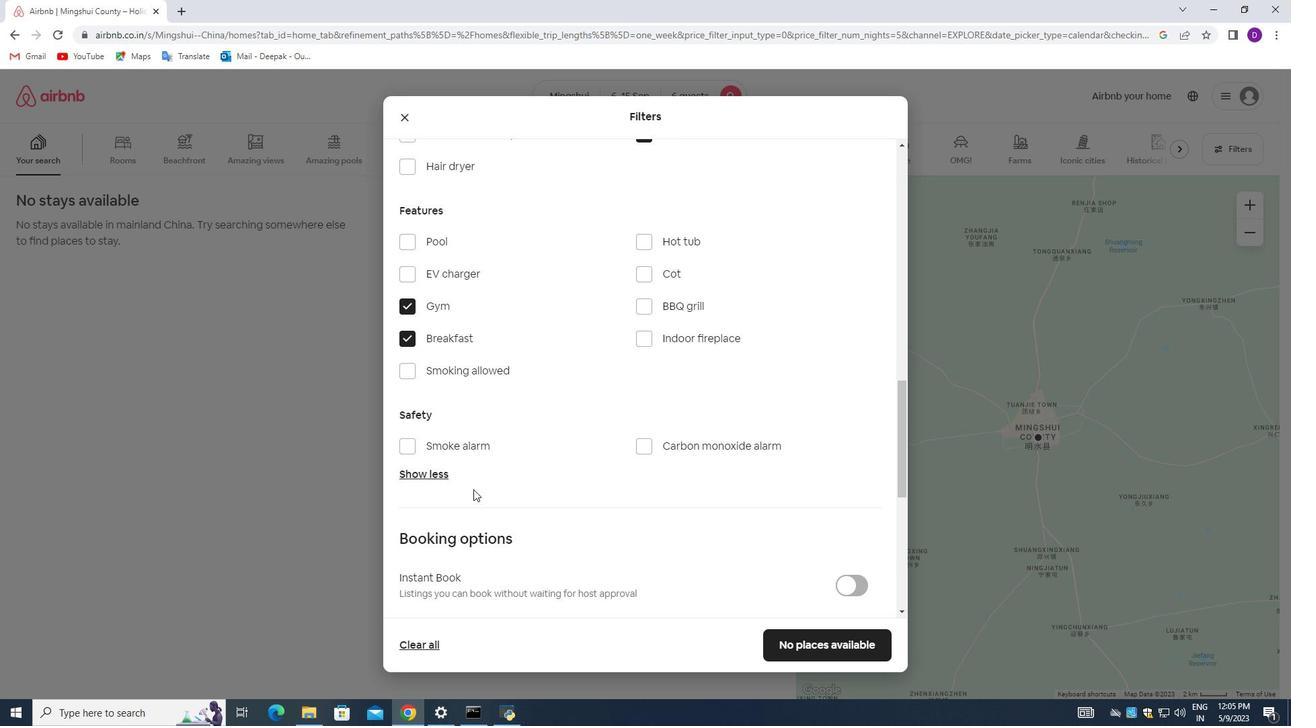 
Action: Mouse scrolled (473, 489) with delta (0, 0)
Screenshot: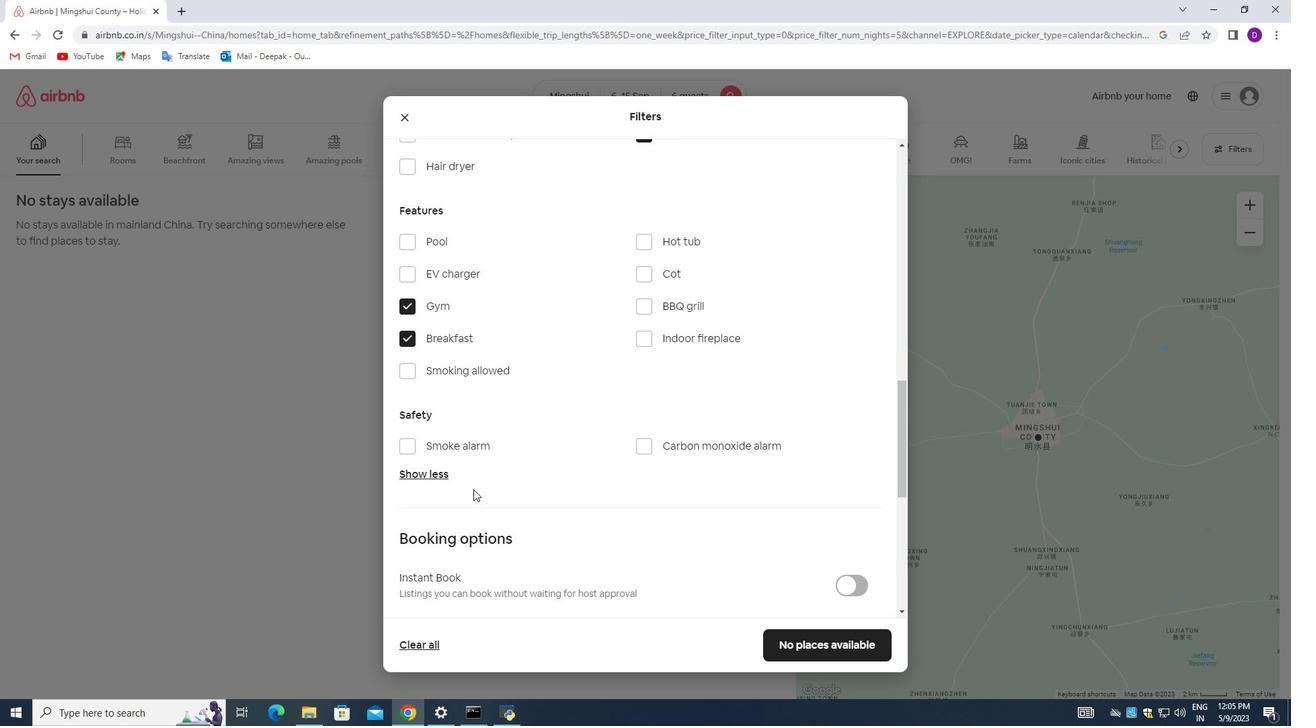 
Action: Mouse scrolled (473, 489) with delta (0, 0)
Screenshot: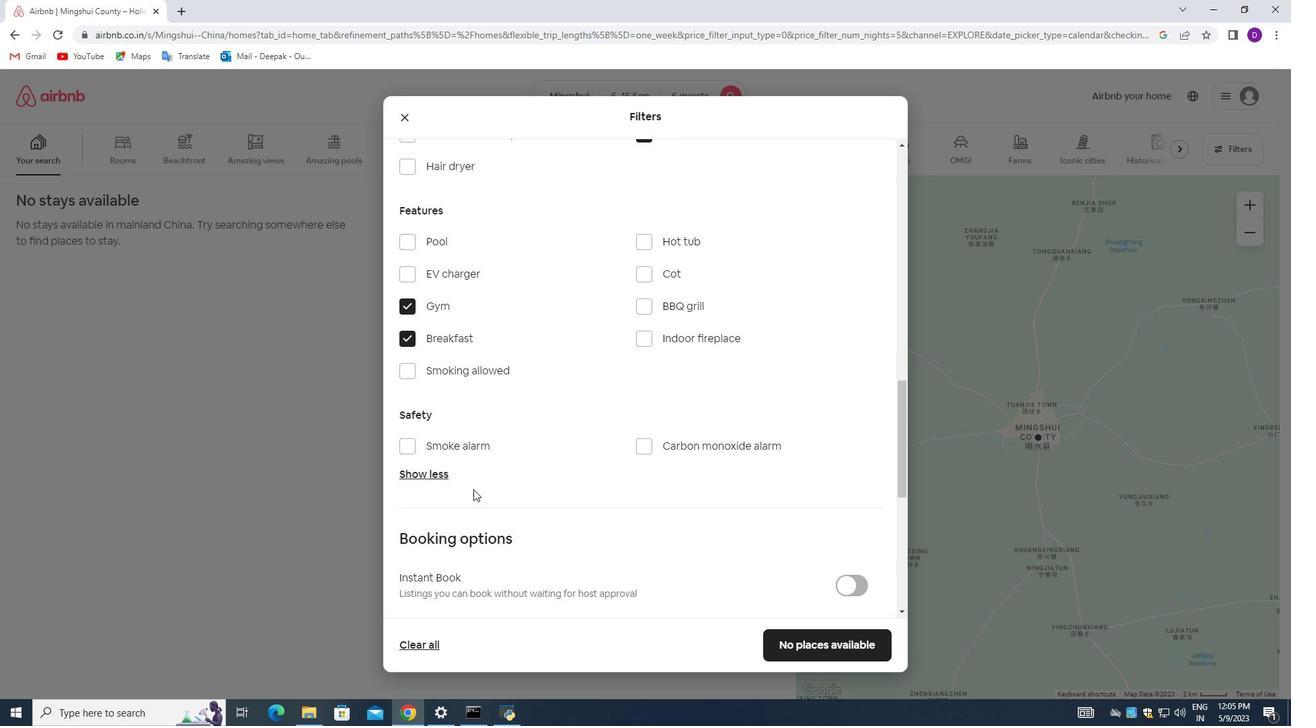 
Action: Mouse scrolled (473, 489) with delta (0, 0)
Screenshot: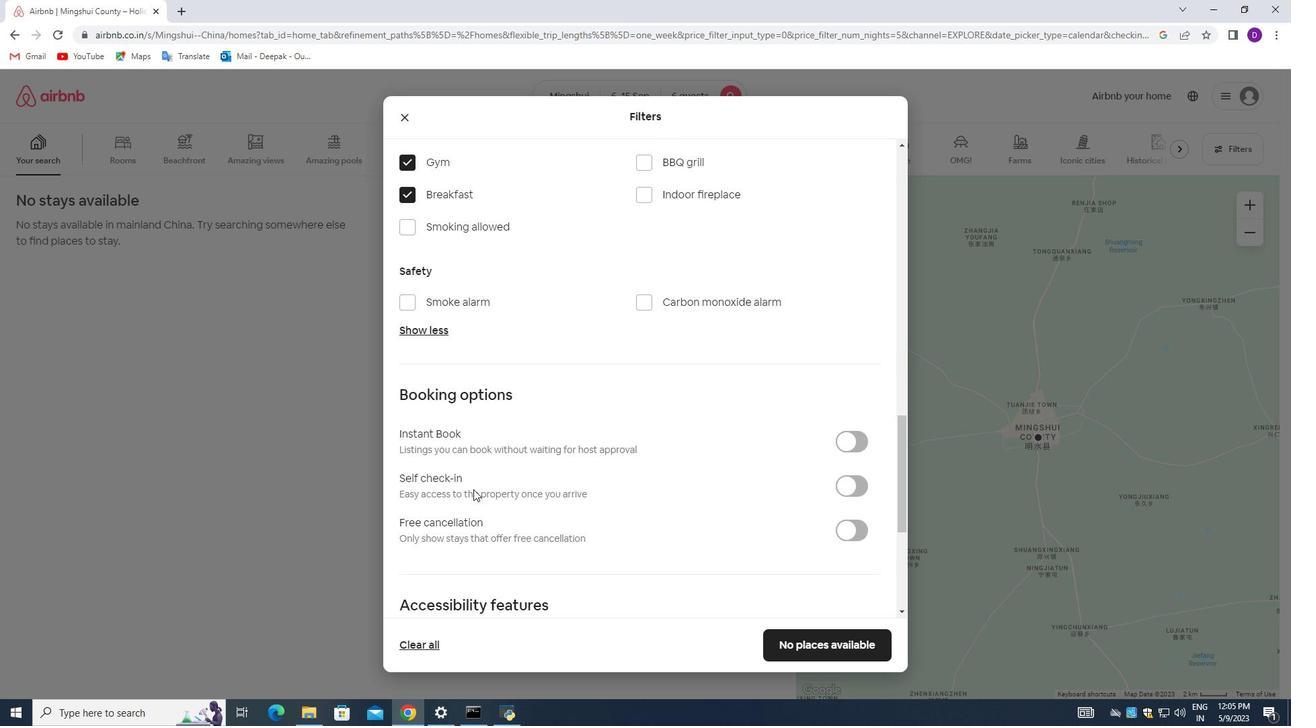 
Action: Mouse moved to (861, 370)
Screenshot: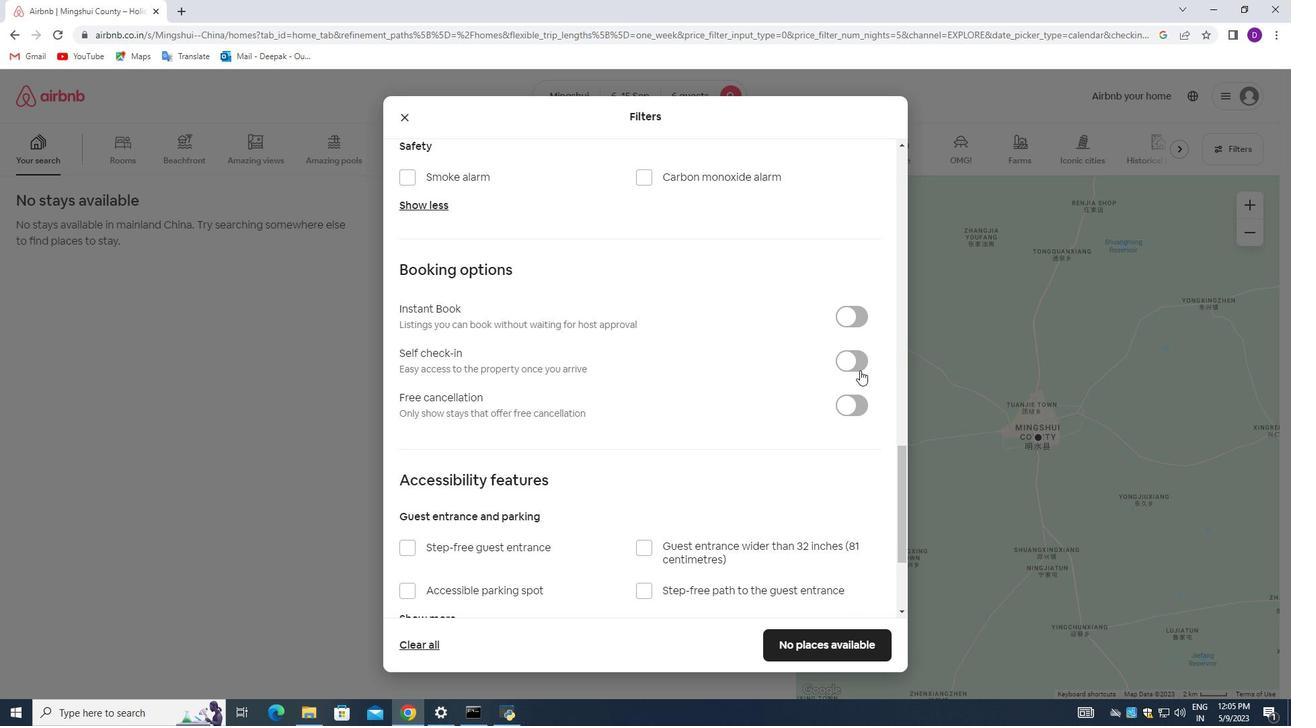 
Action: Mouse pressed left at (861, 370)
Screenshot: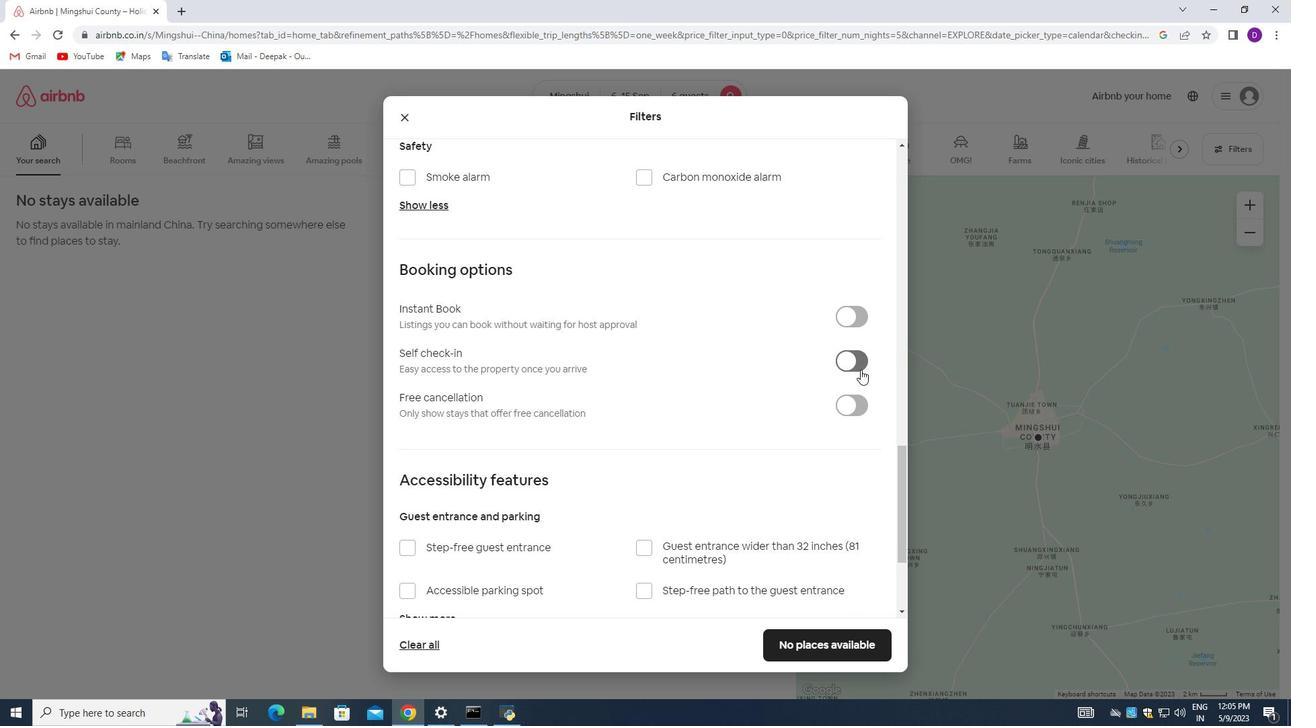 
Action: Mouse moved to (837, 380)
Screenshot: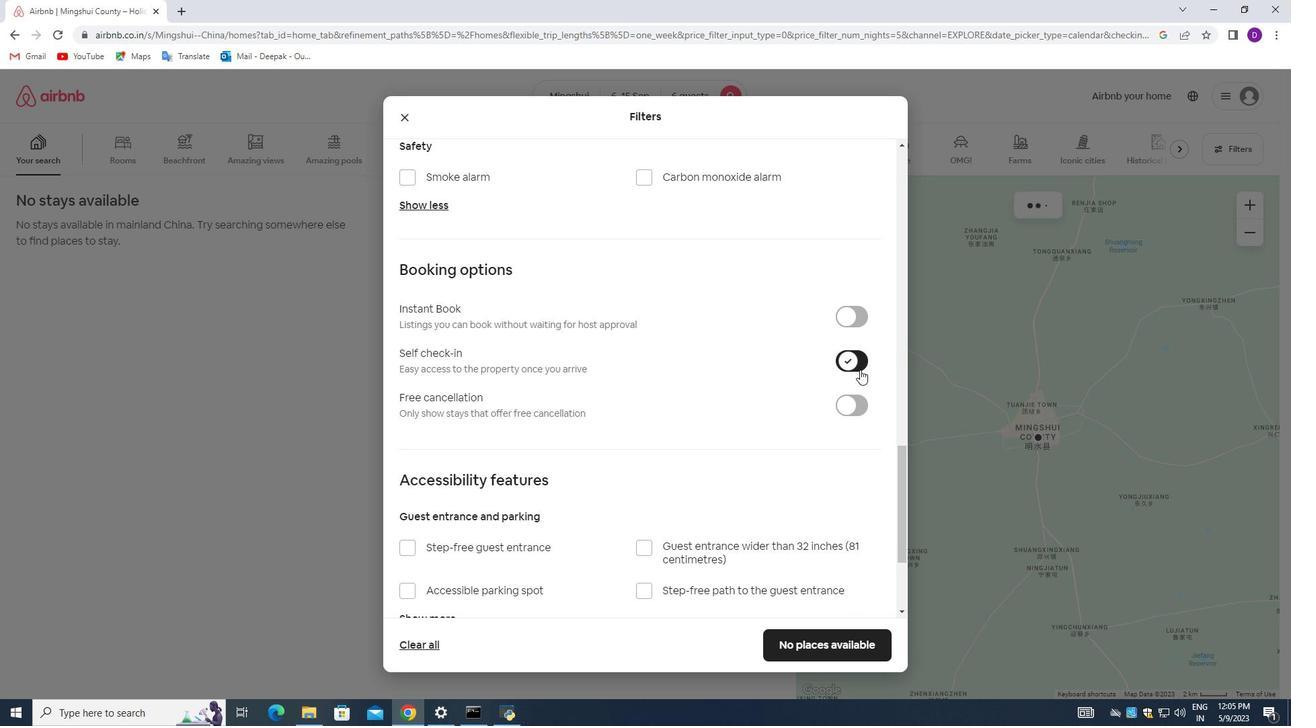 
Action: Mouse scrolled (837, 380) with delta (0, 0)
Screenshot: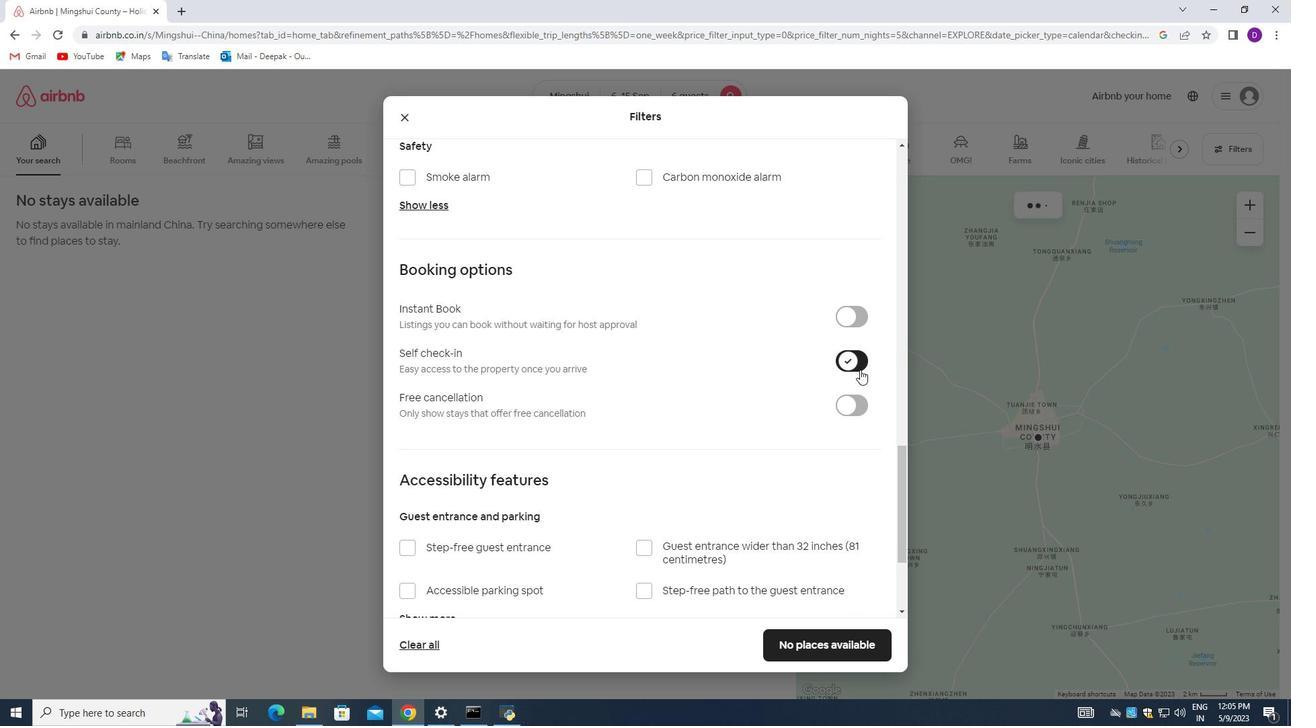 
Action: Mouse moved to (814, 387)
Screenshot: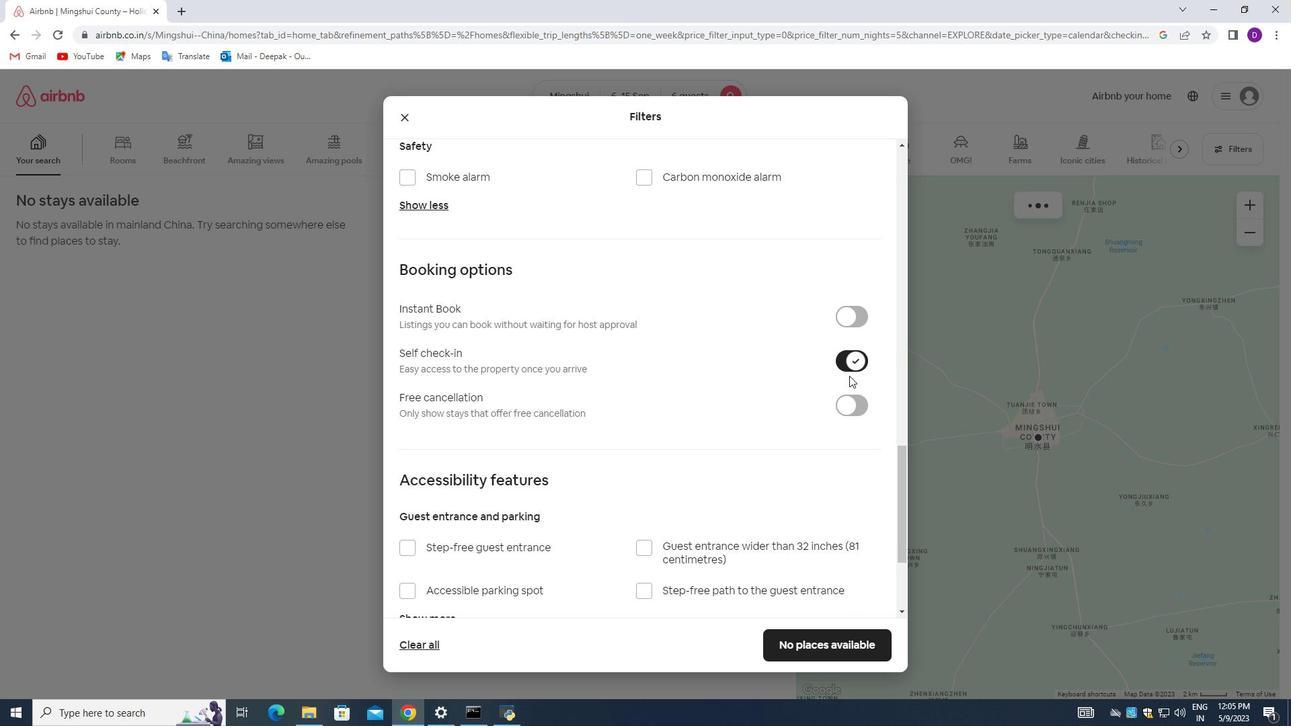 
Action: Mouse scrolled (814, 386) with delta (0, 0)
Screenshot: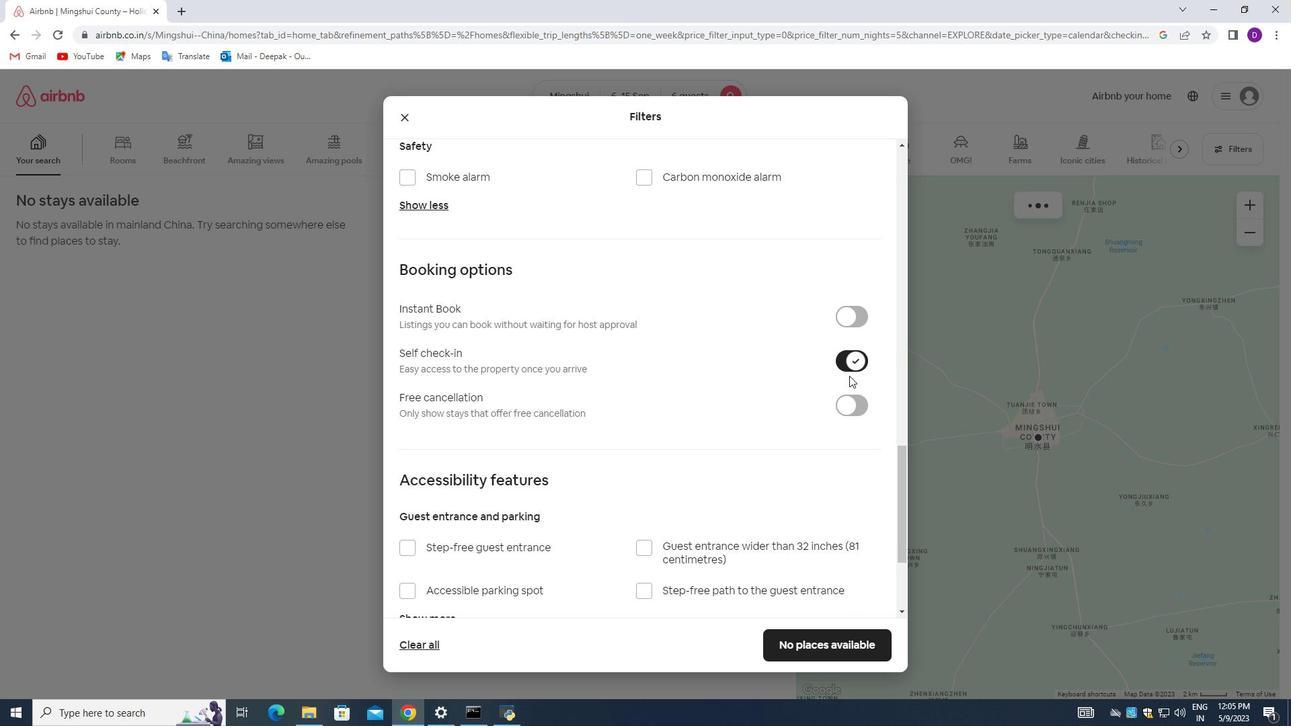 
Action: Mouse moved to (781, 396)
Screenshot: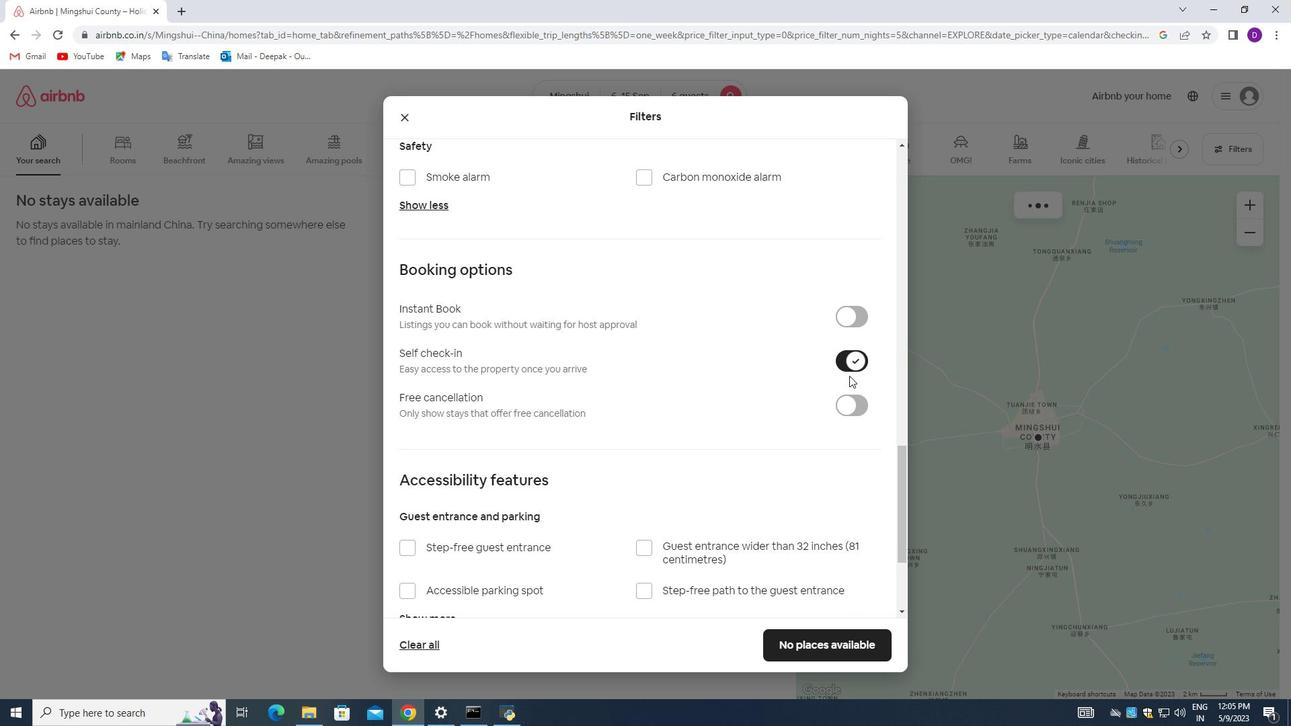 
Action: Mouse scrolled (781, 395) with delta (0, 0)
Screenshot: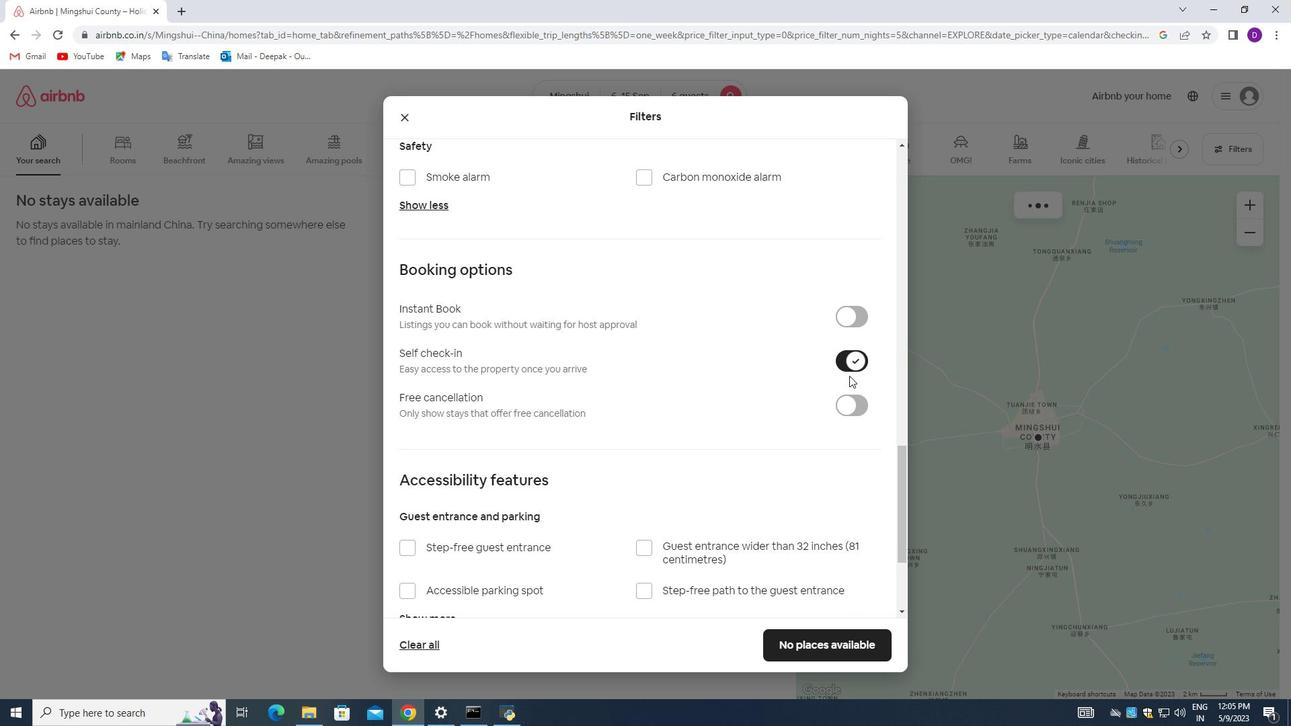 
Action: Mouse moved to (748, 403)
Screenshot: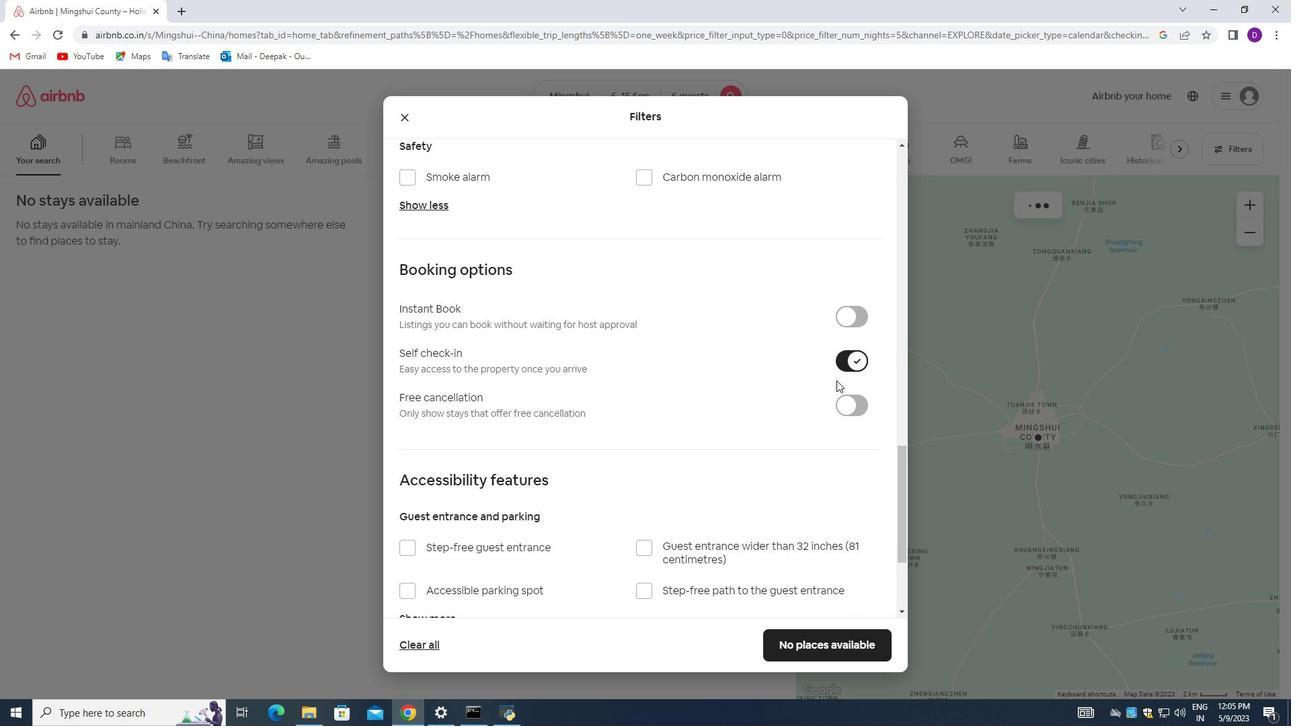 
Action: Mouse scrolled (748, 403) with delta (0, 0)
Screenshot: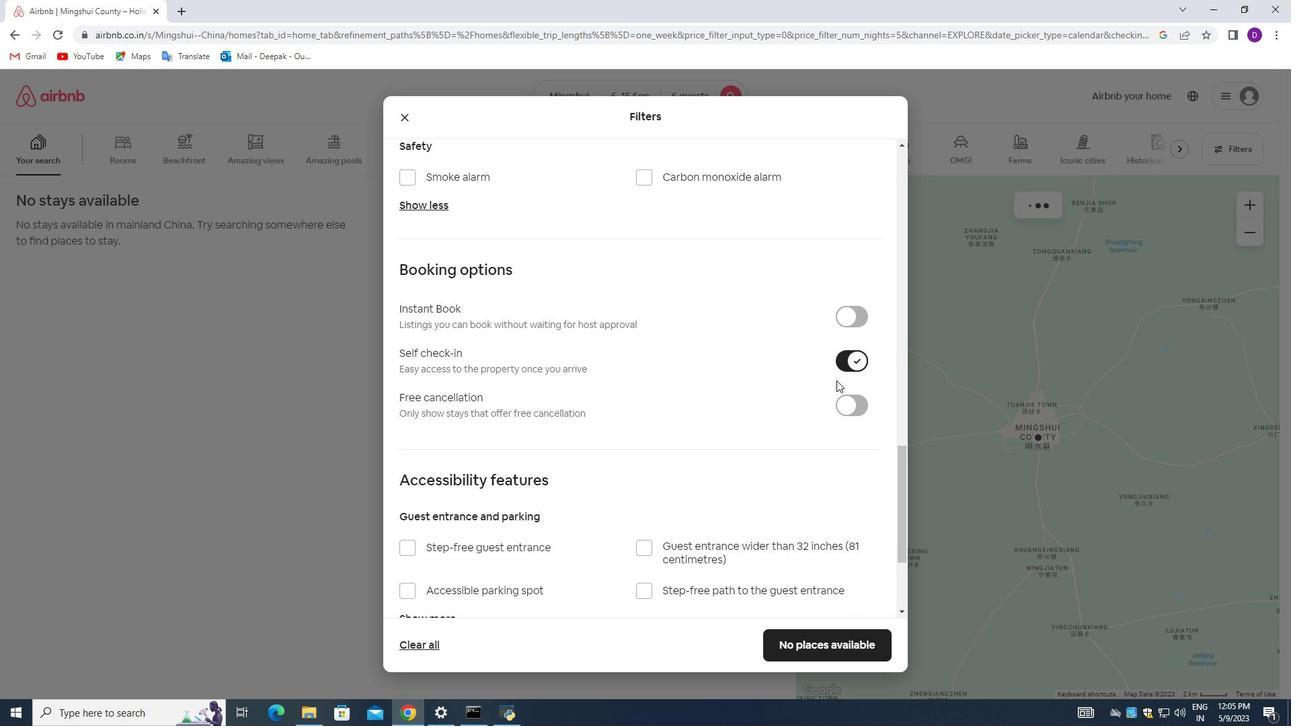 
Action: Mouse moved to (706, 413)
Screenshot: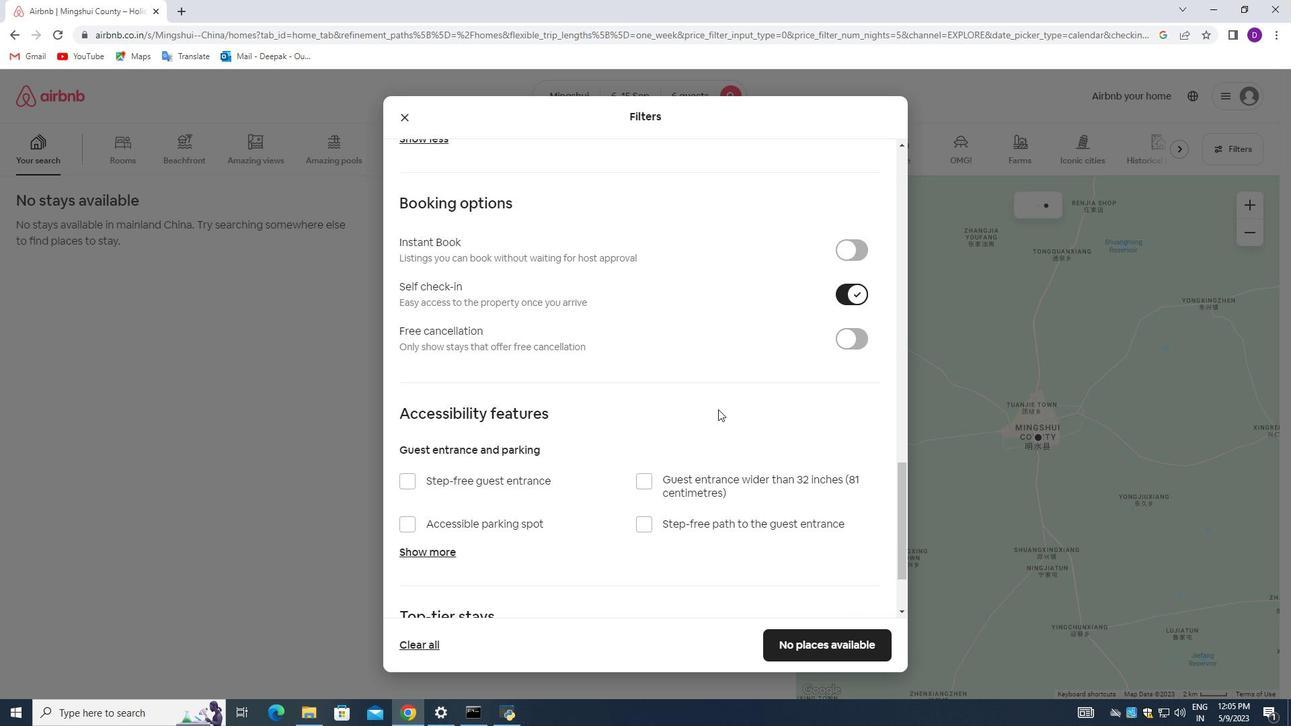 
Action: Mouse scrolled (706, 413) with delta (0, 0)
Screenshot: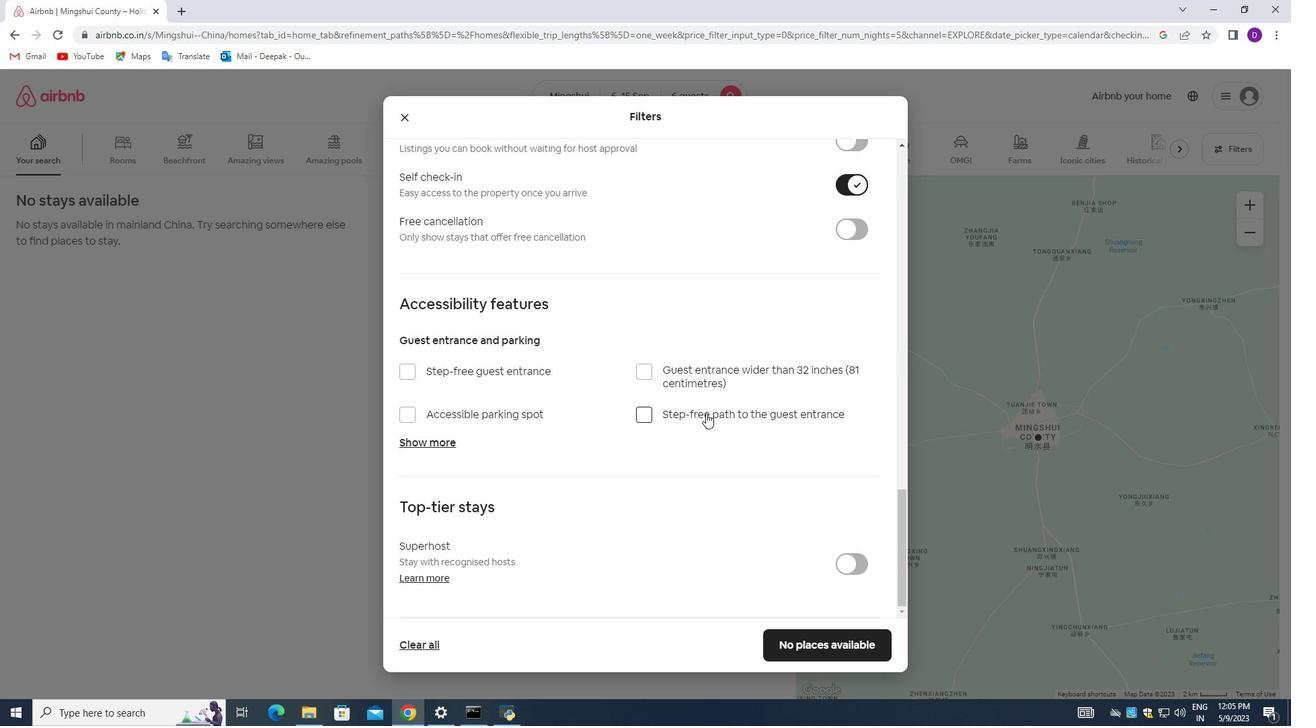 
Action: Mouse scrolled (706, 413) with delta (0, 0)
Screenshot: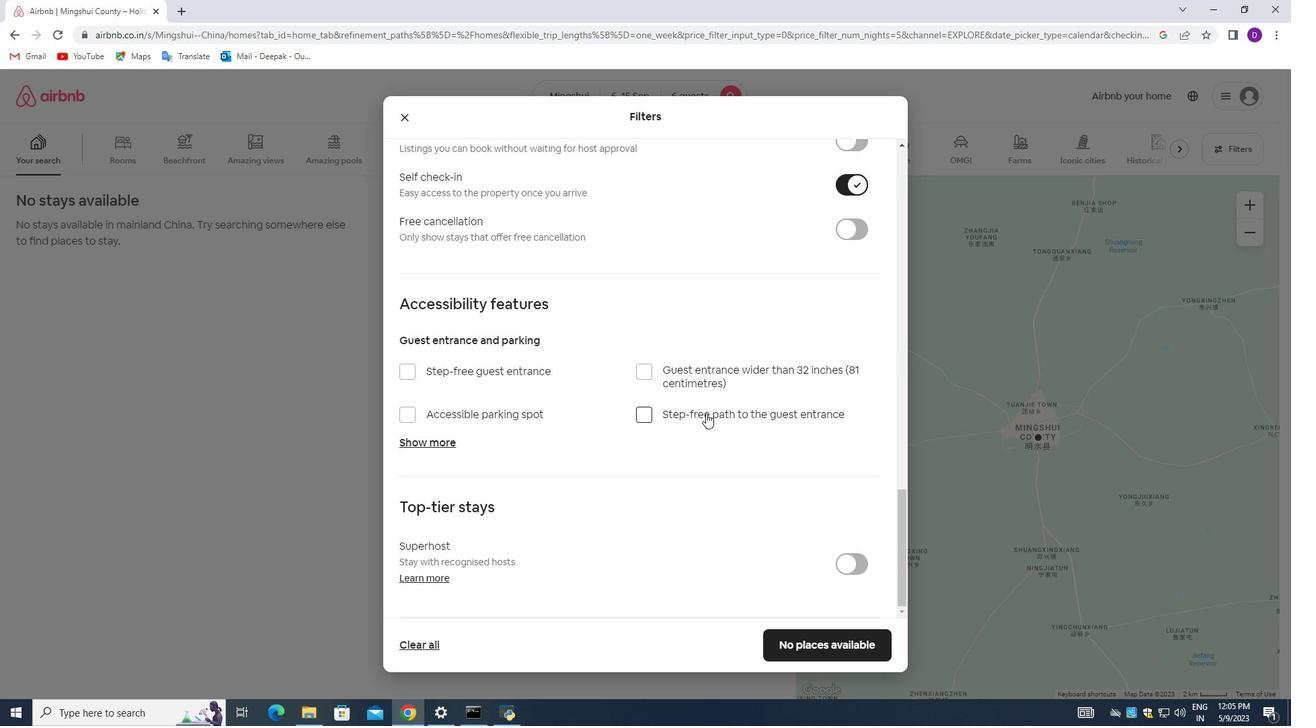 
Action: Mouse scrolled (706, 413) with delta (0, 0)
Screenshot: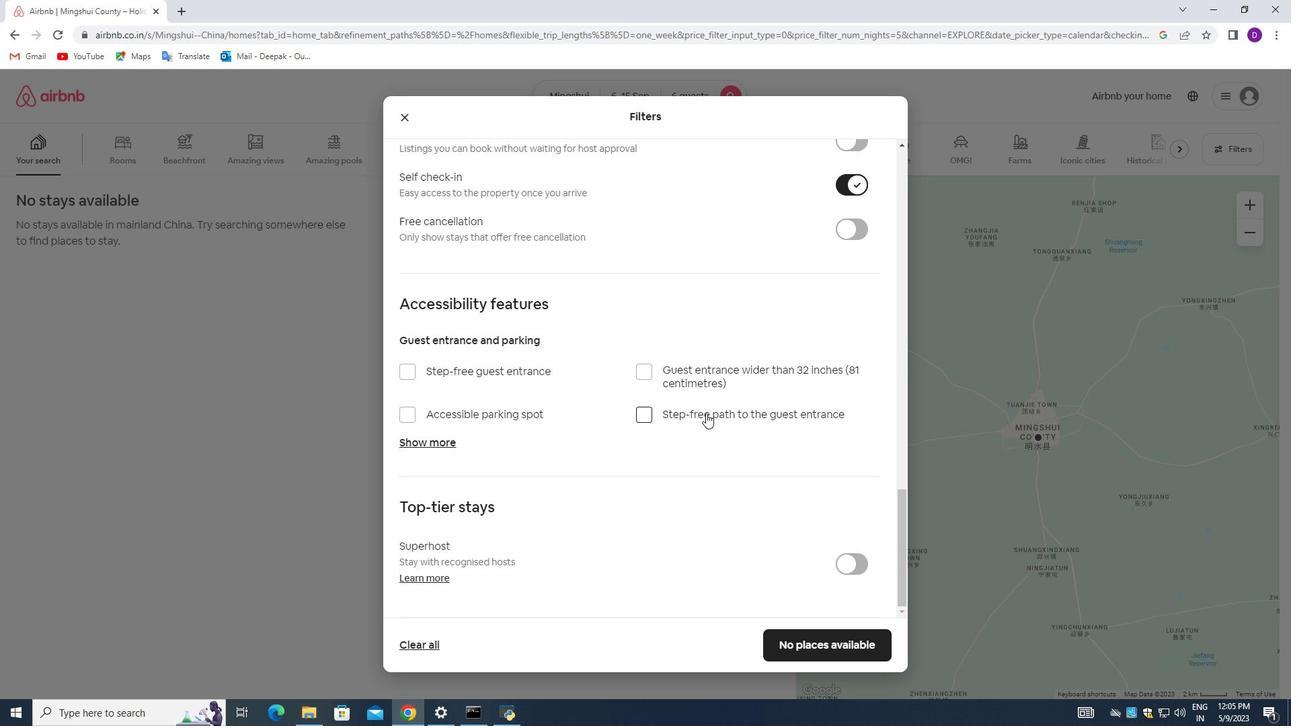 
Action: Mouse scrolled (706, 413) with delta (0, 0)
Screenshot: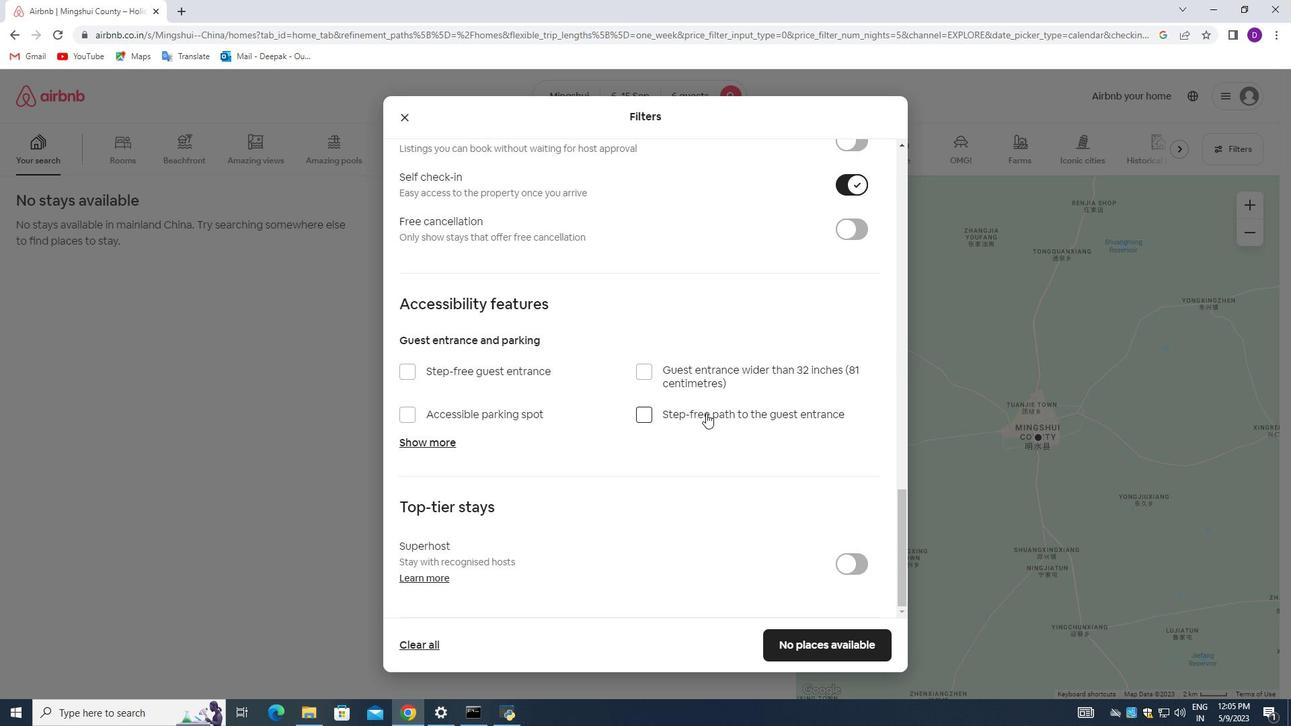 
Action: Mouse scrolled (706, 413) with delta (0, 0)
Screenshot: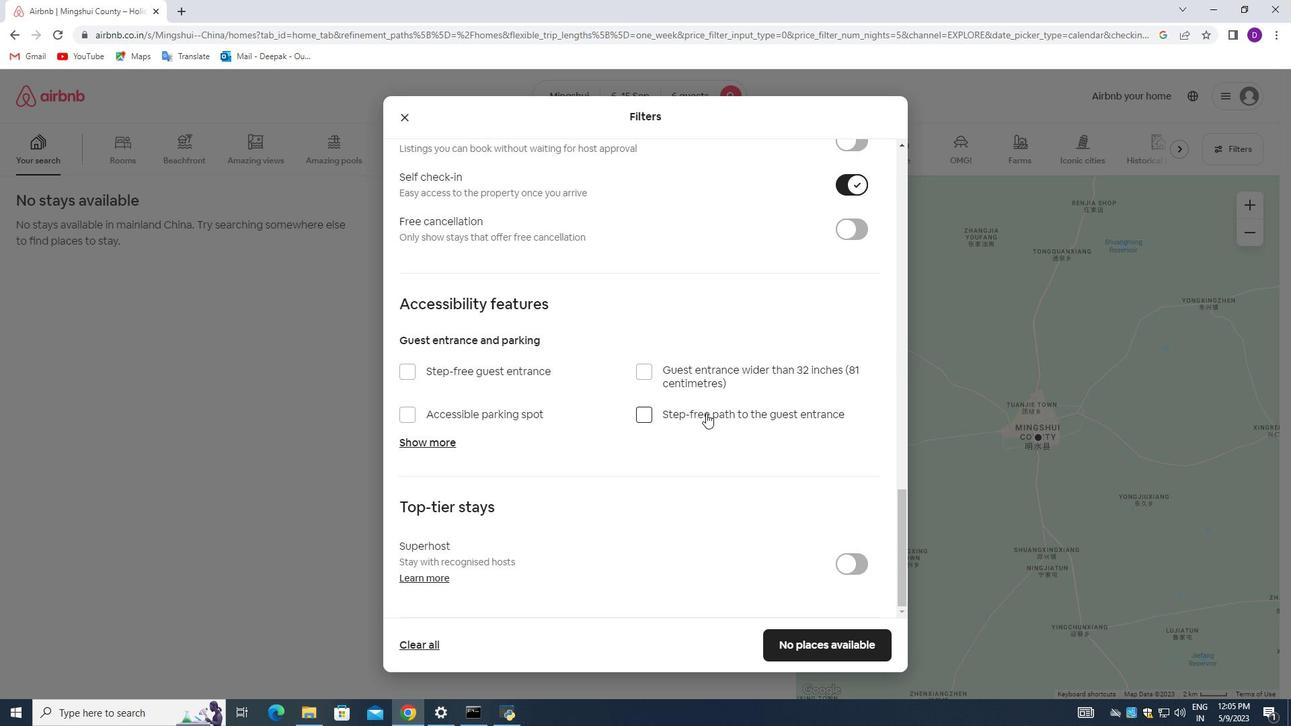 
Action: Mouse moved to (695, 446)
Screenshot: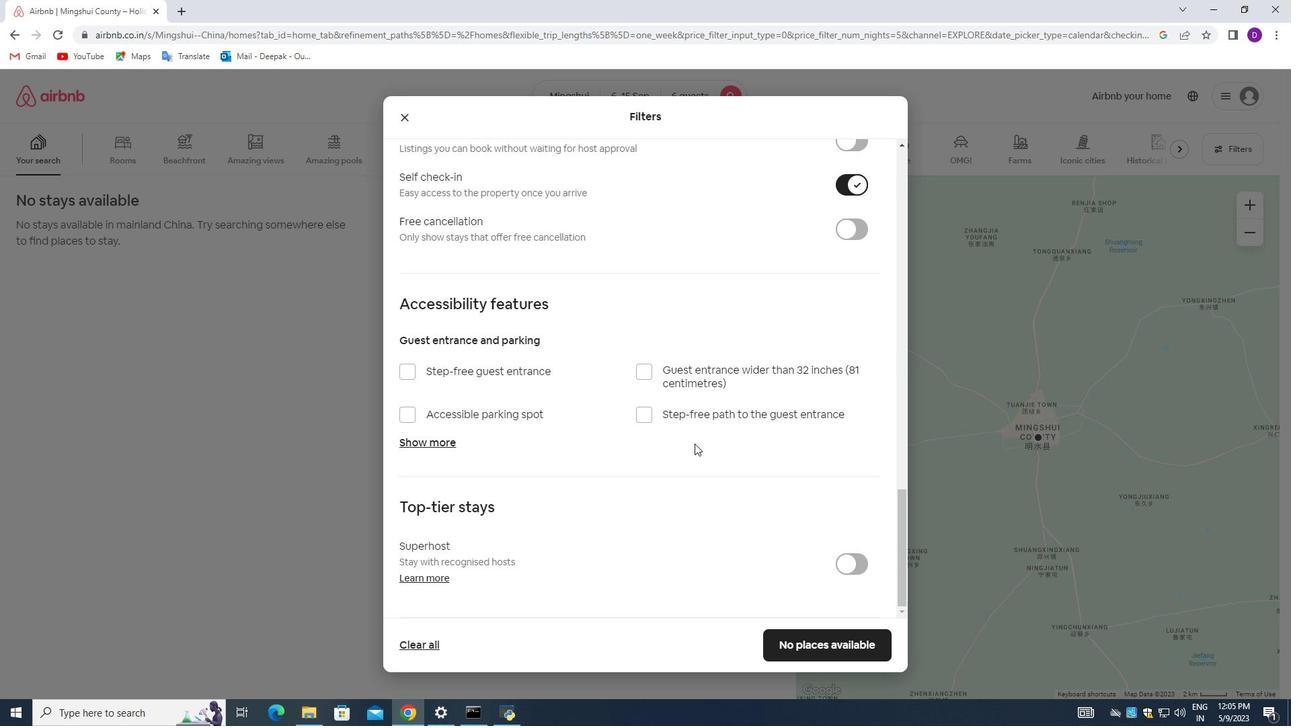 
Action: Mouse scrolled (695, 445) with delta (0, 0)
Screenshot: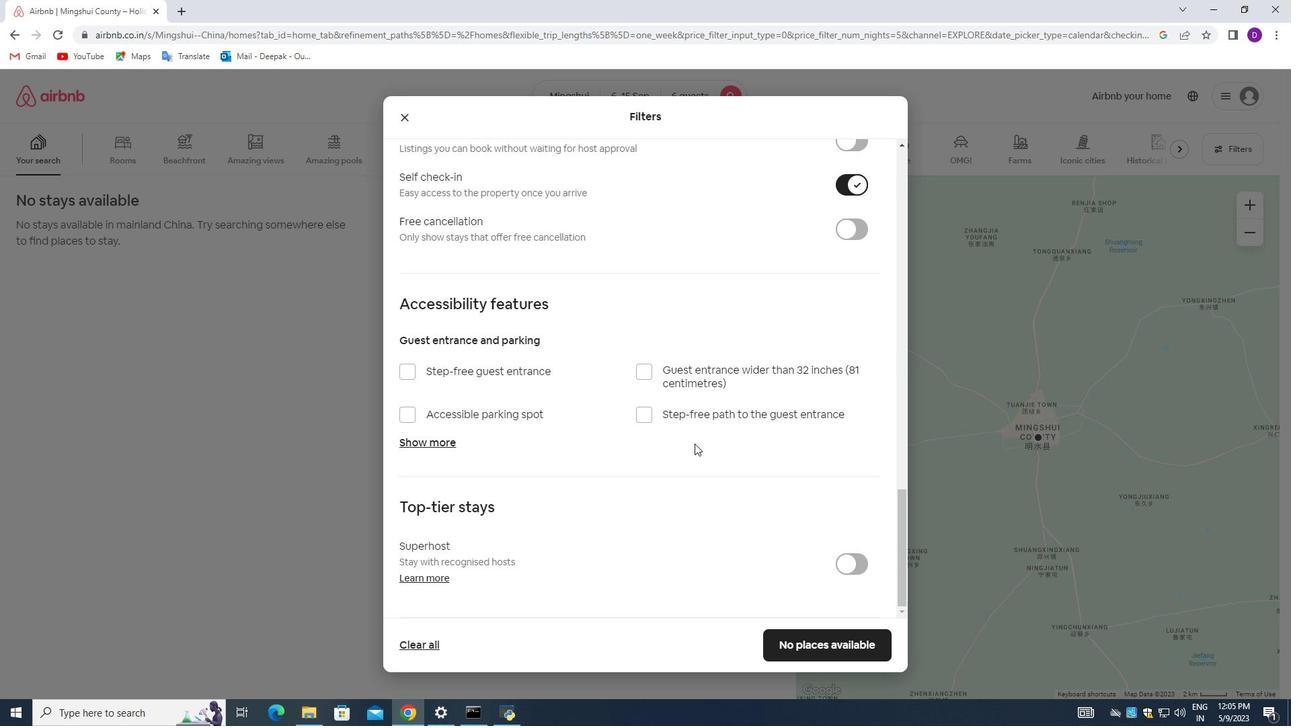 
Action: Mouse moved to (695, 451)
Screenshot: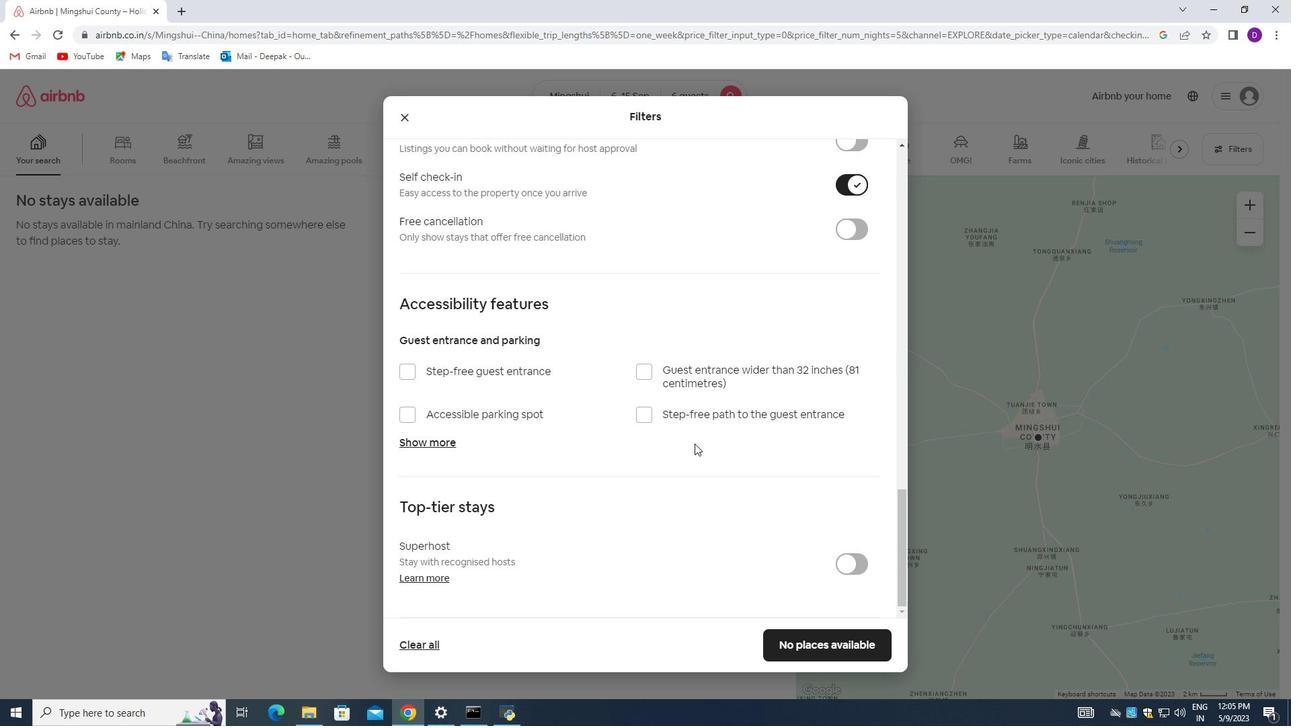 
Action: Mouse scrolled (695, 450) with delta (0, 0)
Screenshot: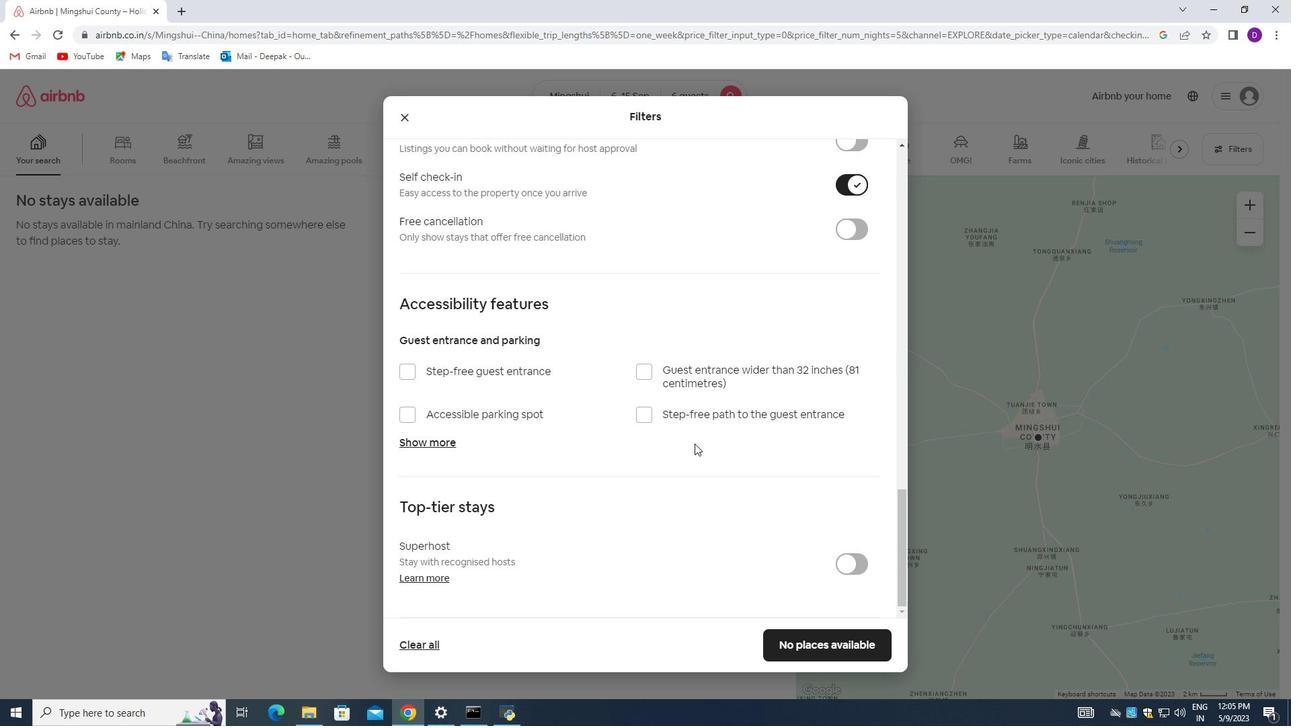 
Action: Mouse scrolled (695, 450) with delta (0, 0)
Screenshot: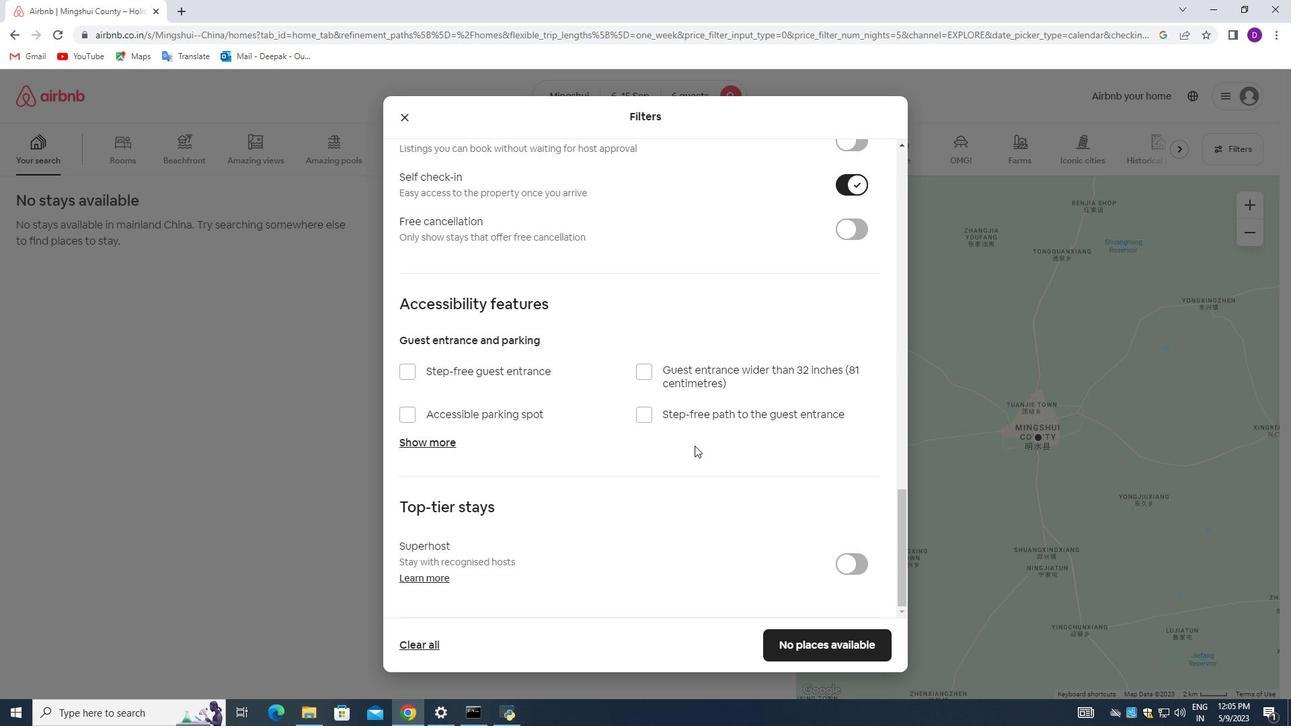 
Action: Mouse moved to (695, 451)
Screenshot: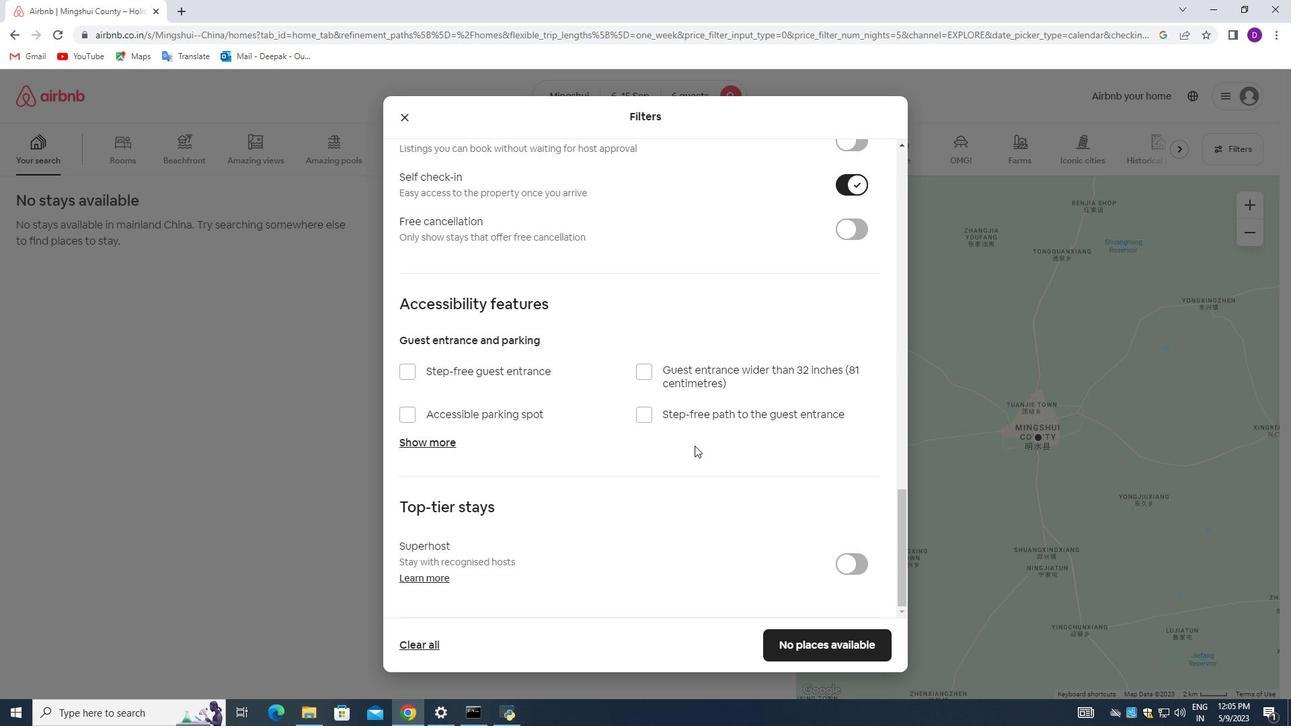 
Action: Mouse scrolled (695, 450) with delta (0, 0)
Screenshot: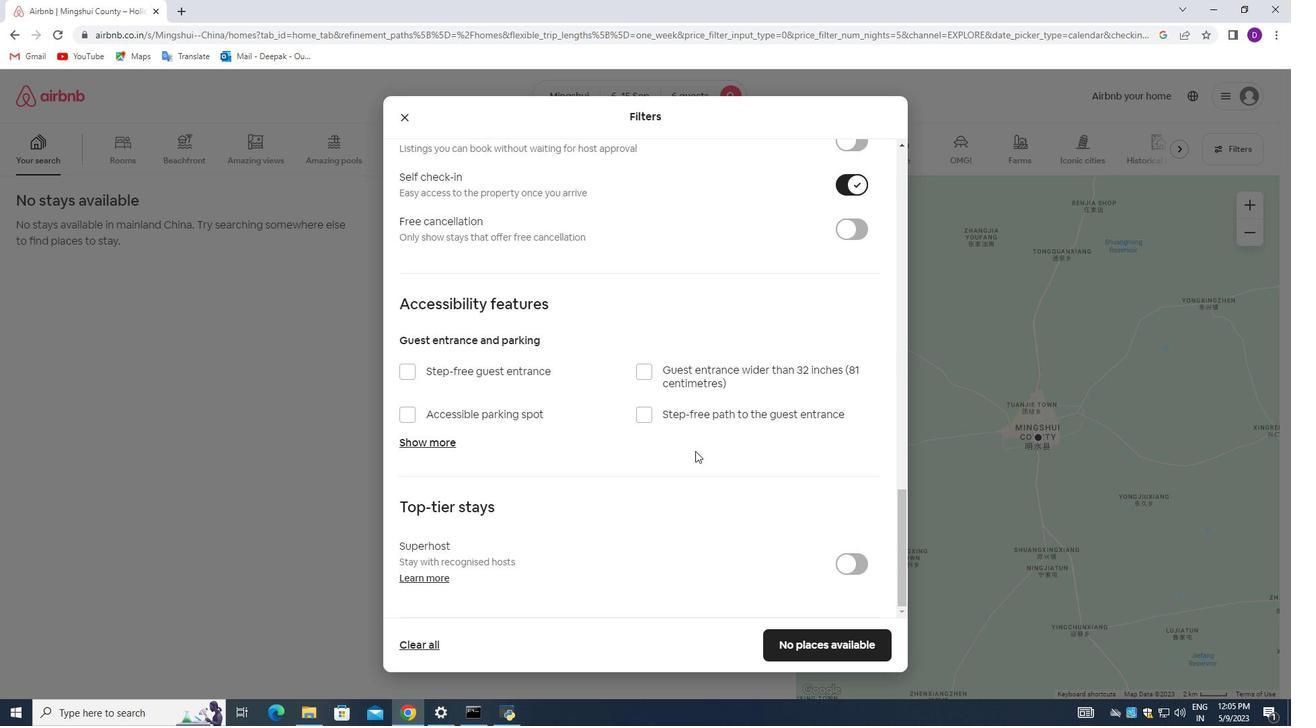 
Action: Mouse moved to (696, 452)
Screenshot: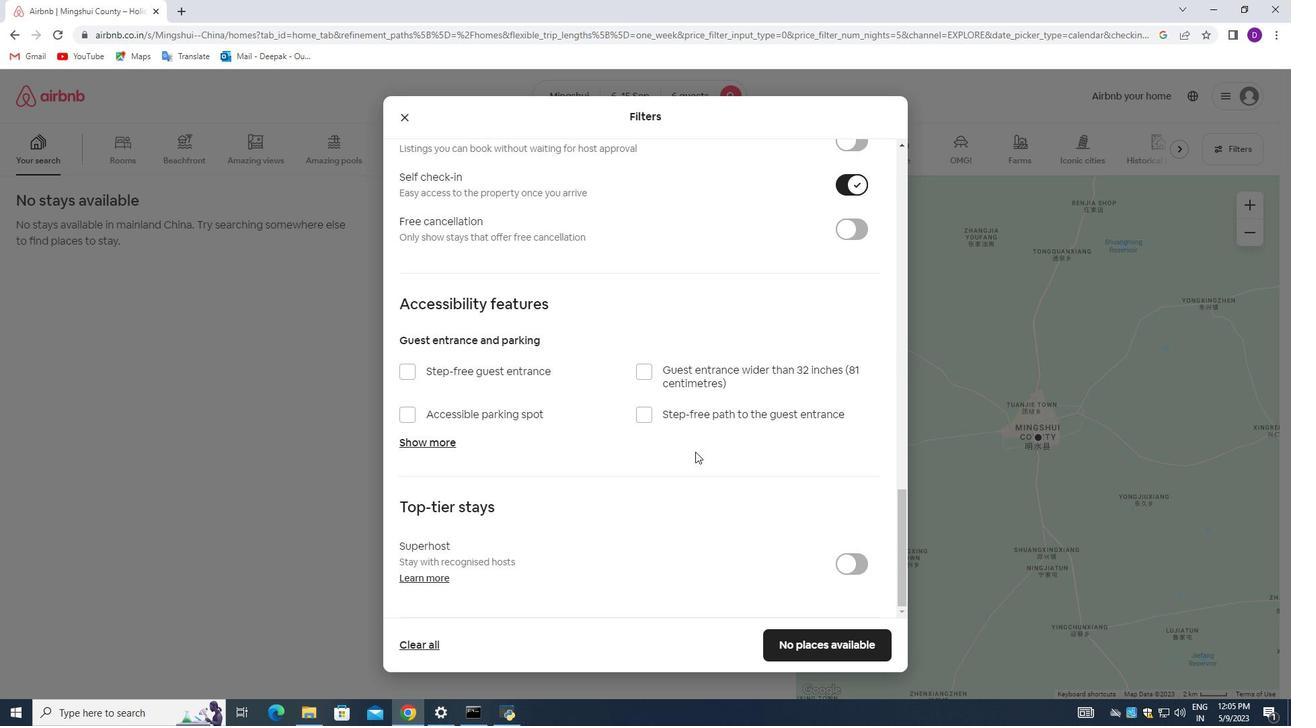 
Action: Mouse scrolled (696, 452) with delta (0, 0)
Screenshot: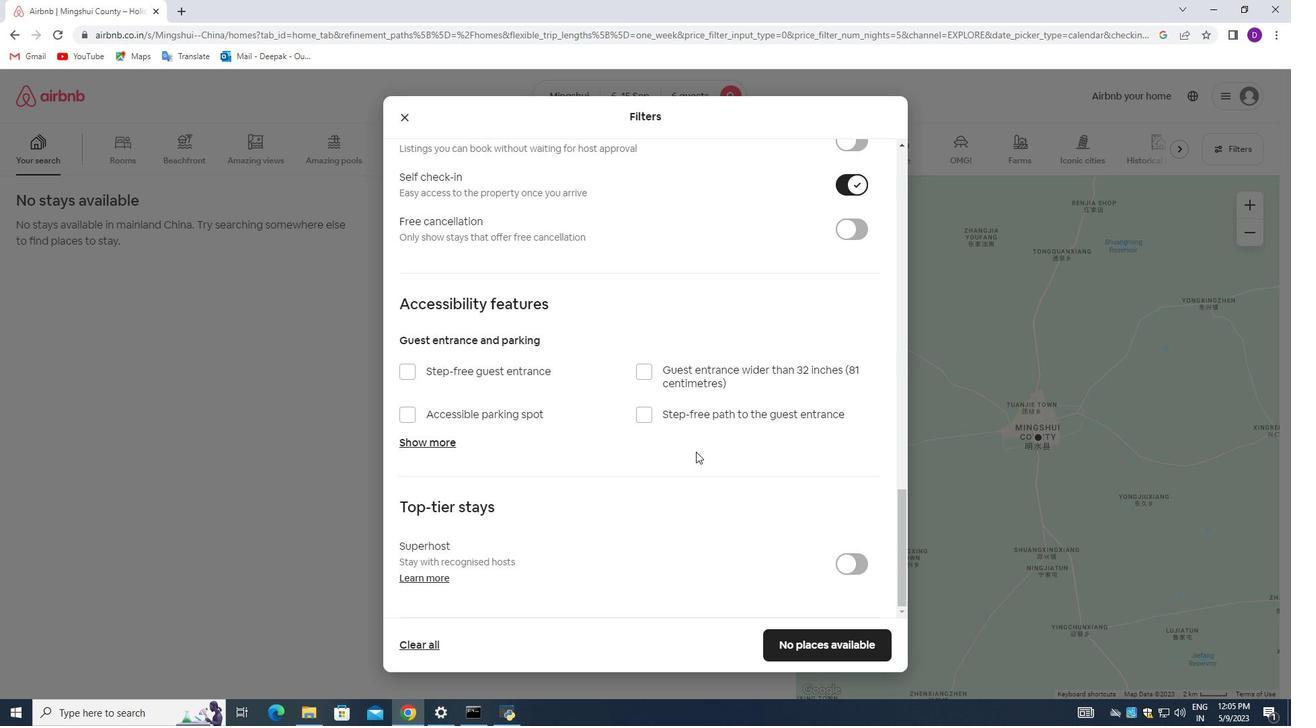 
Action: Mouse scrolled (696, 451) with delta (0, 0)
Screenshot: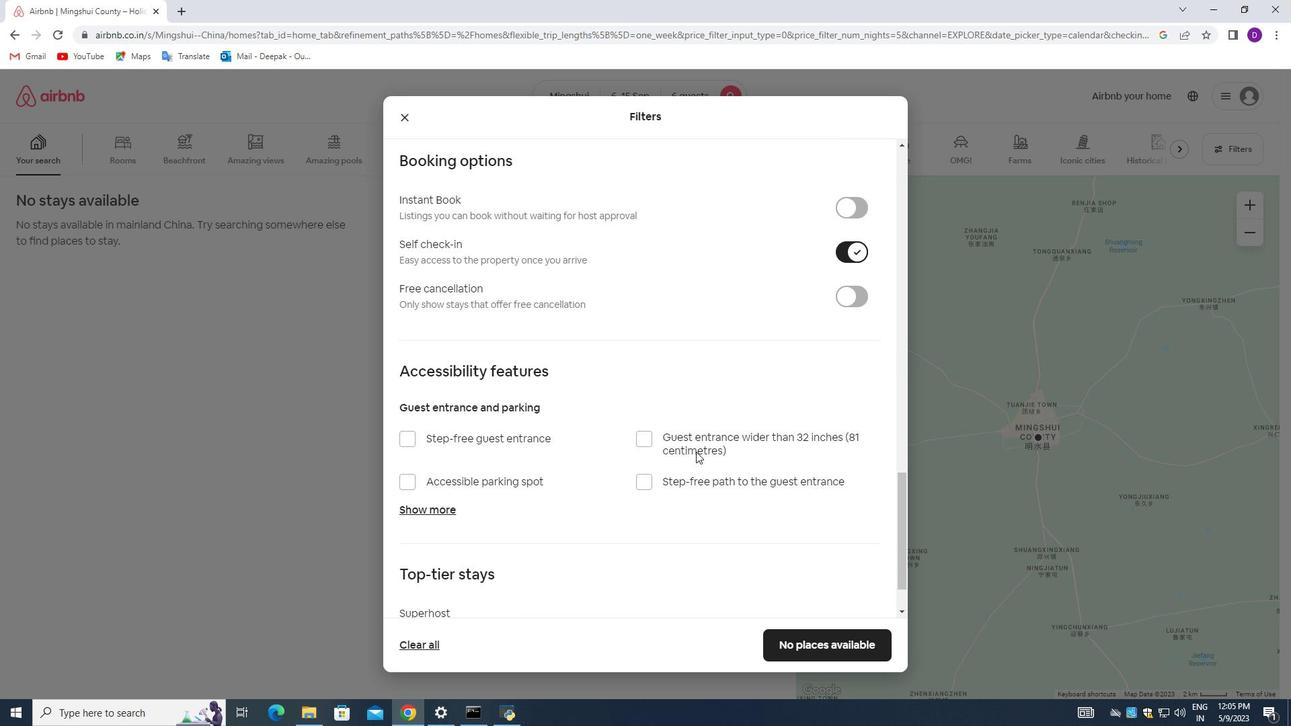 
Action: Mouse scrolled (696, 451) with delta (0, 0)
Screenshot: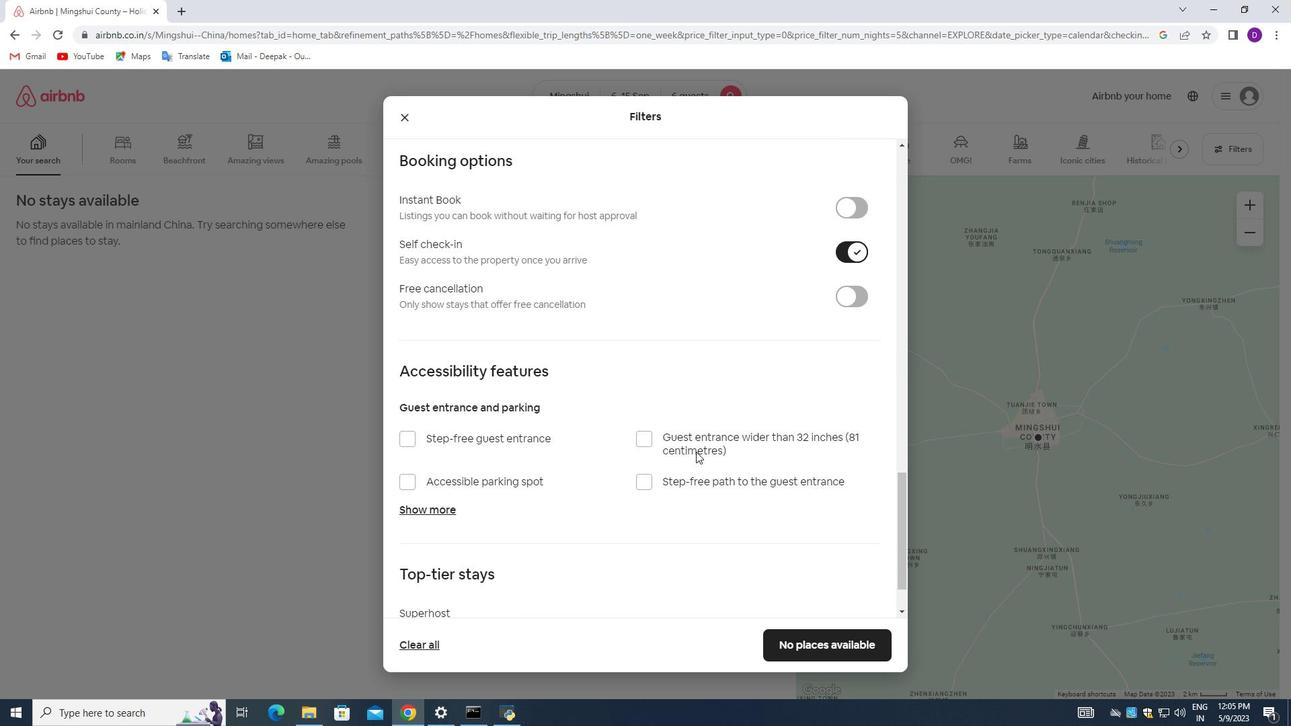 
Action: Mouse scrolled (696, 451) with delta (0, 0)
Screenshot: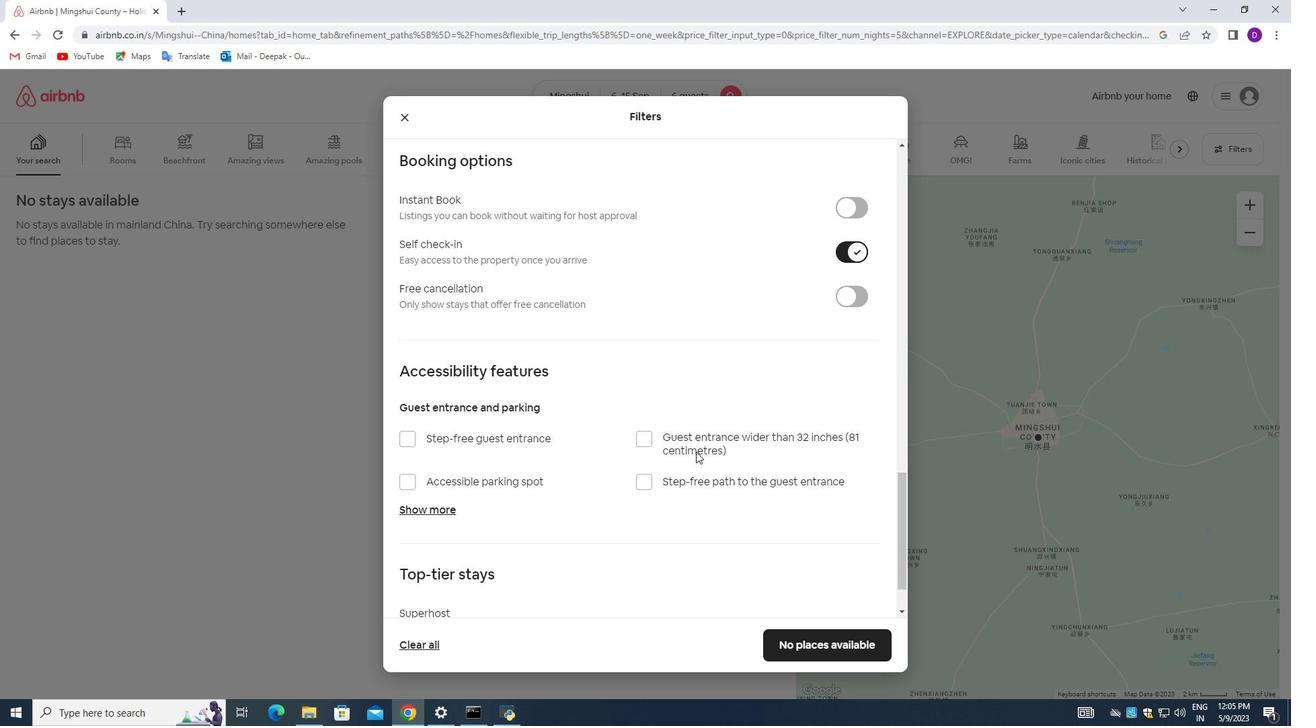 
Action: Mouse scrolled (696, 451) with delta (0, 0)
Screenshot: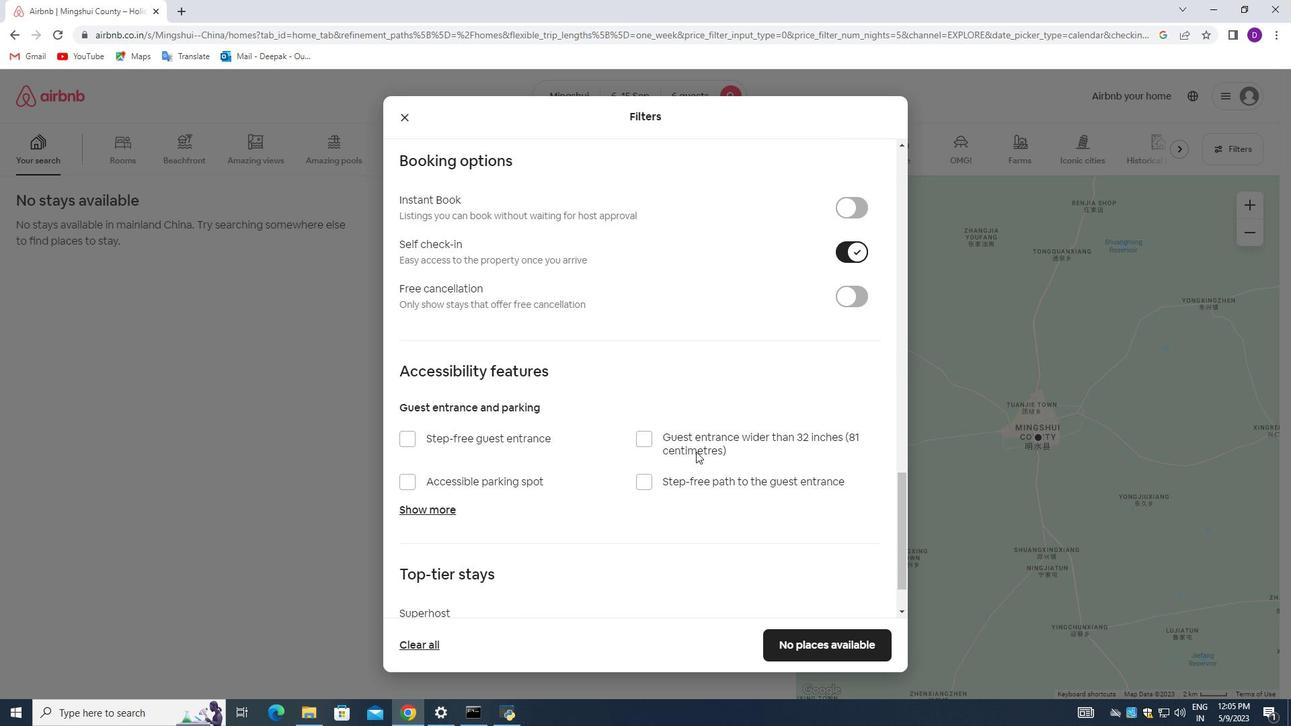 
Action: Mouse scrolled (696, 451) with delta (0, 0)
Screenshot: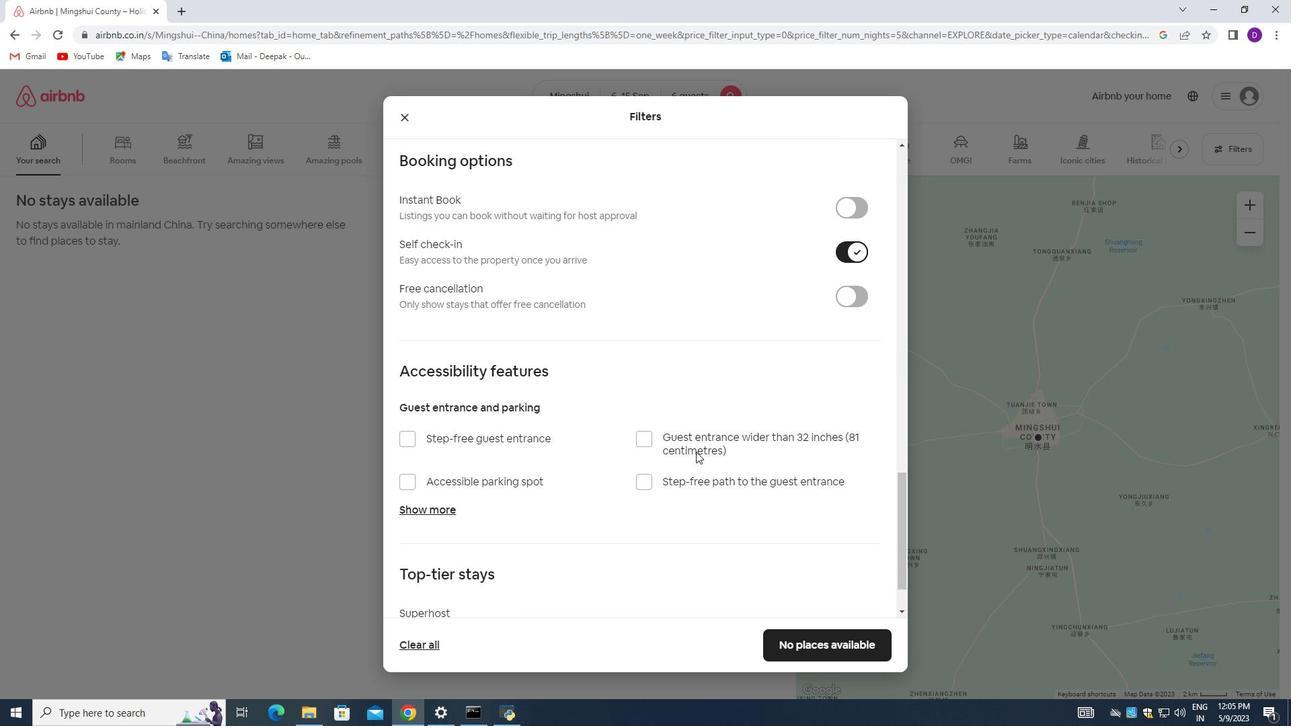 
Action: Mouse scrolled (696, 451) with delta (0, 0)
Screenshot: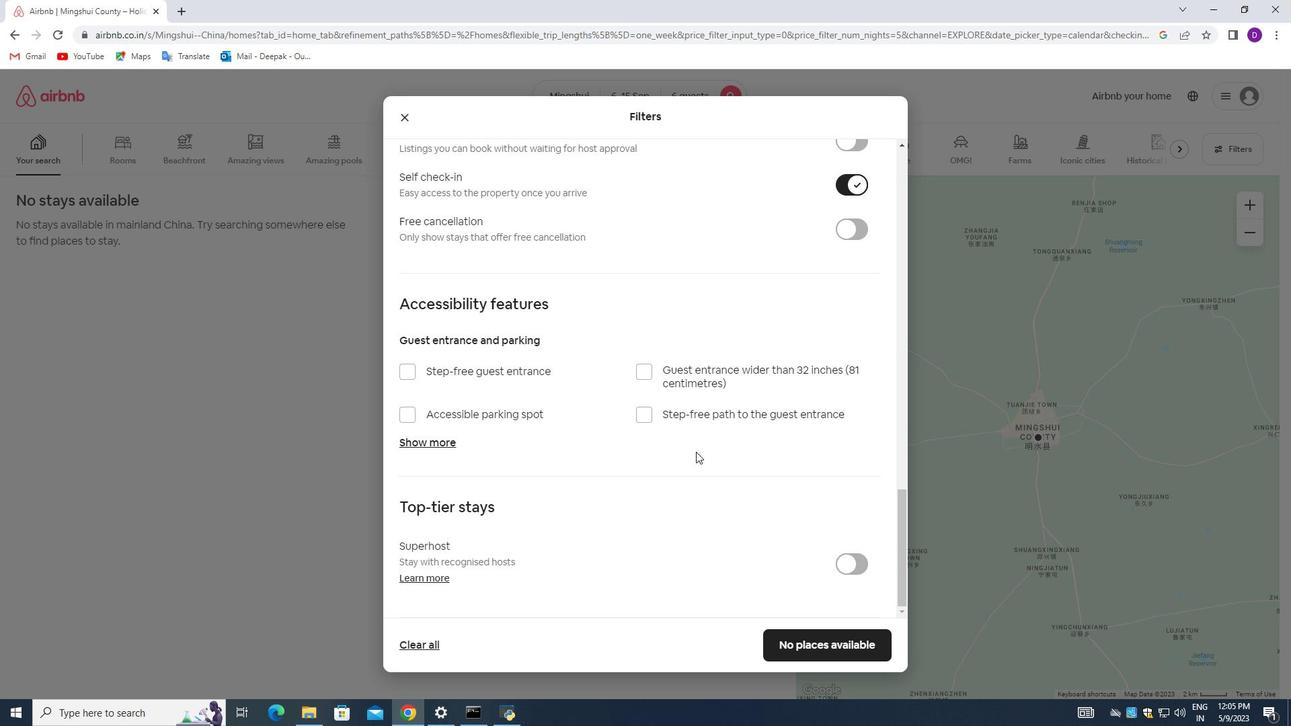 
Action: Mouse scrolled (696, 451) with delta (0, 0)
Screenshot: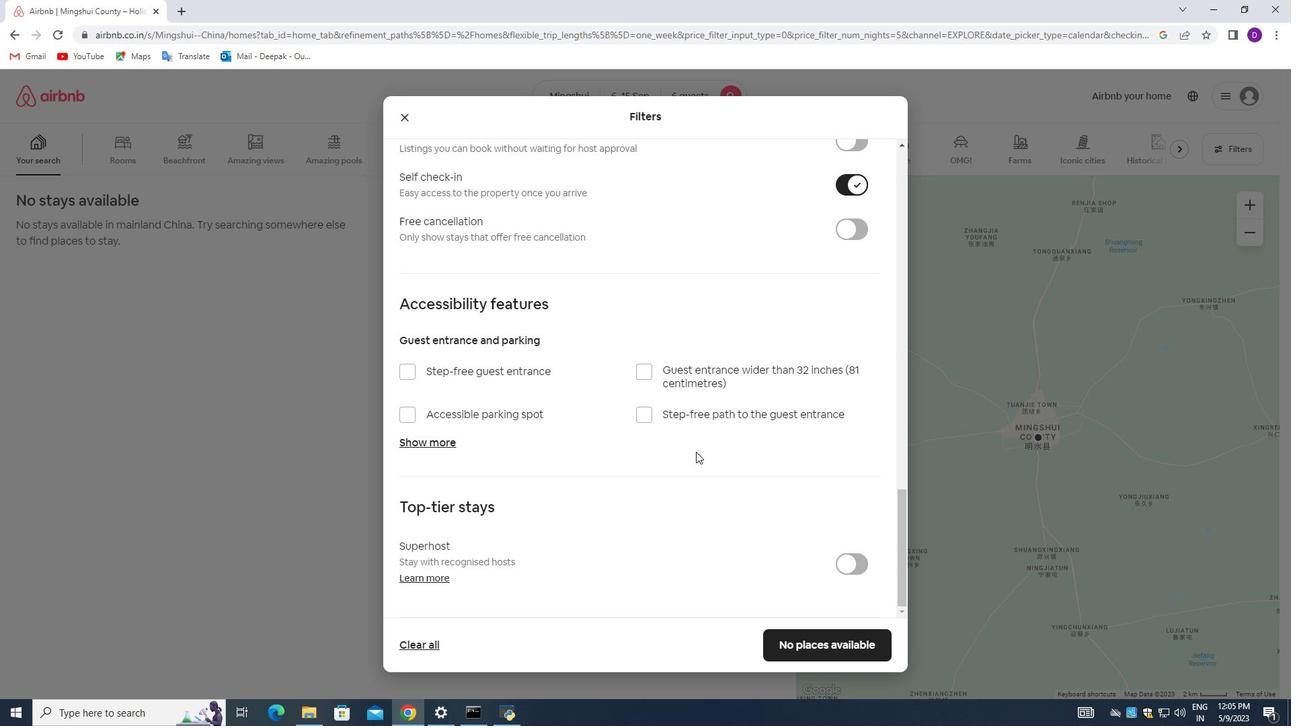 
Action: Mouse moved to (697, 453)
Screenshot: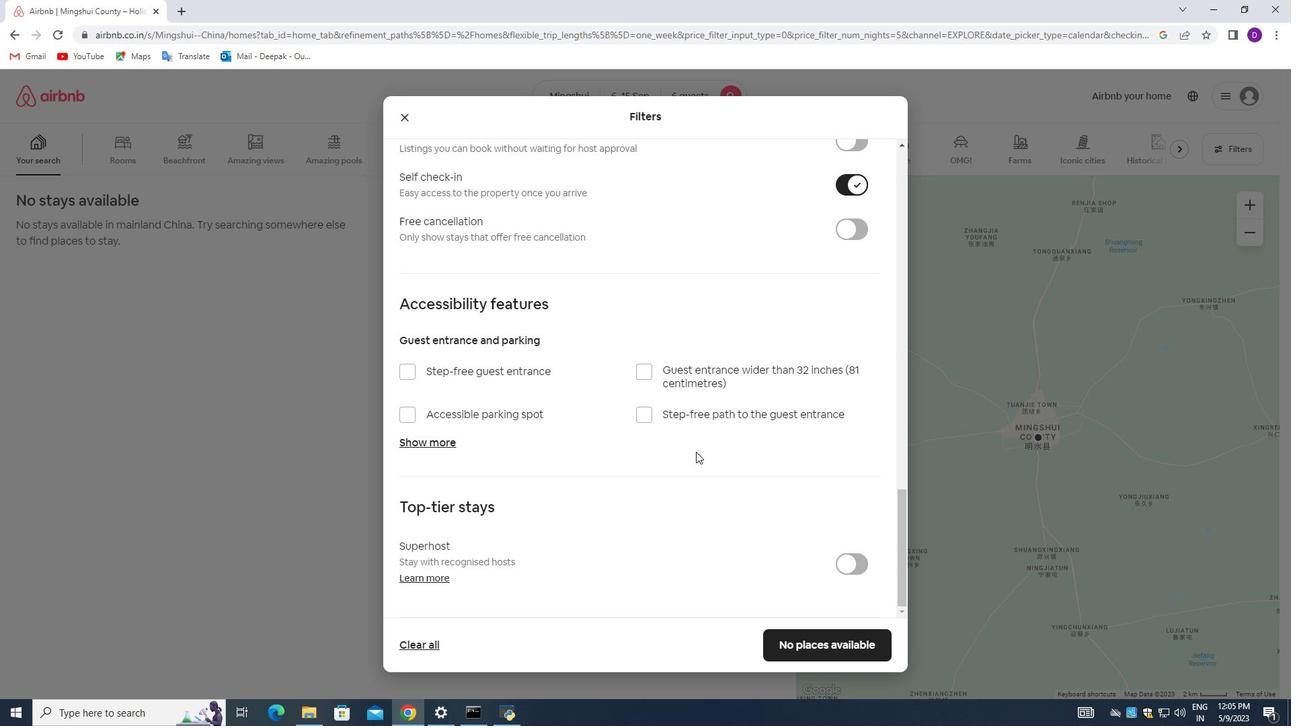 
Action: Mouse scrolled (697, 452) with delta (0, 0)
Screenshot: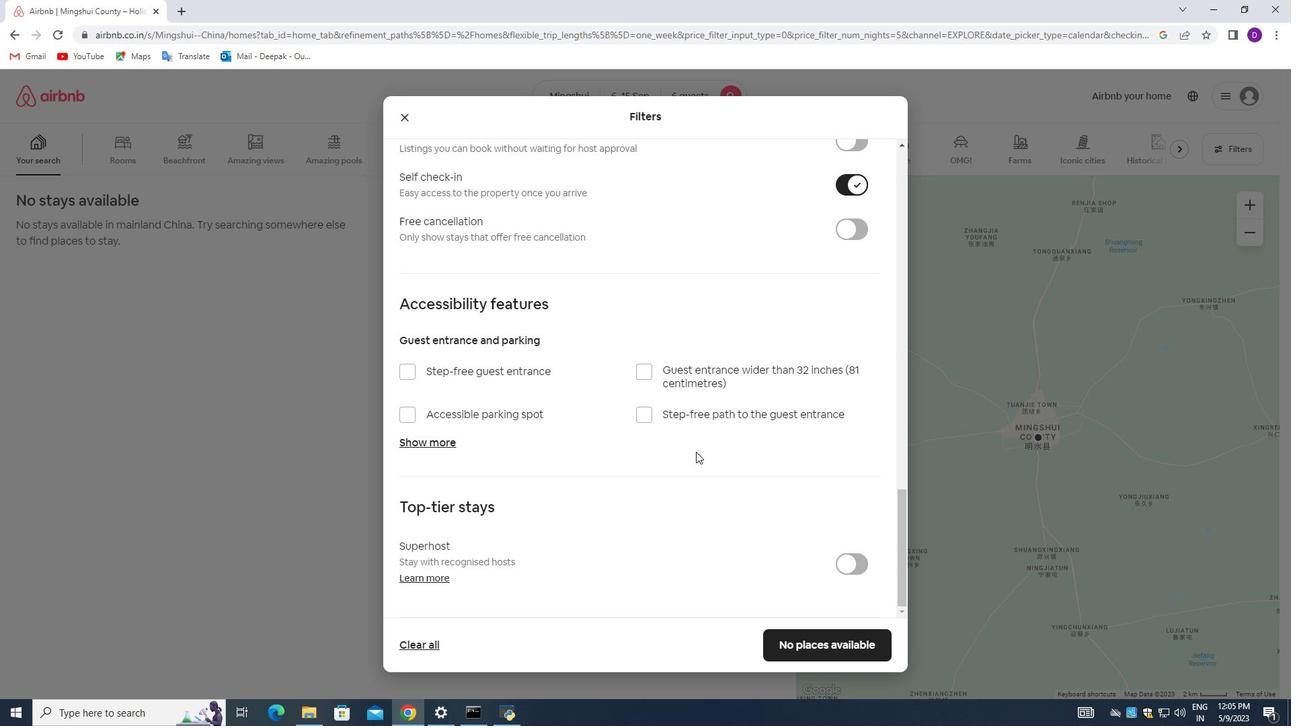 
Action: Mouse moved to (699, 457)
Screenshot: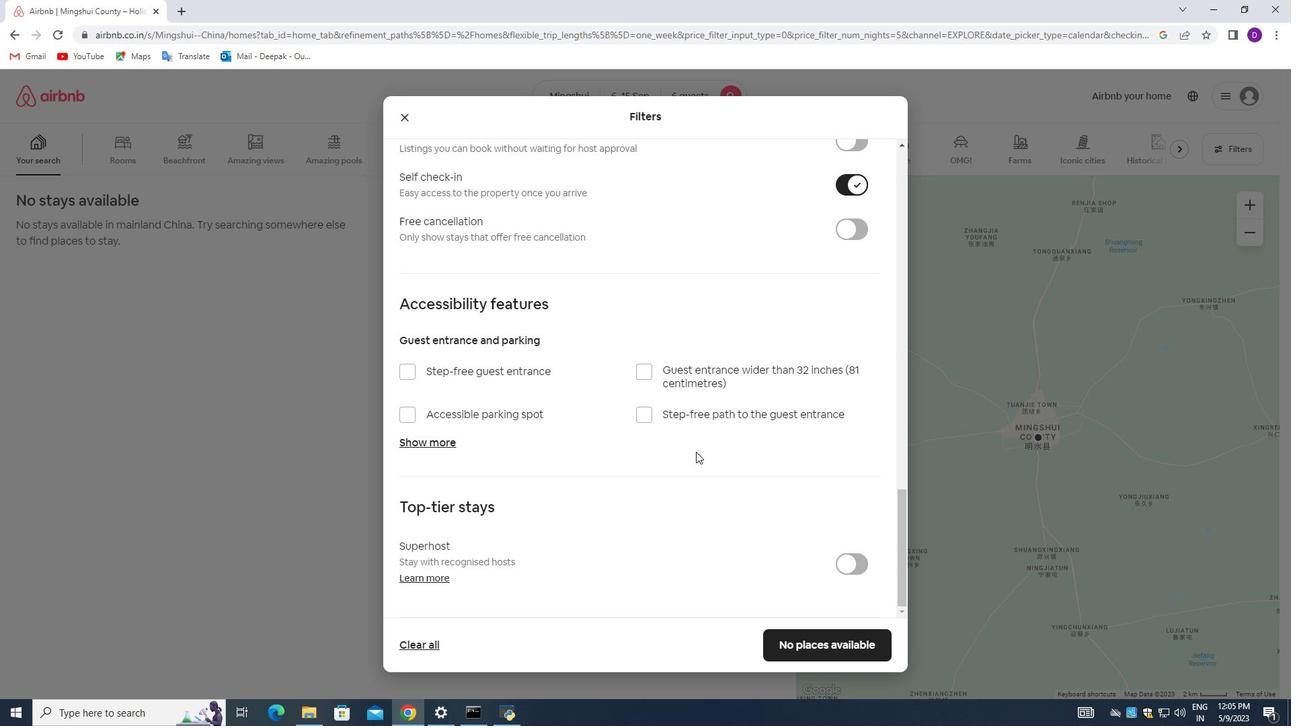 
Action: Mouse scrolled (699, 456) with delta (0, 0)
Screenshot: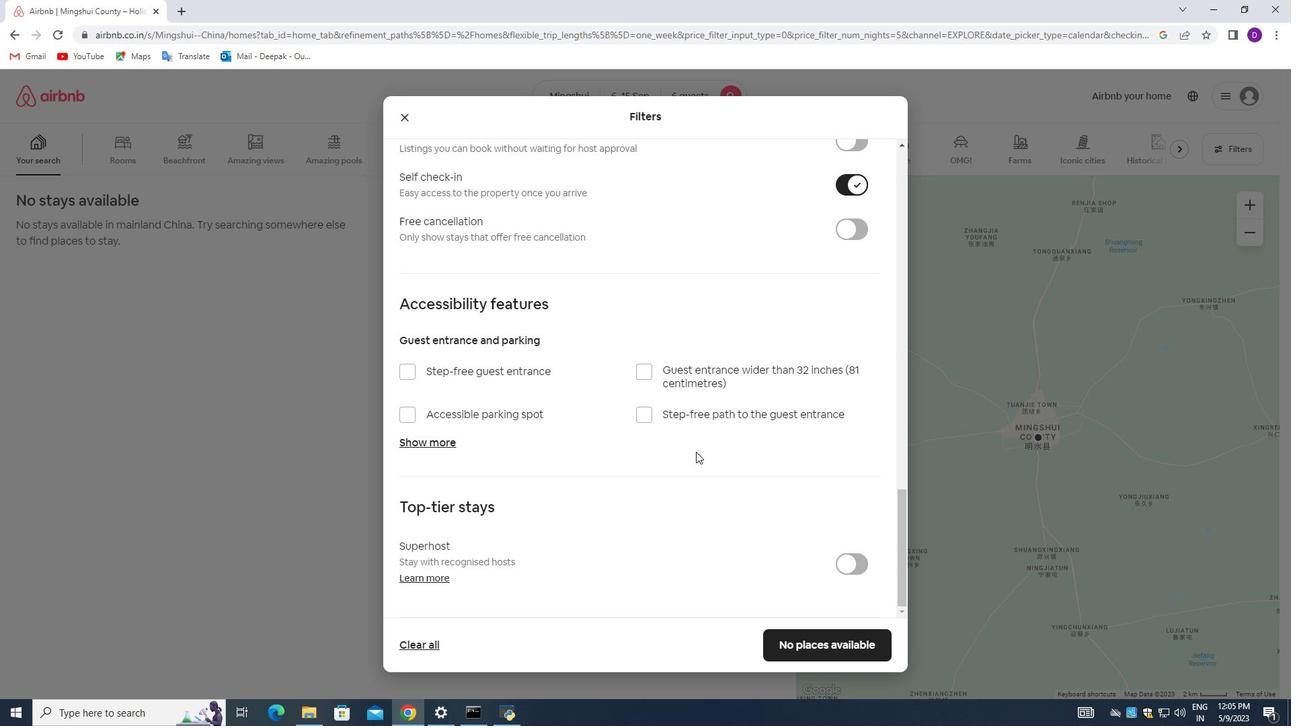 
Action: Mouse moved to (844, 641)
Screenshot: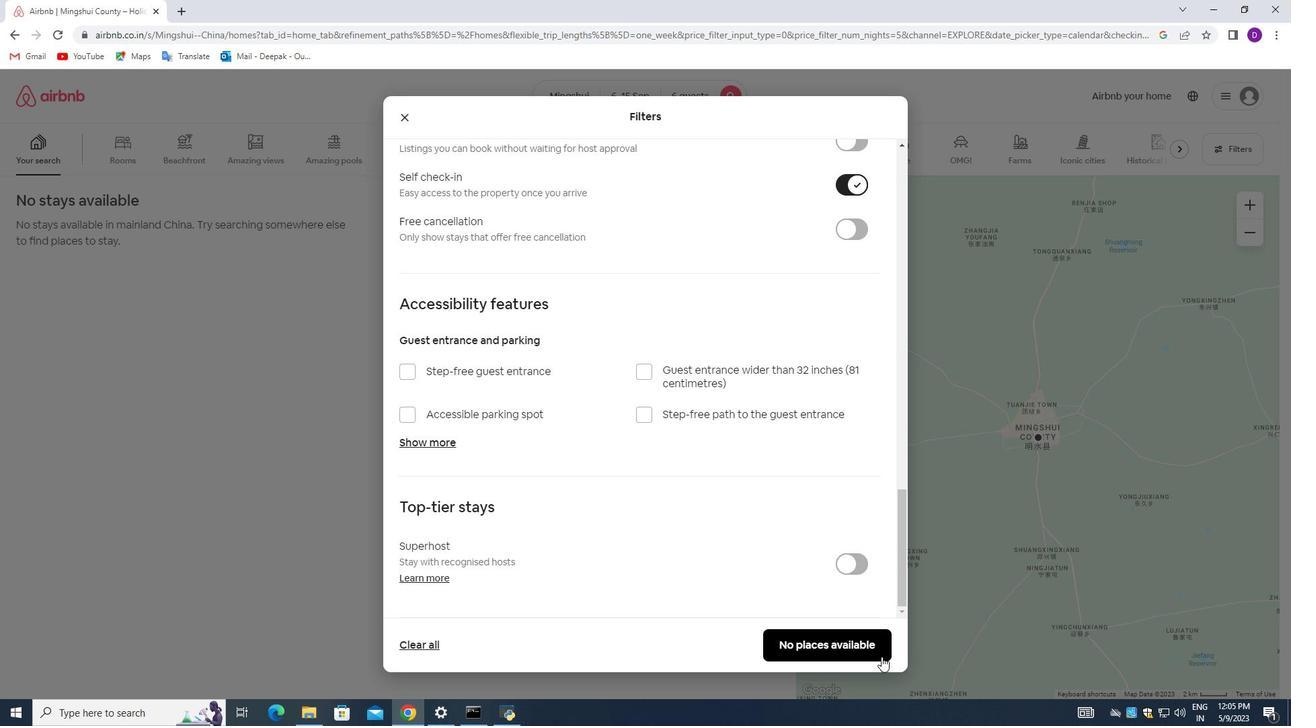 
Action: Mouse pressed left at (844, 641)
Screenshot: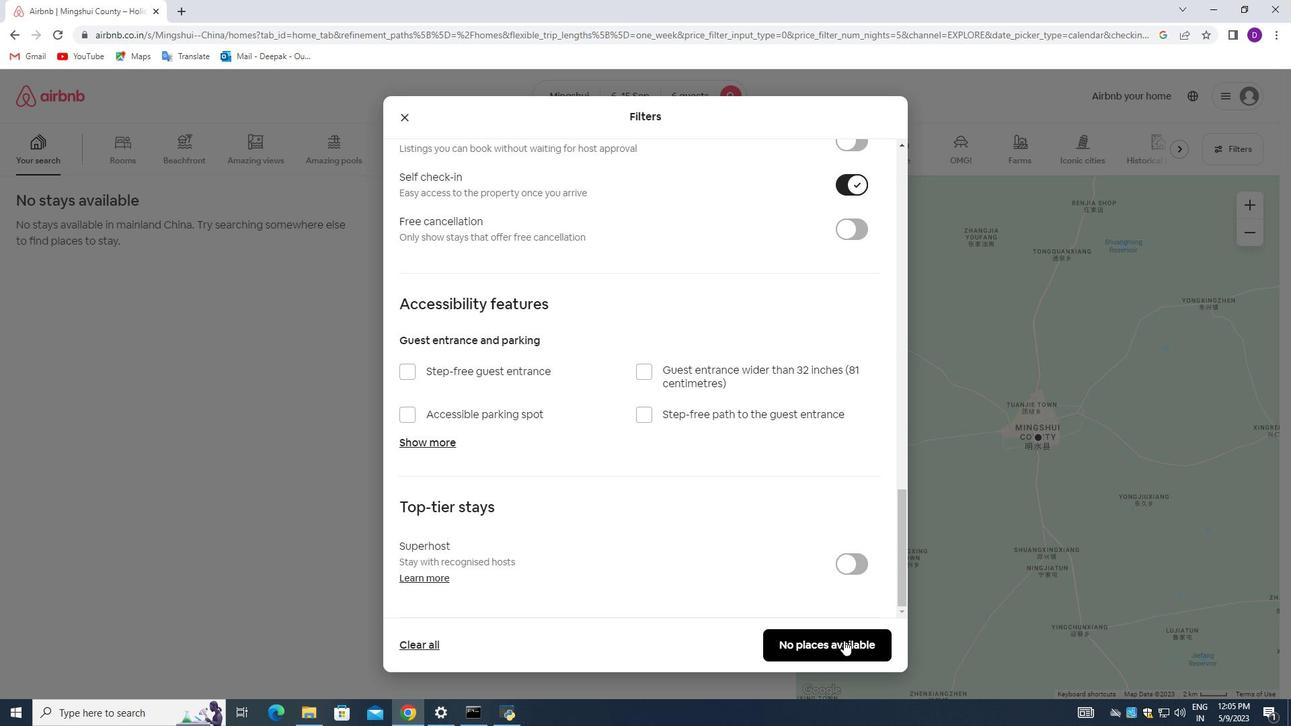 
Action: Mouse moved to (760, 477)
Screenshot: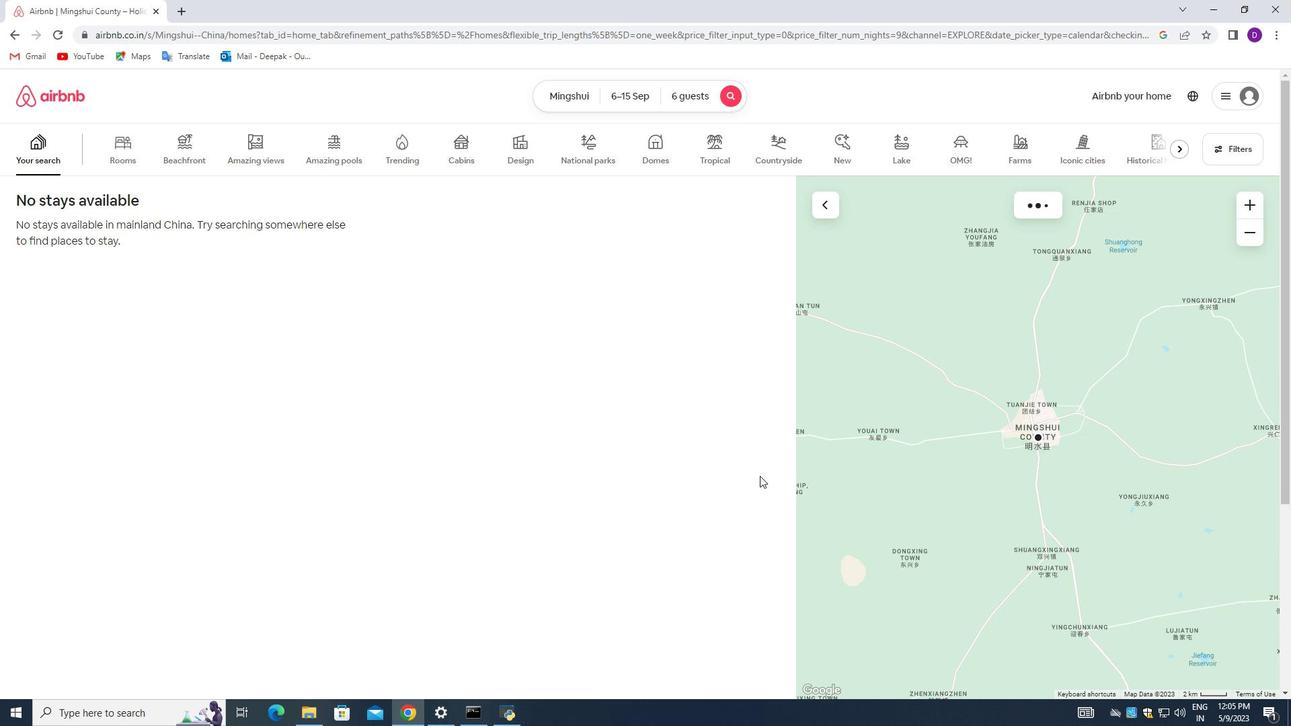 
